 Task: Create new invoice with Date Opened :30-Apr-23, Select Customer: ALDI, Terms: Payment Term 2. Make invoice entry for item-1 with Date: 30-Apr-23, Description: Libman Nitty Gritty Roller Mop, Action: Material, Income Account: Income:Sales, Quantity: 1, Unit Price: 14.5, Discount $: 1.1. Make entry for item-2 with Date: 30-Apr-23, Description: Toilet Paper (Brand and Size May Vary) , Action: Material, Income Account: Income:Sales, Quantity: 1, Unit Price: 8.7, Discount $: 2.1. Make entry for item-3 with Date: 30-Apr-23, Description: Organic Cotton Candy Grapes (bunch), Action: Material, Income Account: Income:Sales, Quantity: 2, Unit Price: 9.7, Discount $: 2.6. Write Notes: 'Looking forward to serving you again.'. Post Invoice with Post Date: 30-Apr-23, Post to Accounts: Assets:Accounts Receivable. Pay / Process Payment with Transaction Date: 15-May-23, Amount: 36.8, Transfer Account: Checking Account. Print Invoice, display notes by going to Option, then go to Display Tab and check 'Invoice Notes'.
Action: Mouse moved to (173, 36)
Screenshot: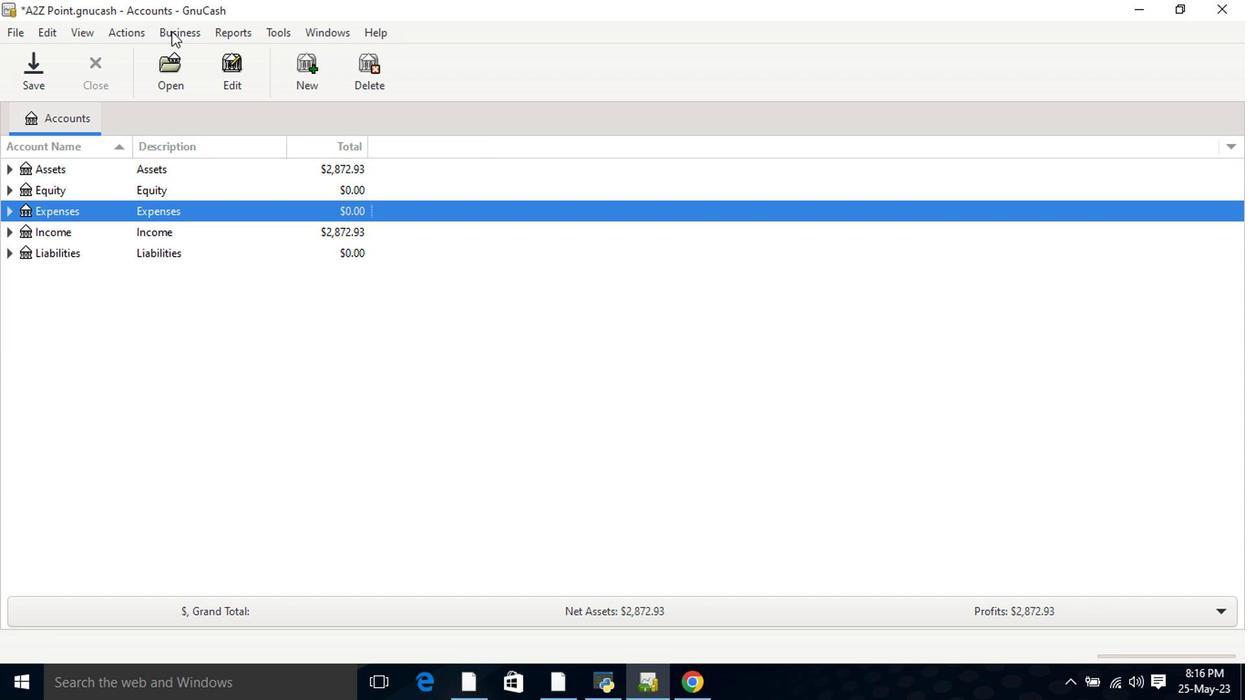 
Action: Mouse pressed left at (173, 36)
Screenshot: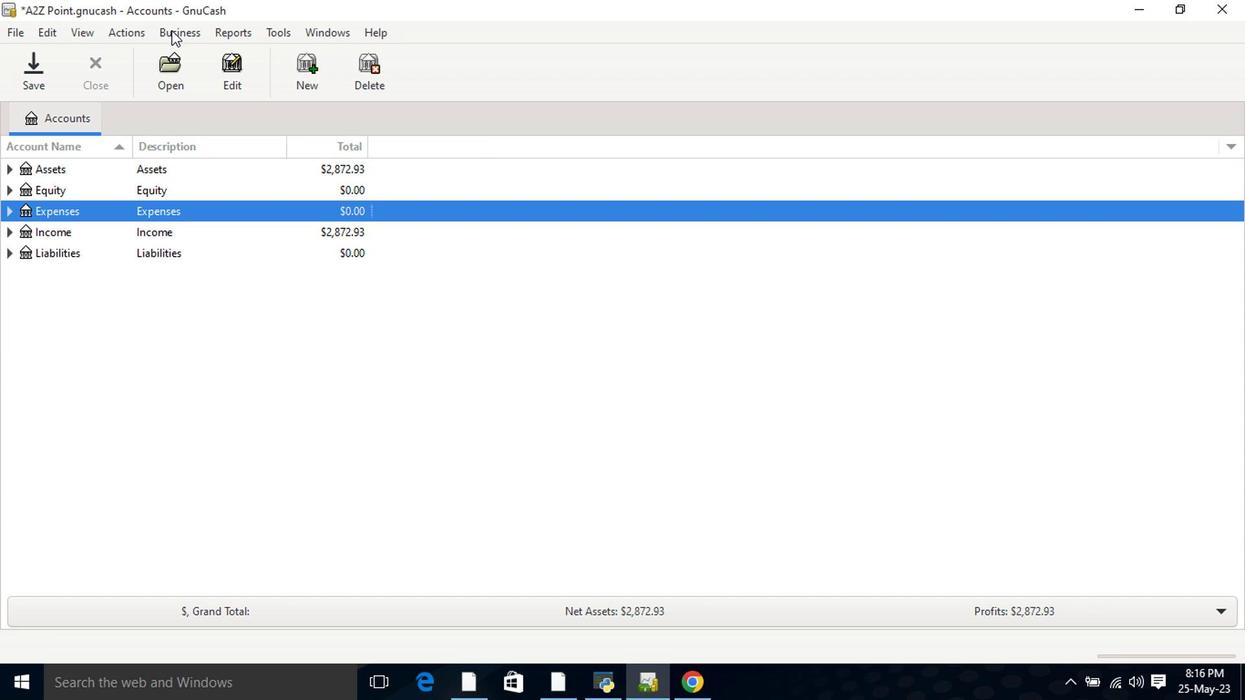 
Action: Mouse moved to (405, 128)
Screenshot: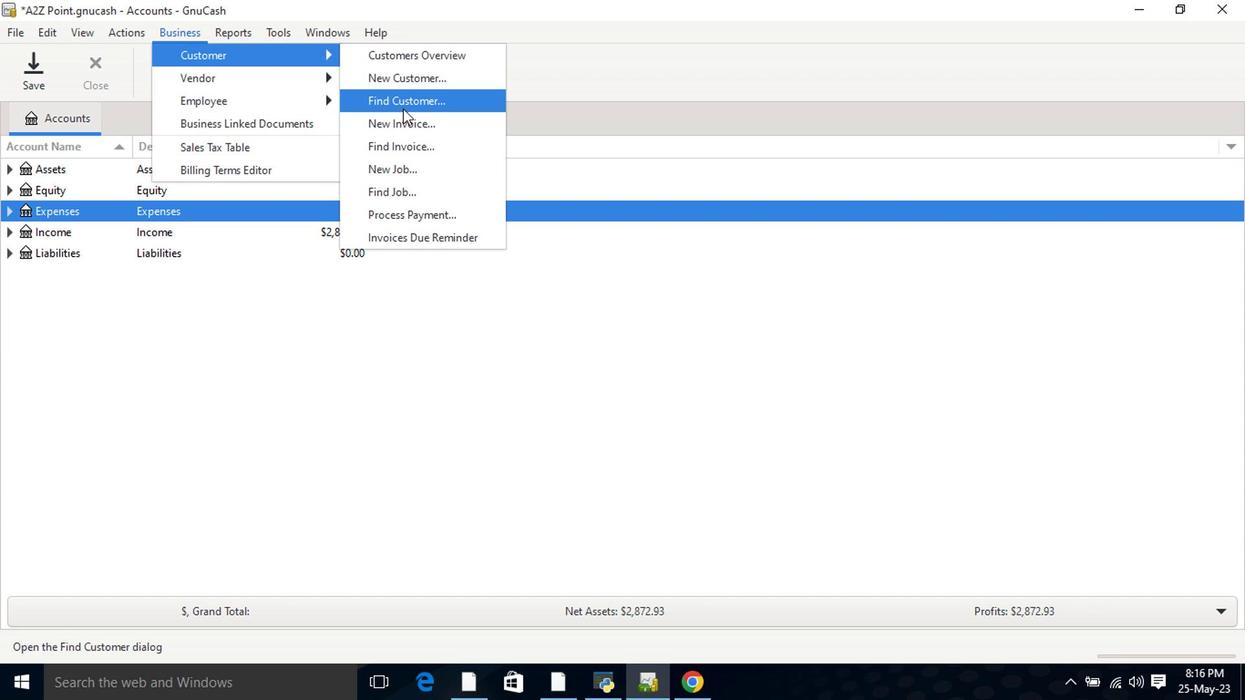 
Action: Mouse pressed left at (405, 128)
Screenshot: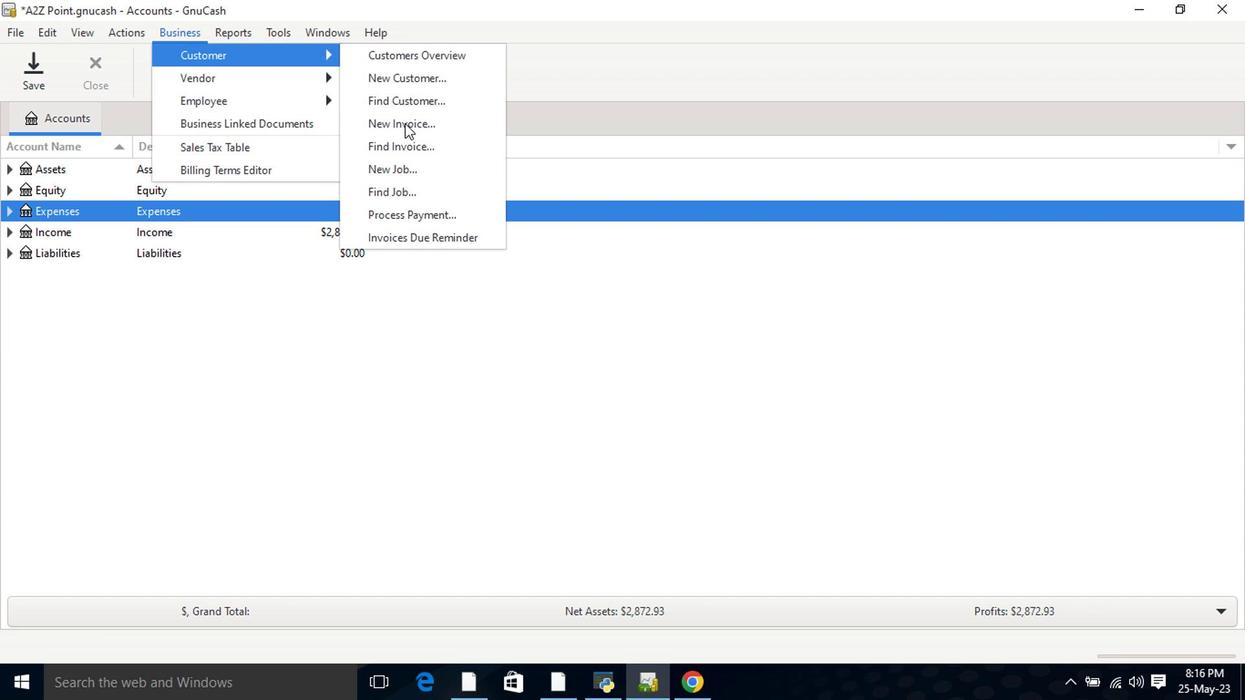 
Action: Mouse moved to (748, 282)
Screenshot: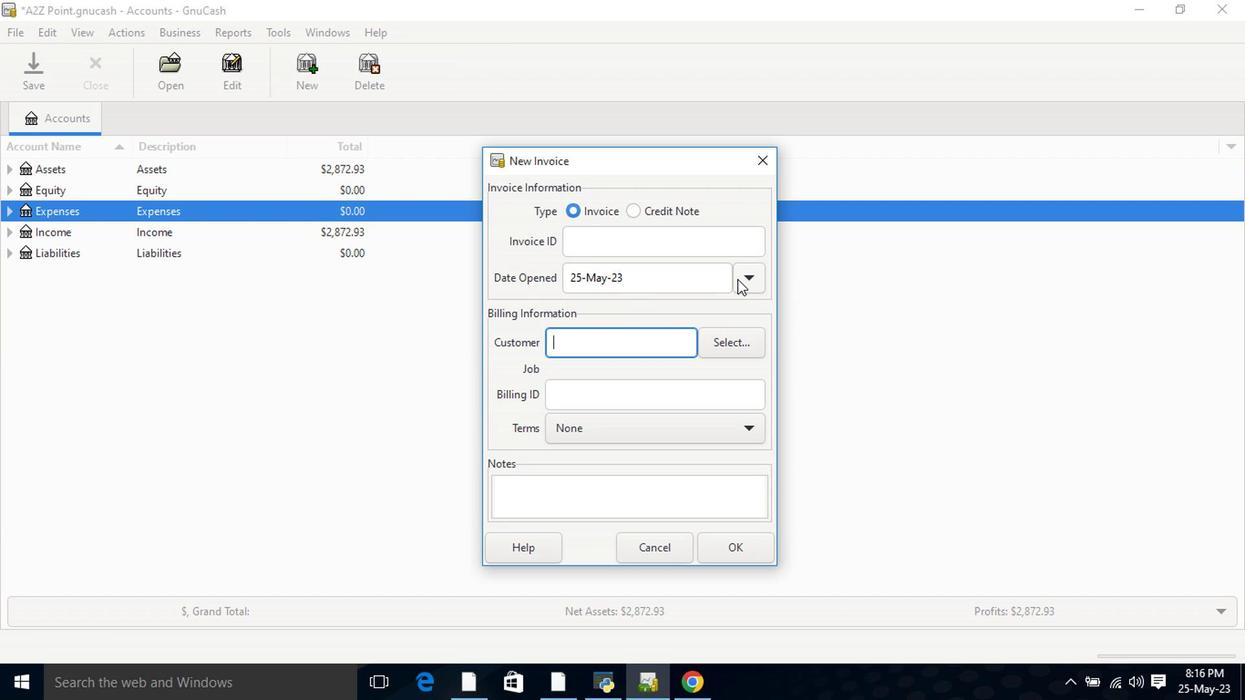 
Action: Mouse pressed left at (748, 282)
Screenshot: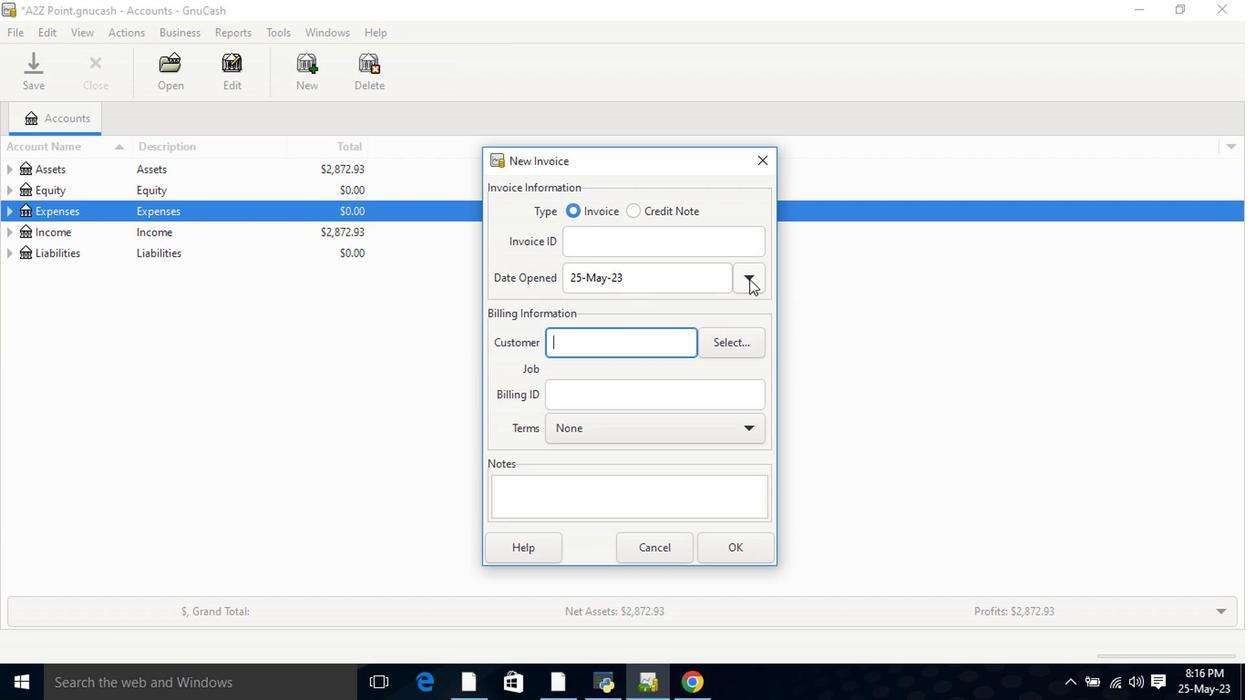 
Action: Mouse moved to (609, 308)
Screenshot: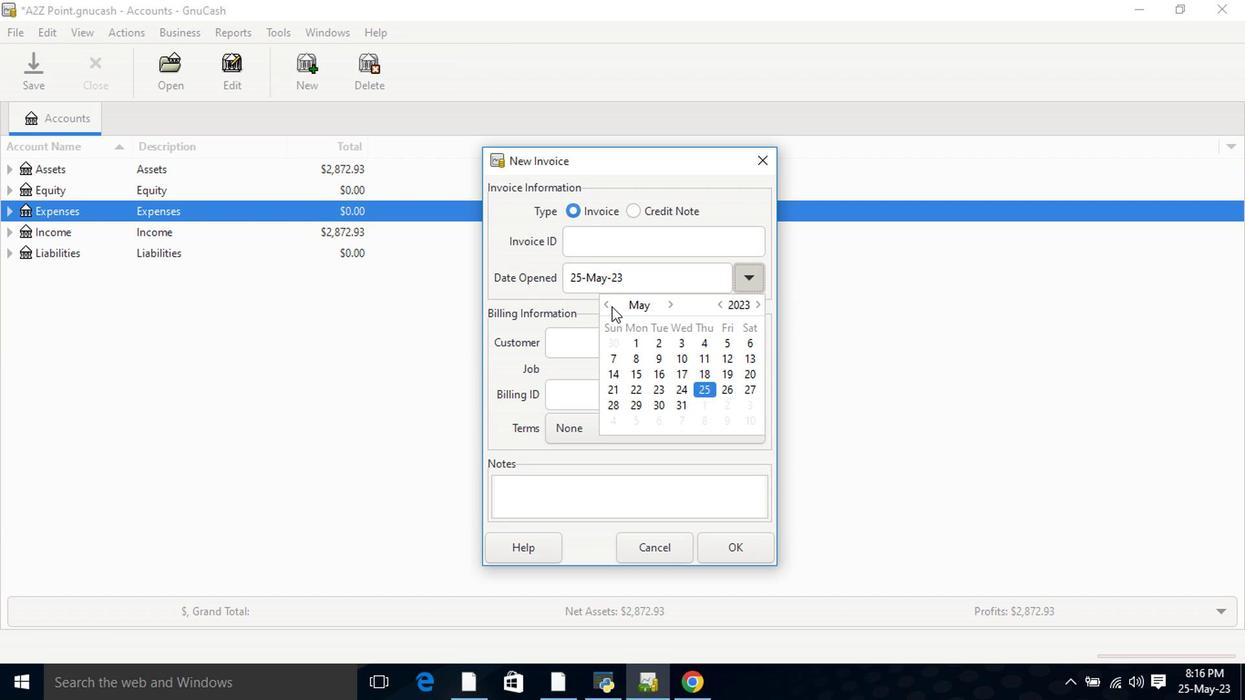 
Action: Mouse pressed left at (609, 308)
Screenshot: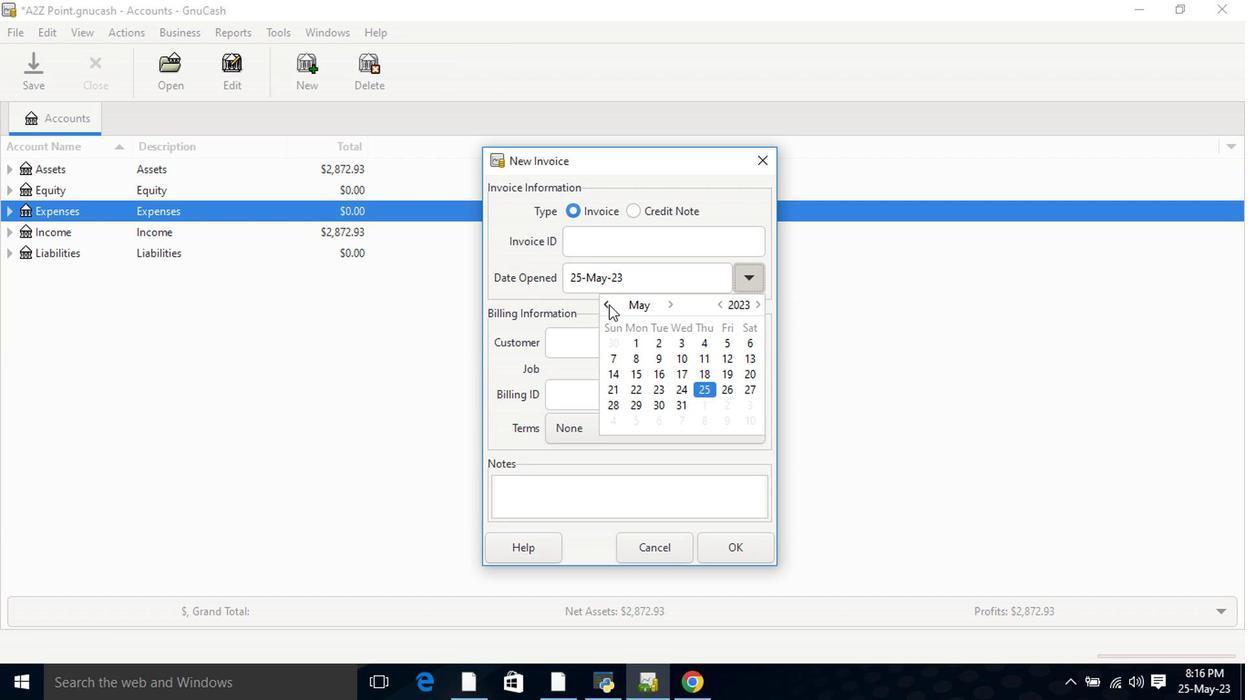 
Action: Mouse moved to (619, 420)
Screenshot: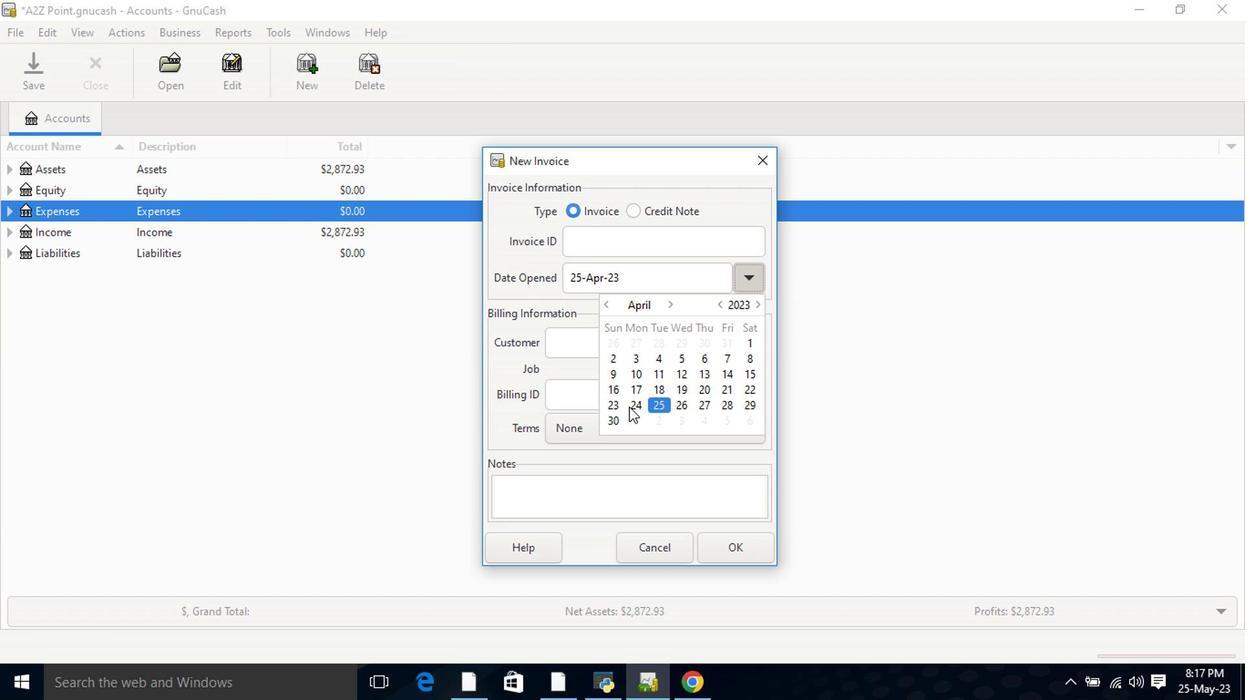 
Action: Mouse pressed left at (619, 420)
Screenshot: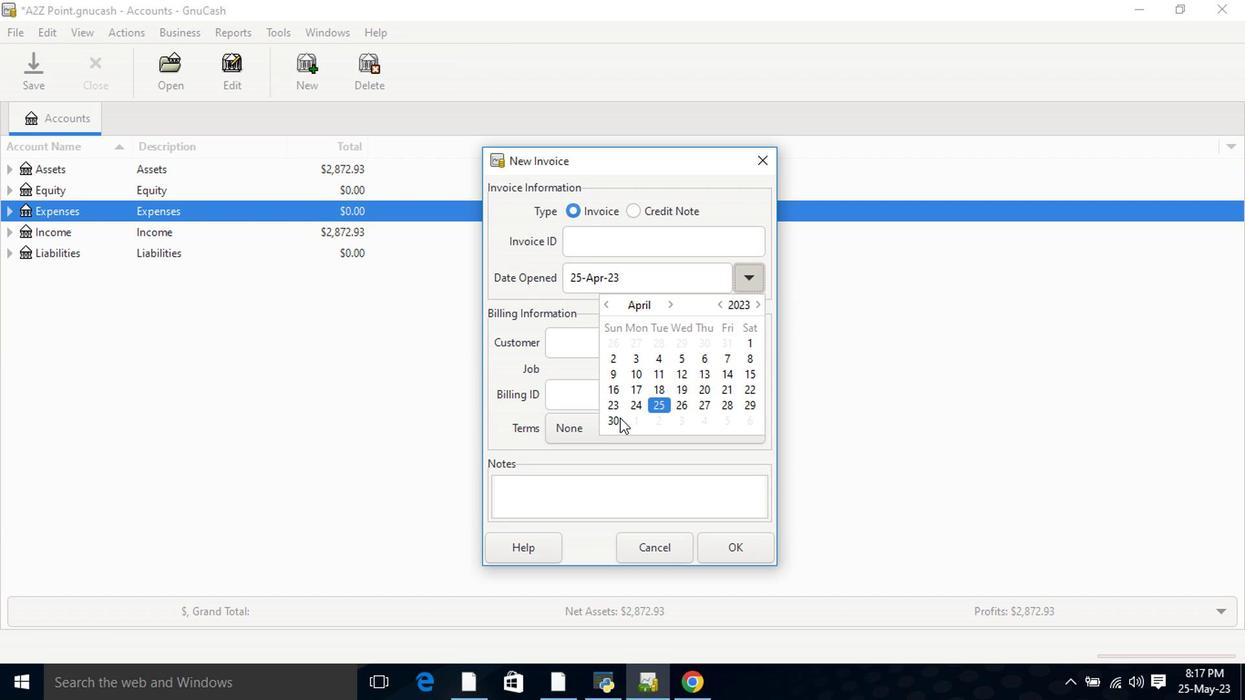 
Action: Mouse pressed left at (619, 420)
Screenshot: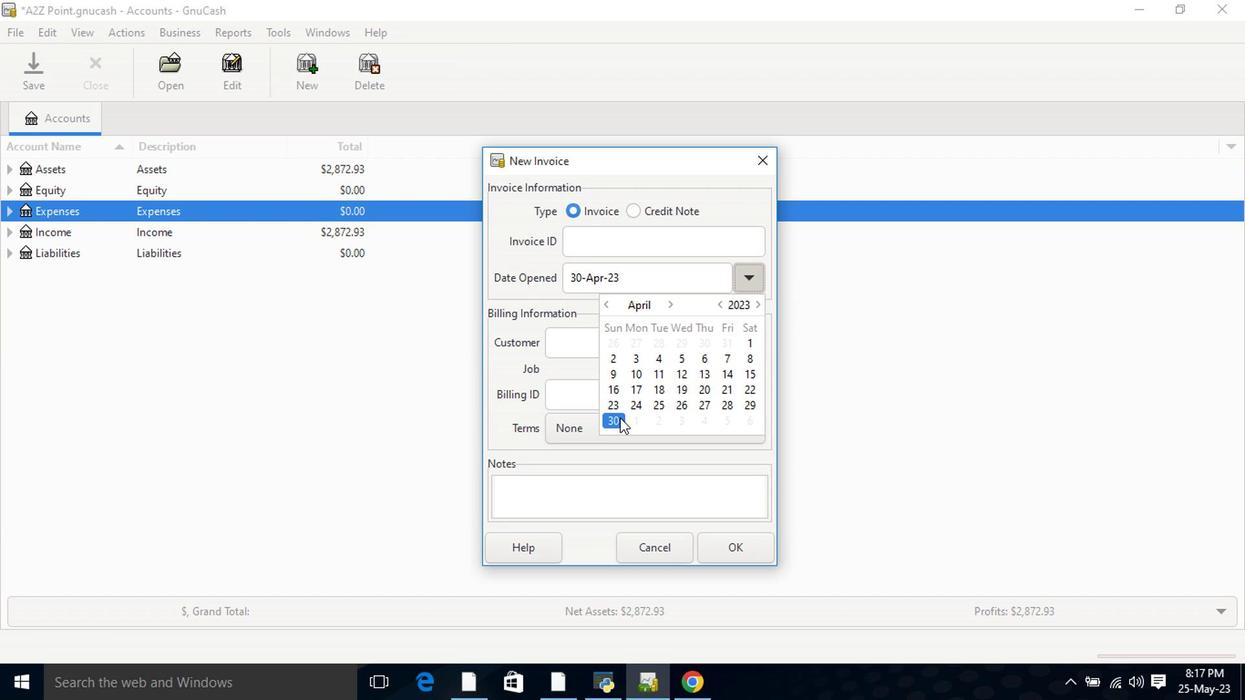 
Action: Mouse moved to (618, 423)
Screenshot: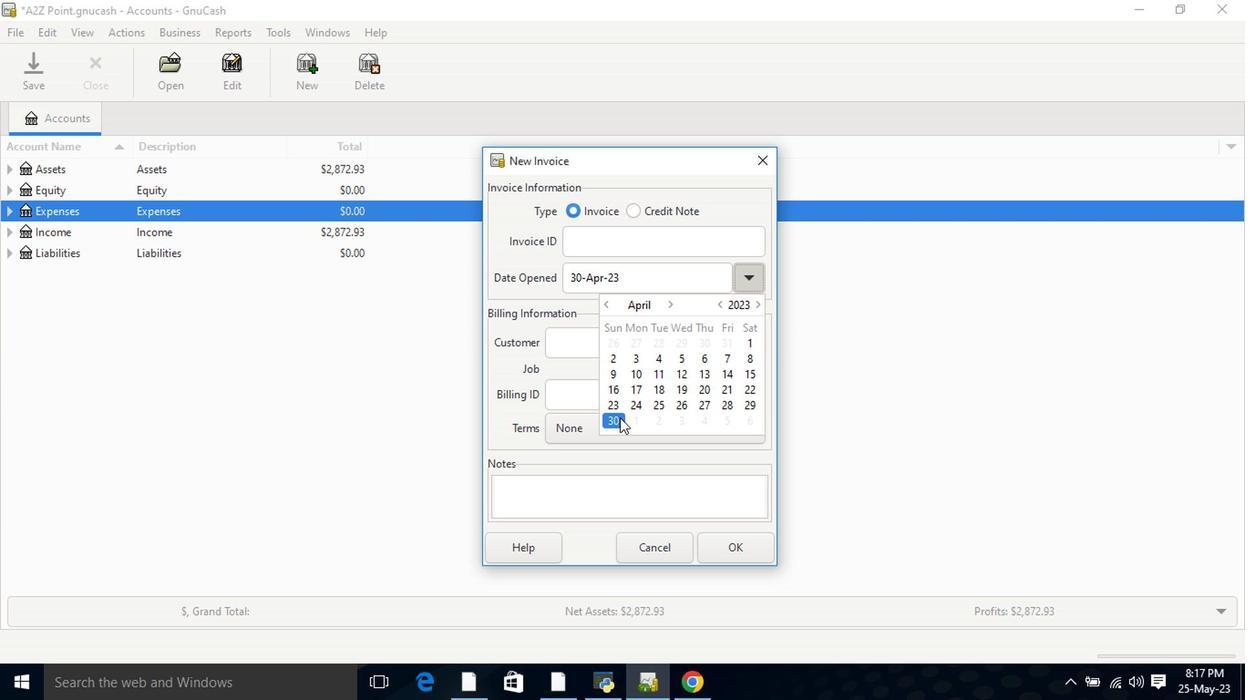 
Action: Mouse pressed left at (618, 423)
Screenshot: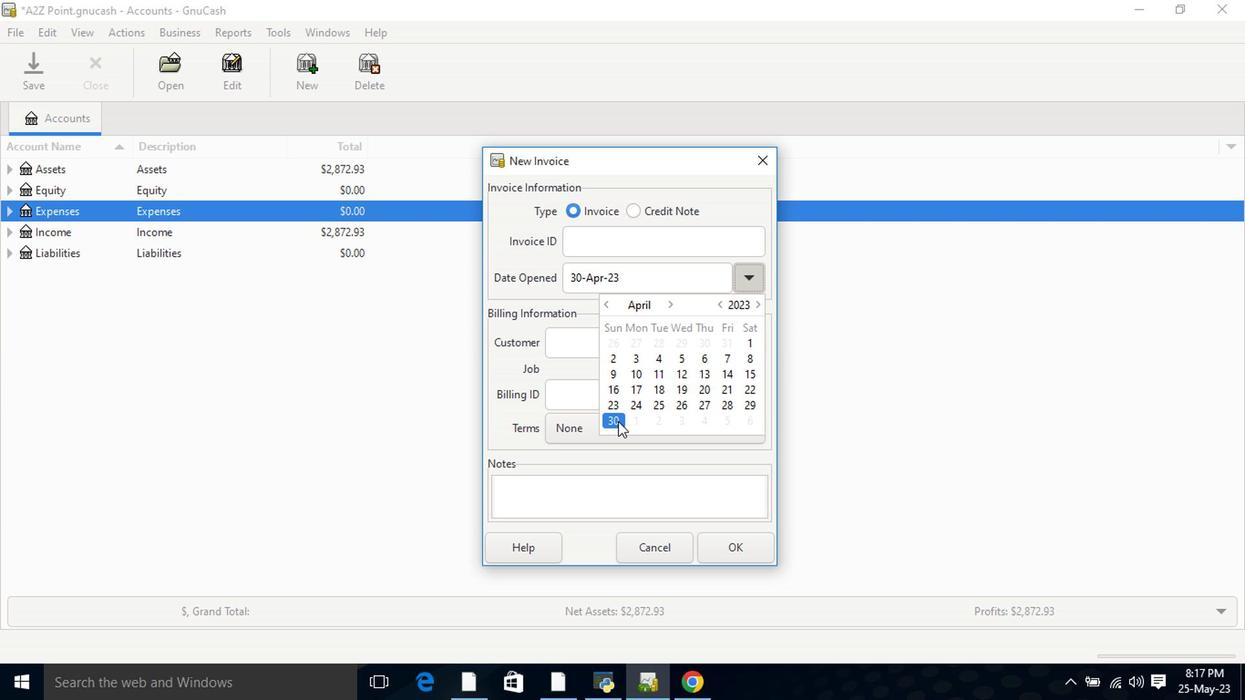 
Action: Mouse pressed left at (618, 423)
Screenshot: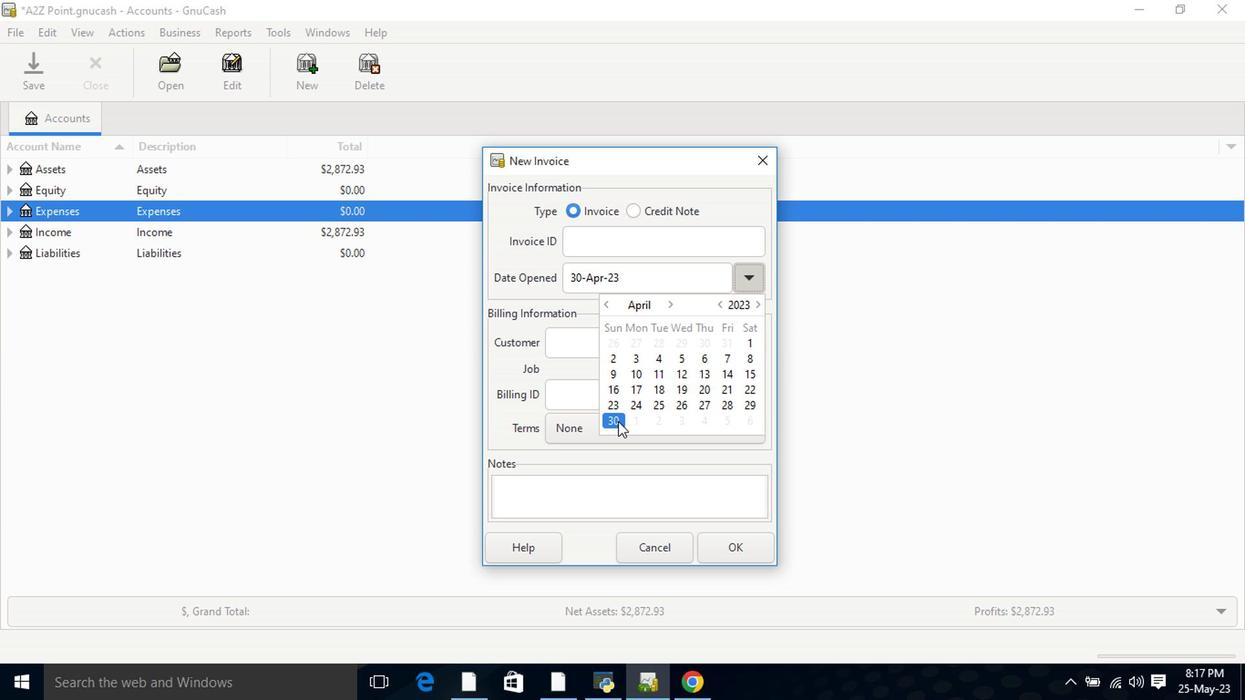 
Action: Mouse moved to (617, 352)
Screenshot: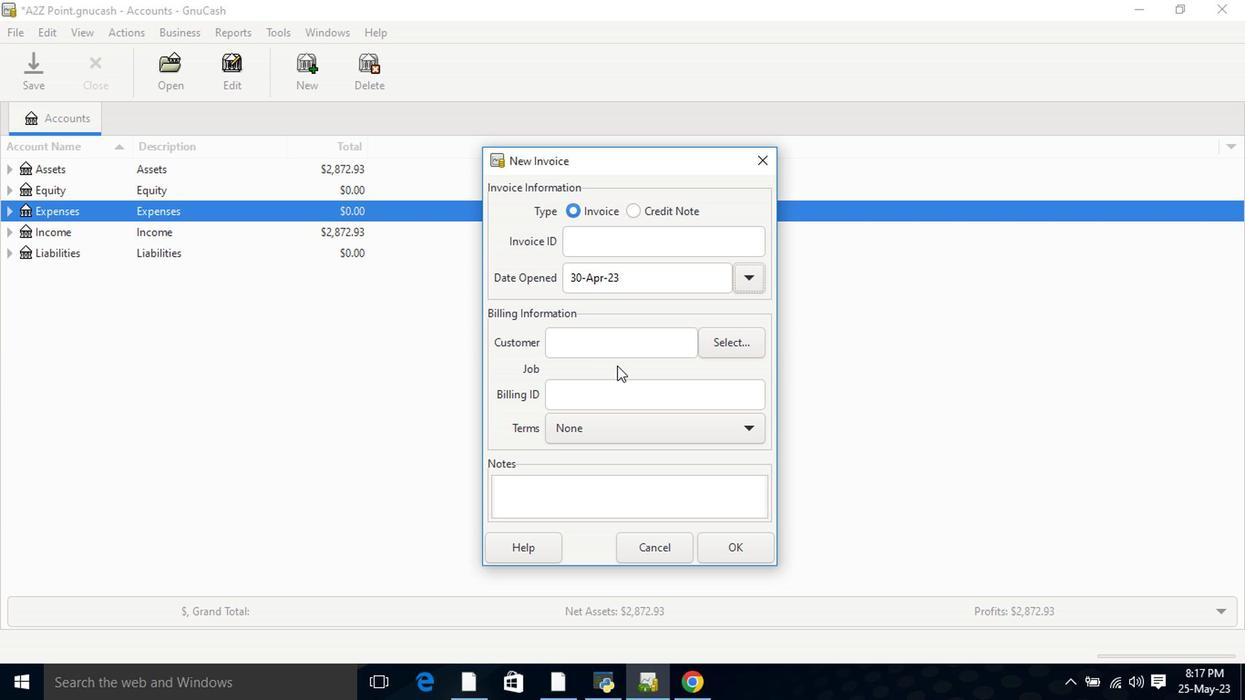 
Action: Mouse pressed left at (617, 352)
Screenshot: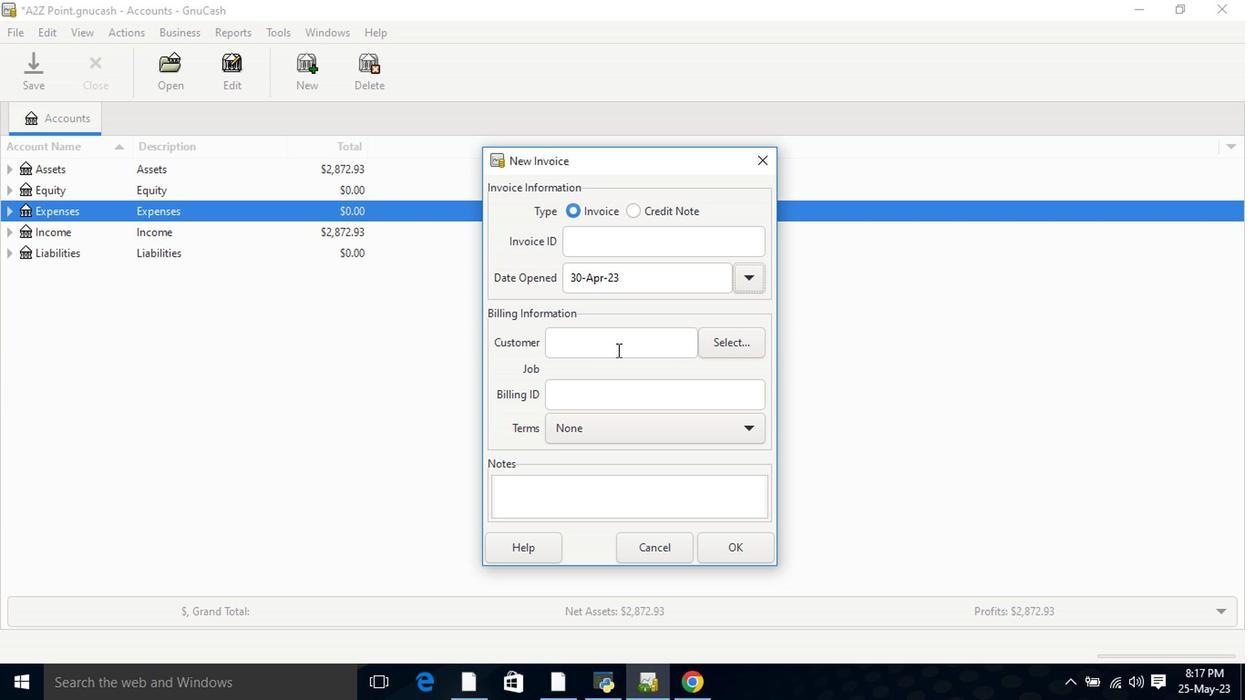 
Action: Key pressed <Key.shift>ALD
Screenshot: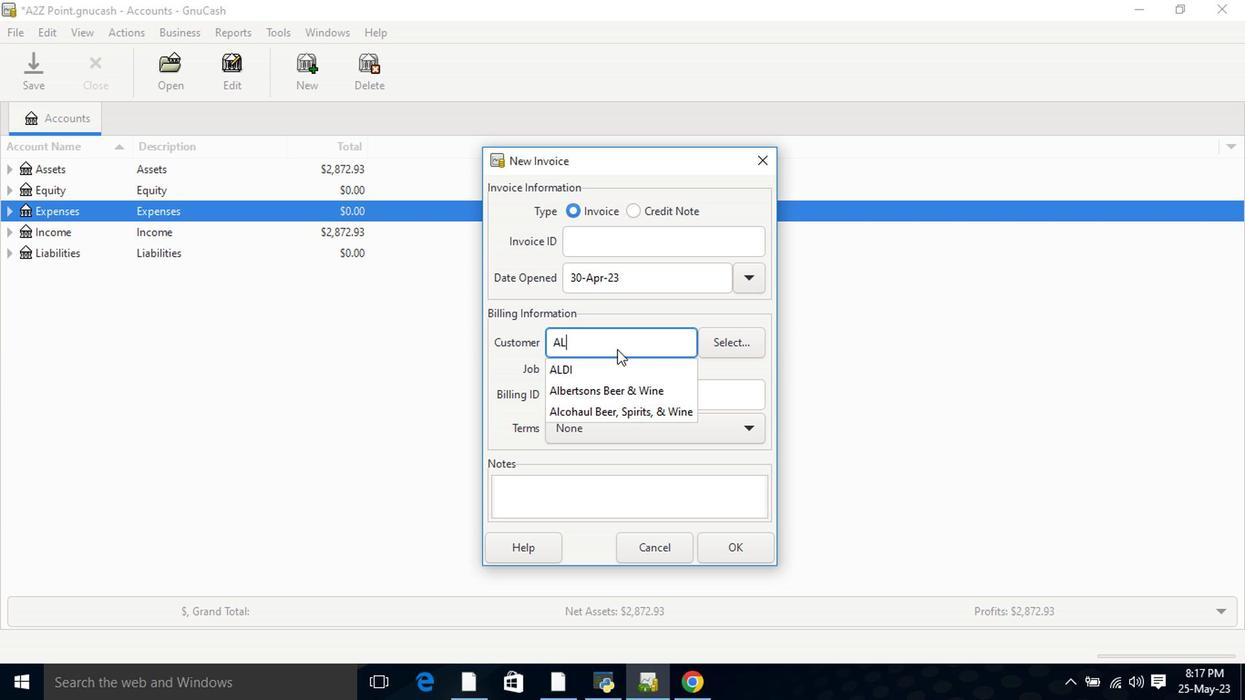 
Action: Mouse moved to (603, 370)
Screenshot: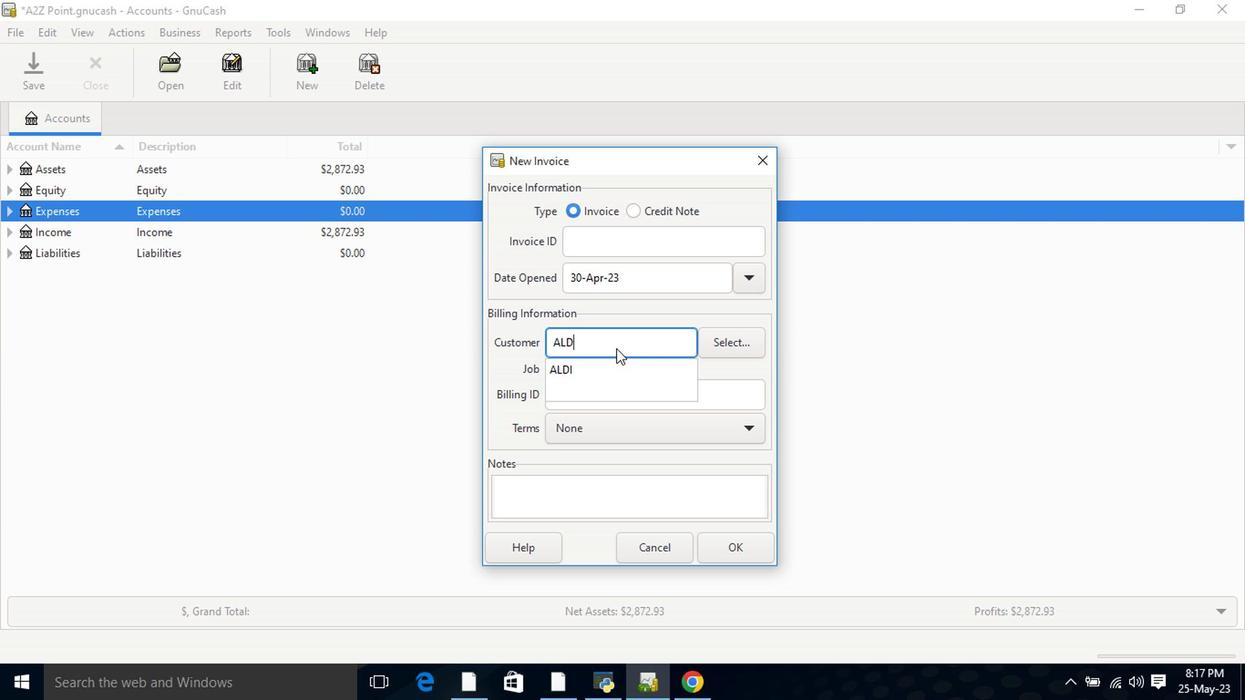 
Action: Mouse pressed left at (603, 370)
Screenshot: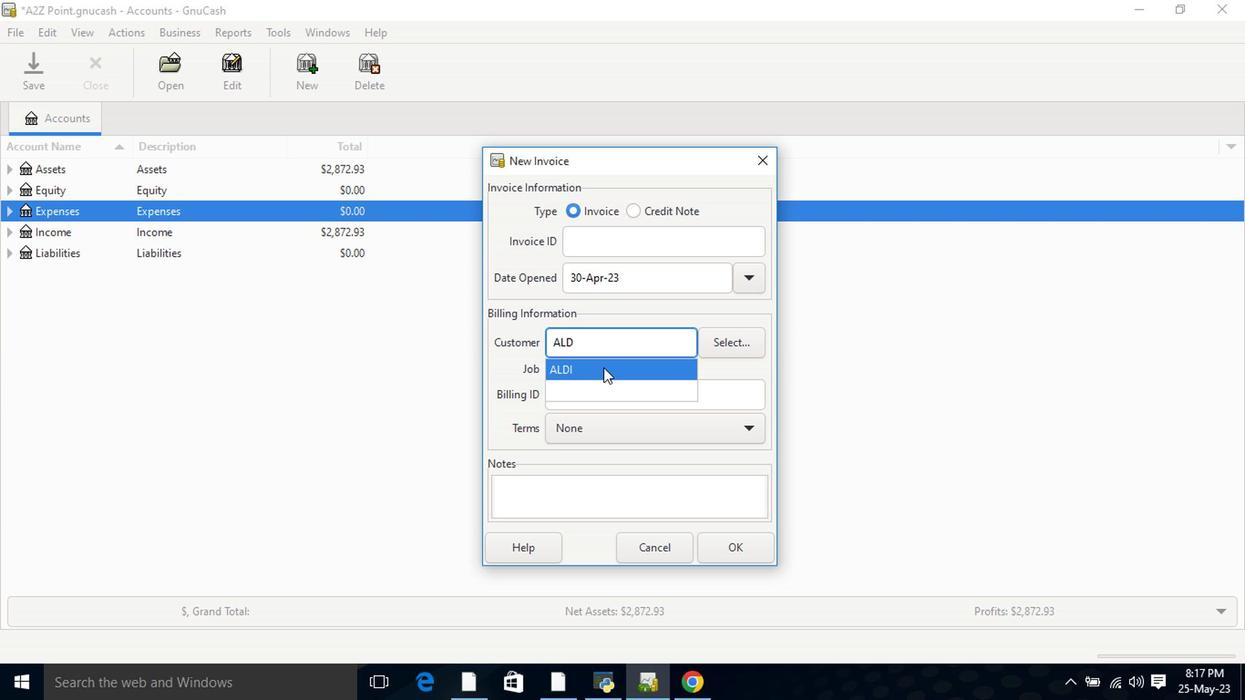 
Action: Mouse moved to (610, 440)
Screenshot: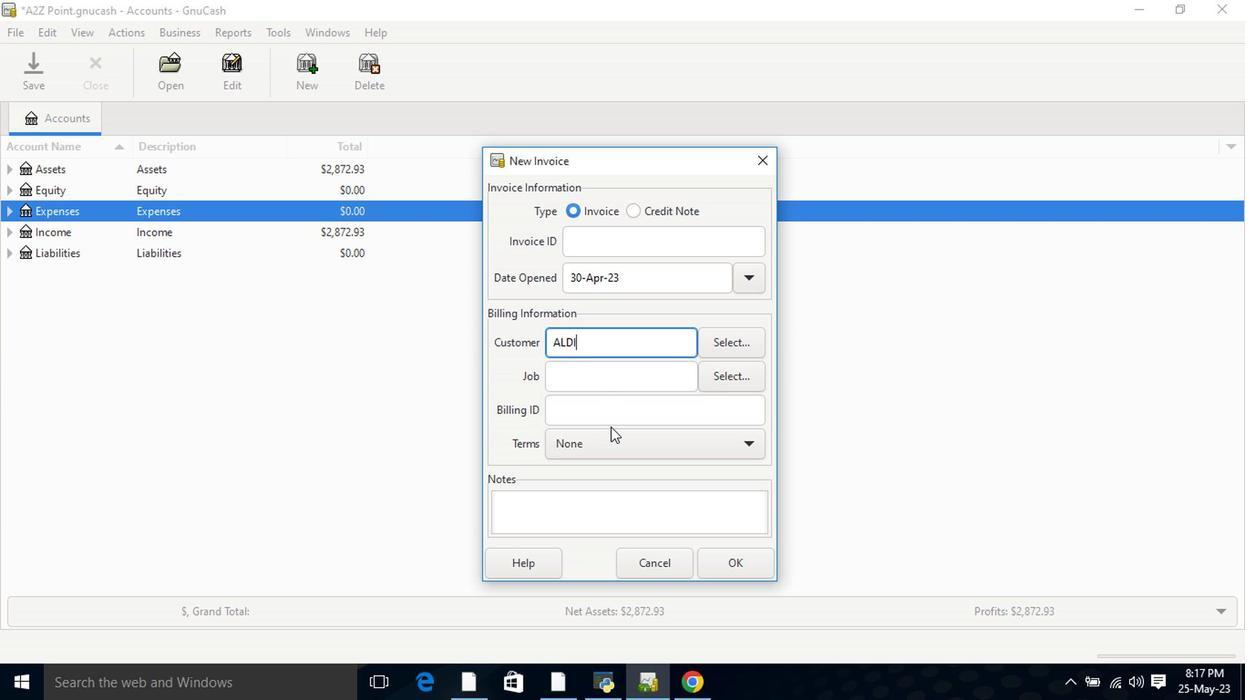 
Action: Mouse pressed left at (610, 440)
Screenshot: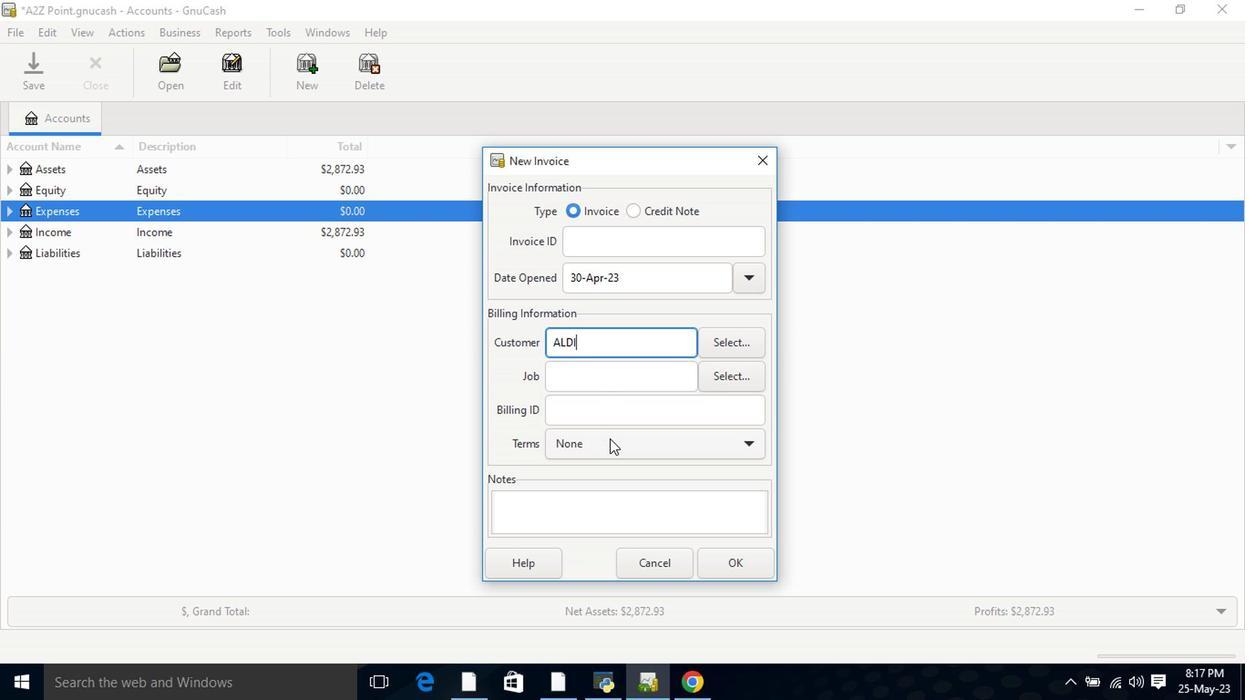 
Action: Mouse moved to (610, 498)
Screenshot: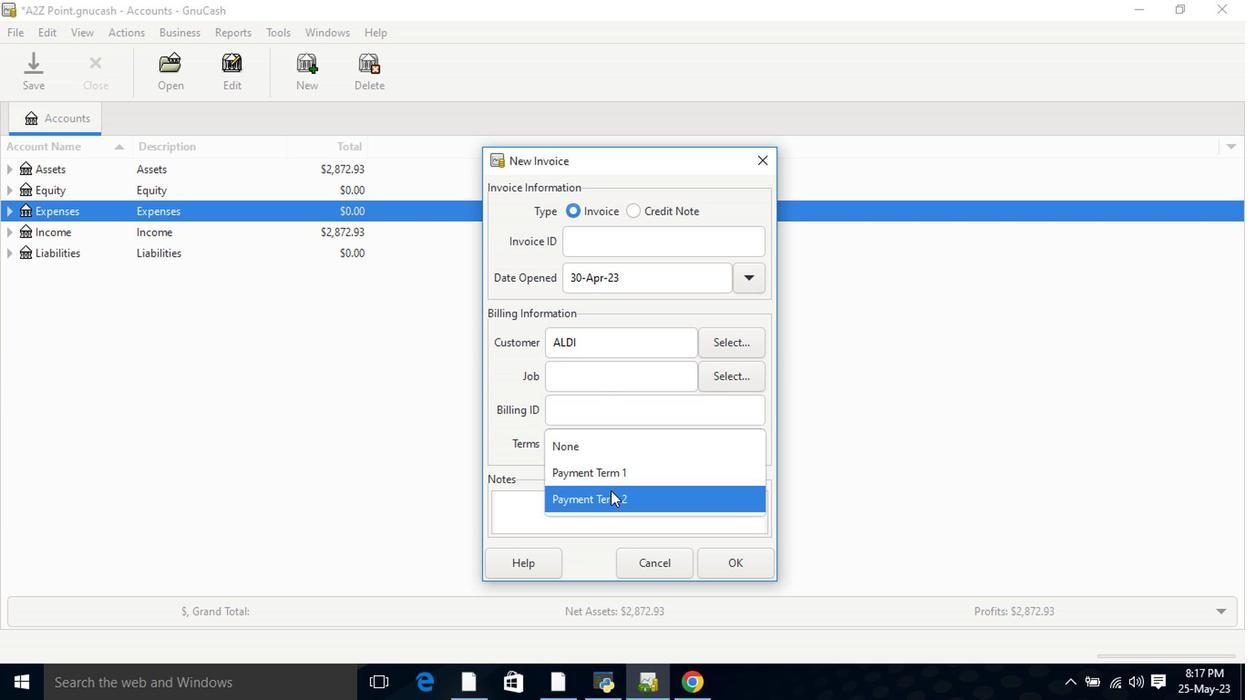 
Action: Mouse pressed left at (610, 498)
Screenshot: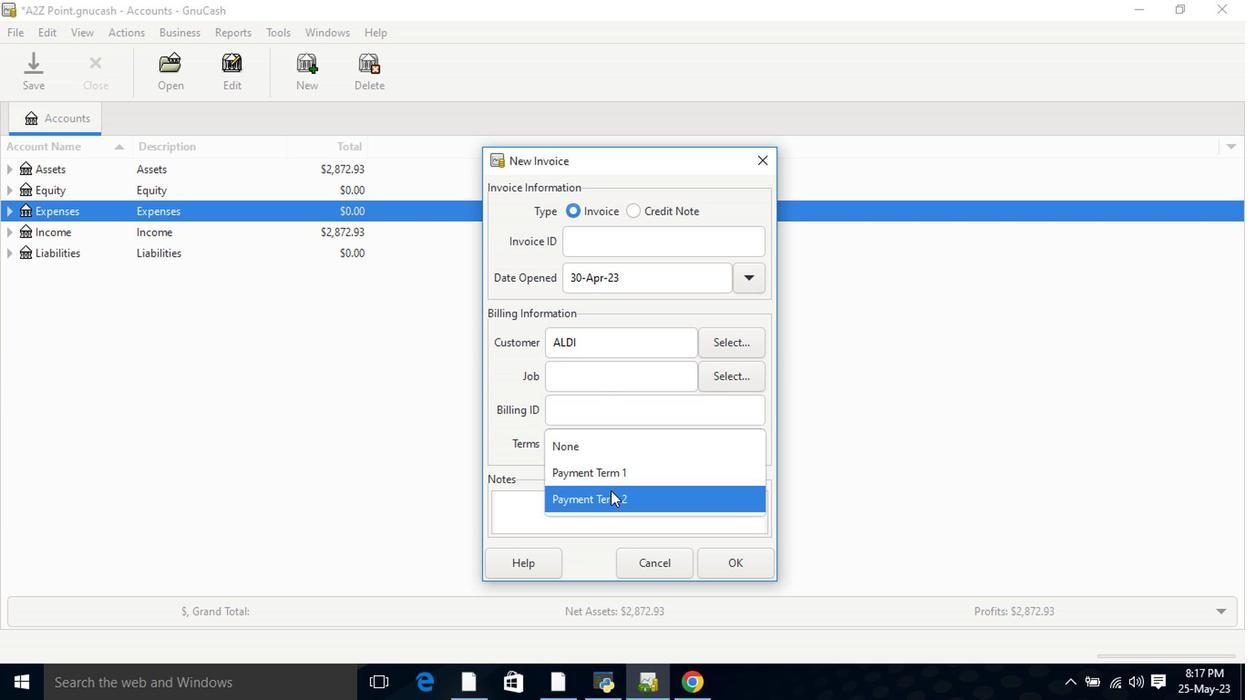 
Action: Mouse moved to (727, 564)
Screenshot: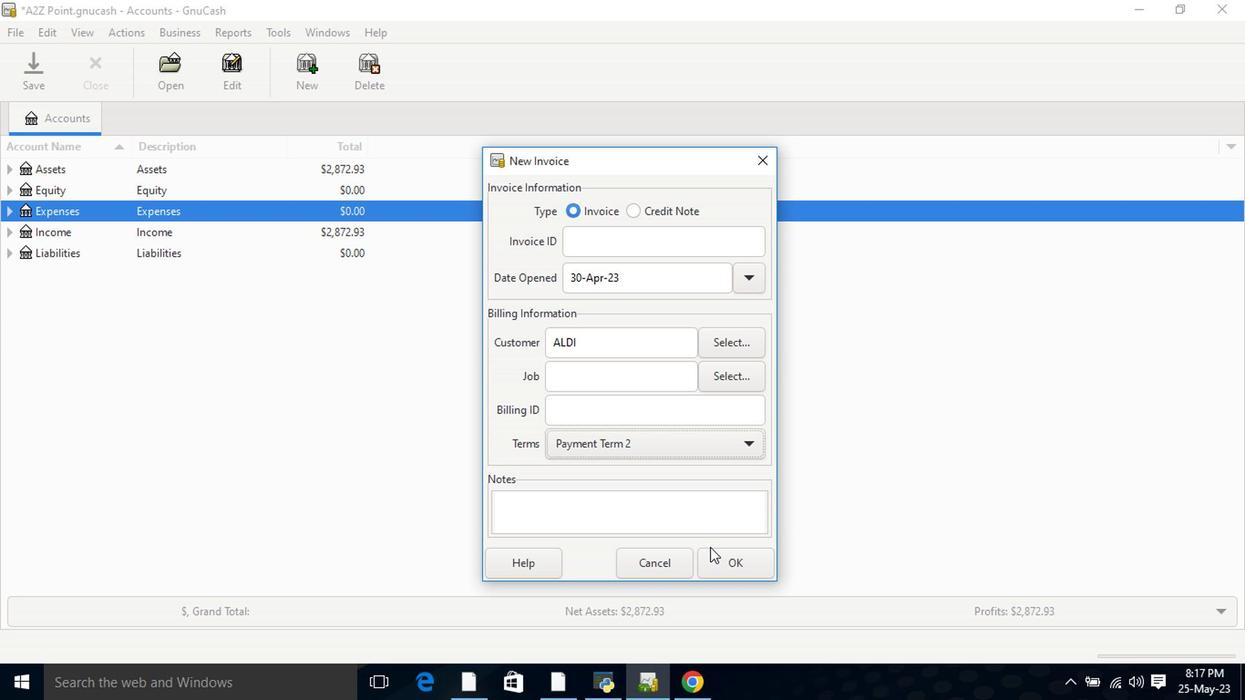 
Action: Mouse pressed left at (727, 564)
Screenshot: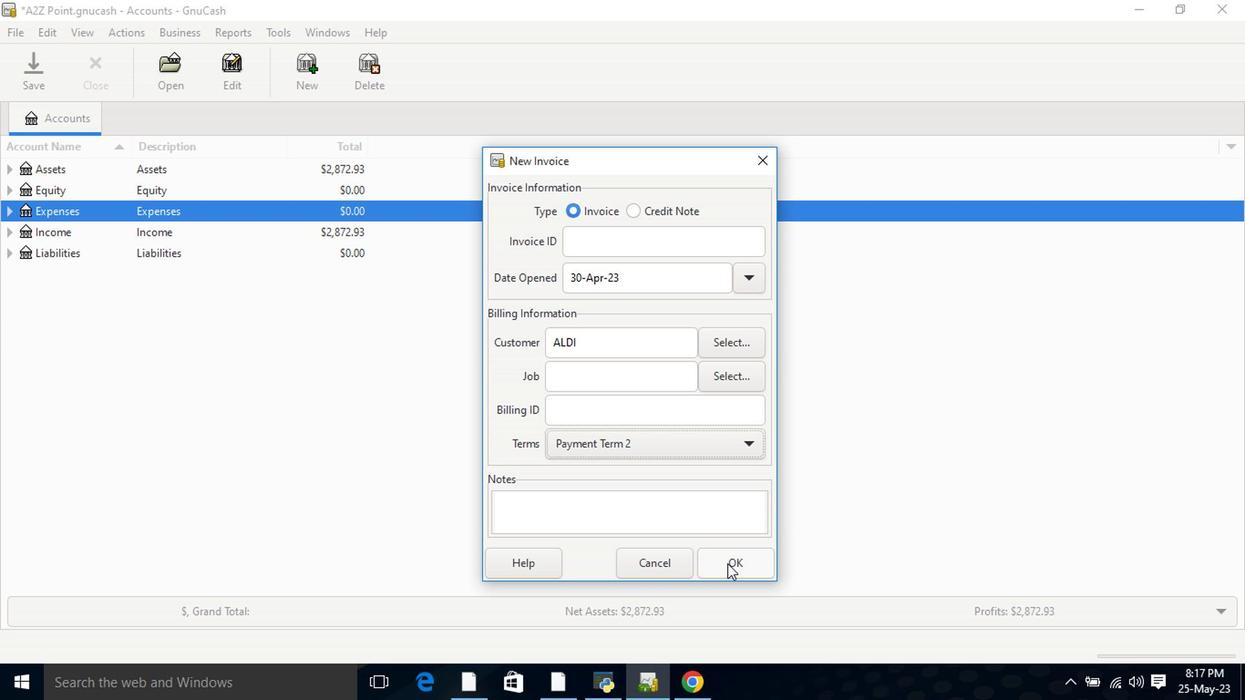 
Action: Mouse moved to (85, 360)
Screenshot: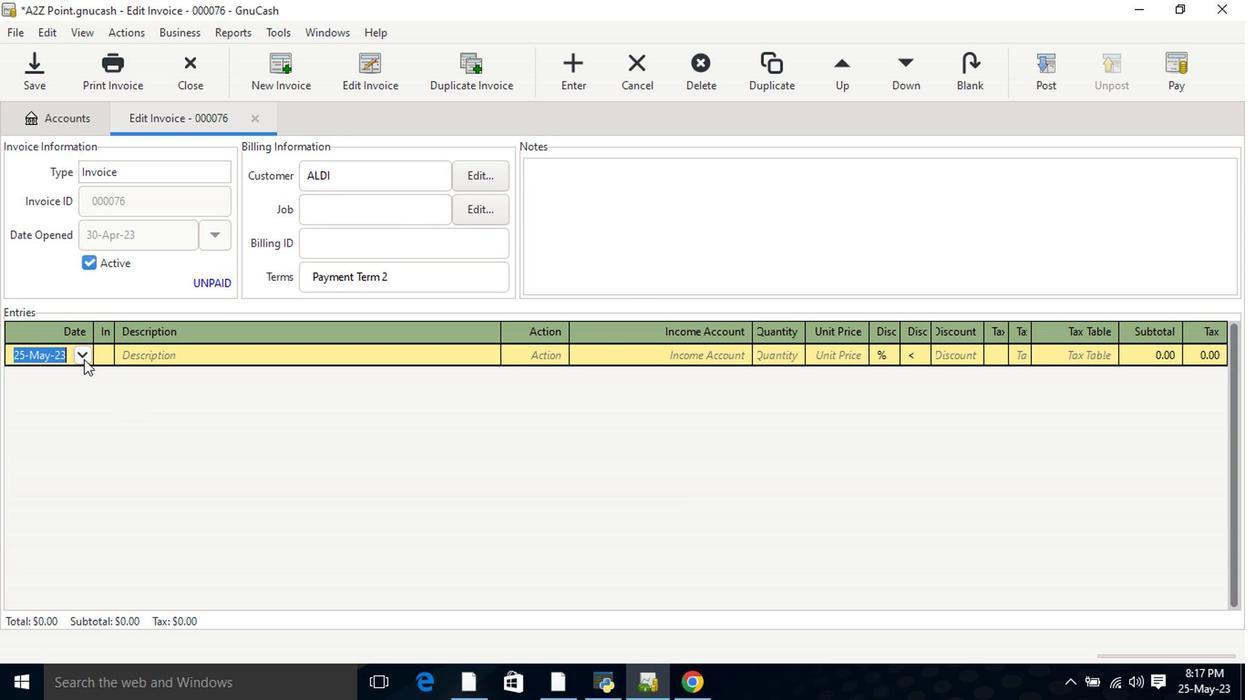 
Action: Mouse pressed left at (85, 360)
Screenshot: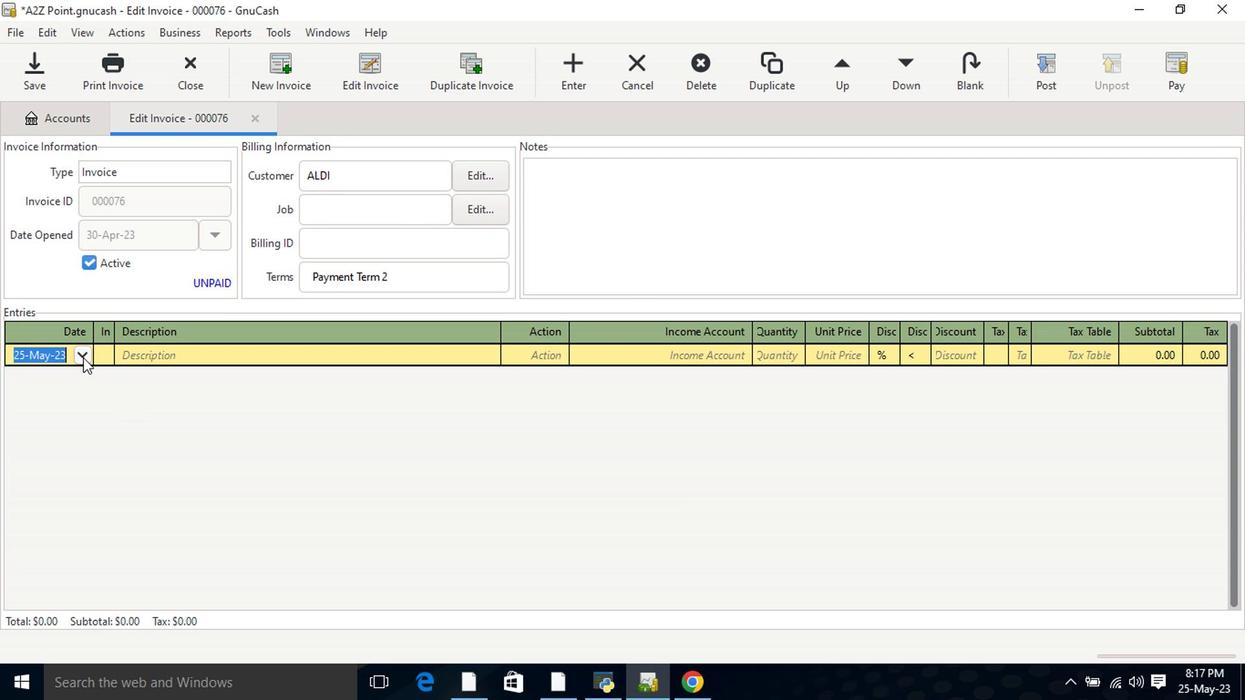 
Action: Mouse moved to (17, 374)
Screenshot: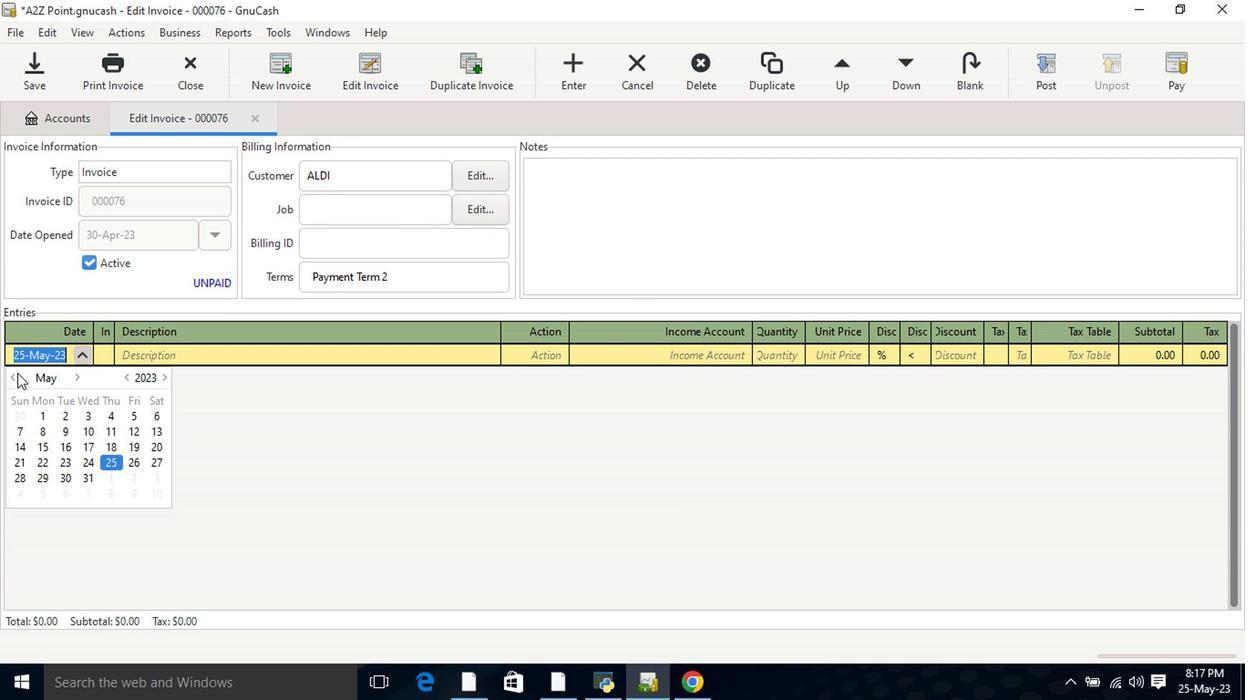 
Action: Mouse pressed left at (17, 374)
Screenshot: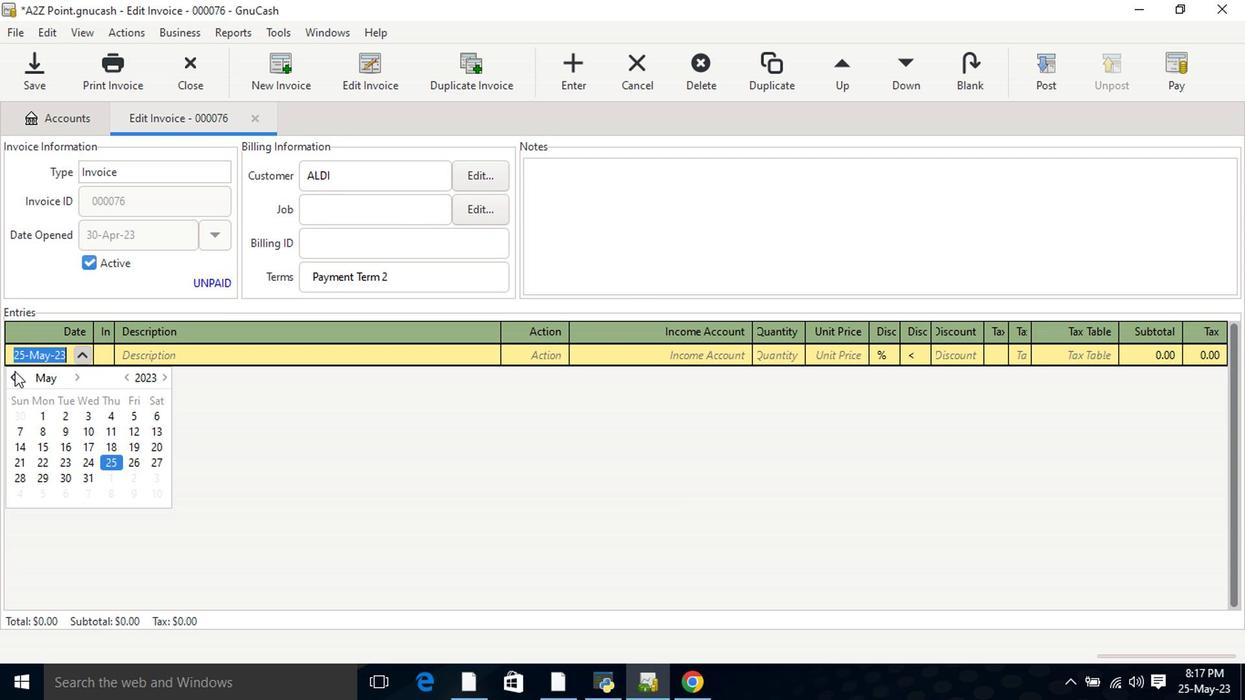 
Action: Mouse moved to (26, 497)
Screenshot: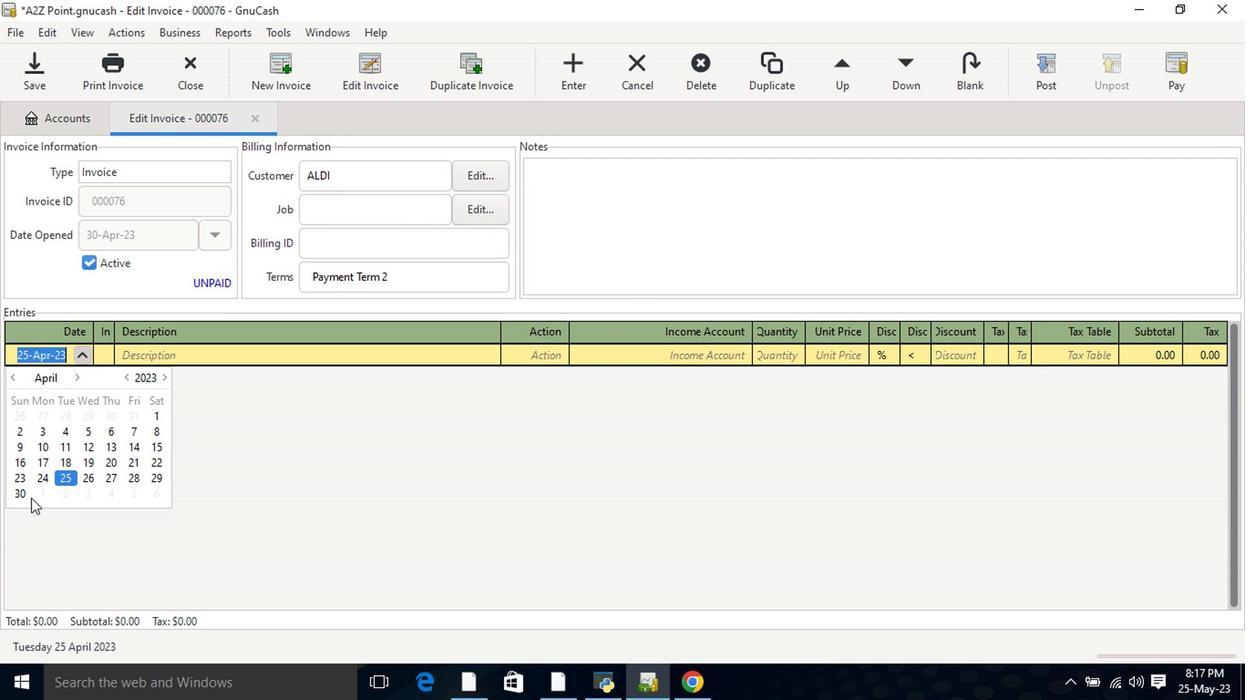 
Action: Mouse pressed left at (26, 497)
Screenshot: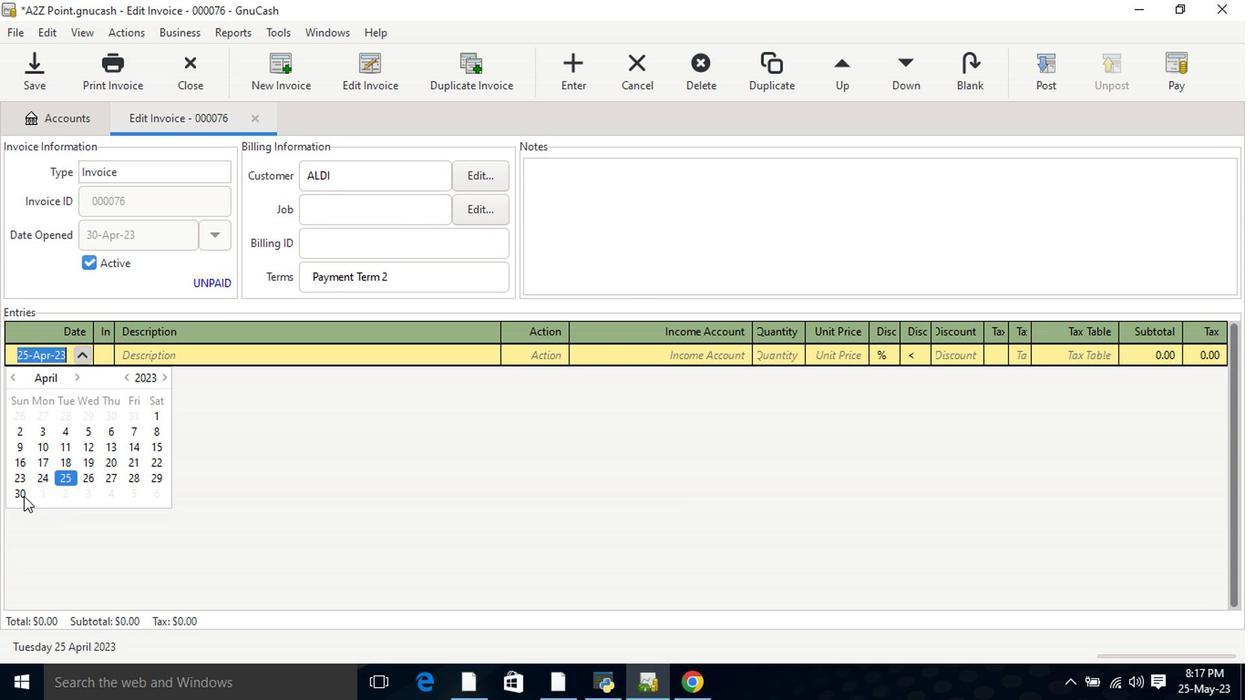 
Action: Mouse pressed left at (26, 497)
Screenshot: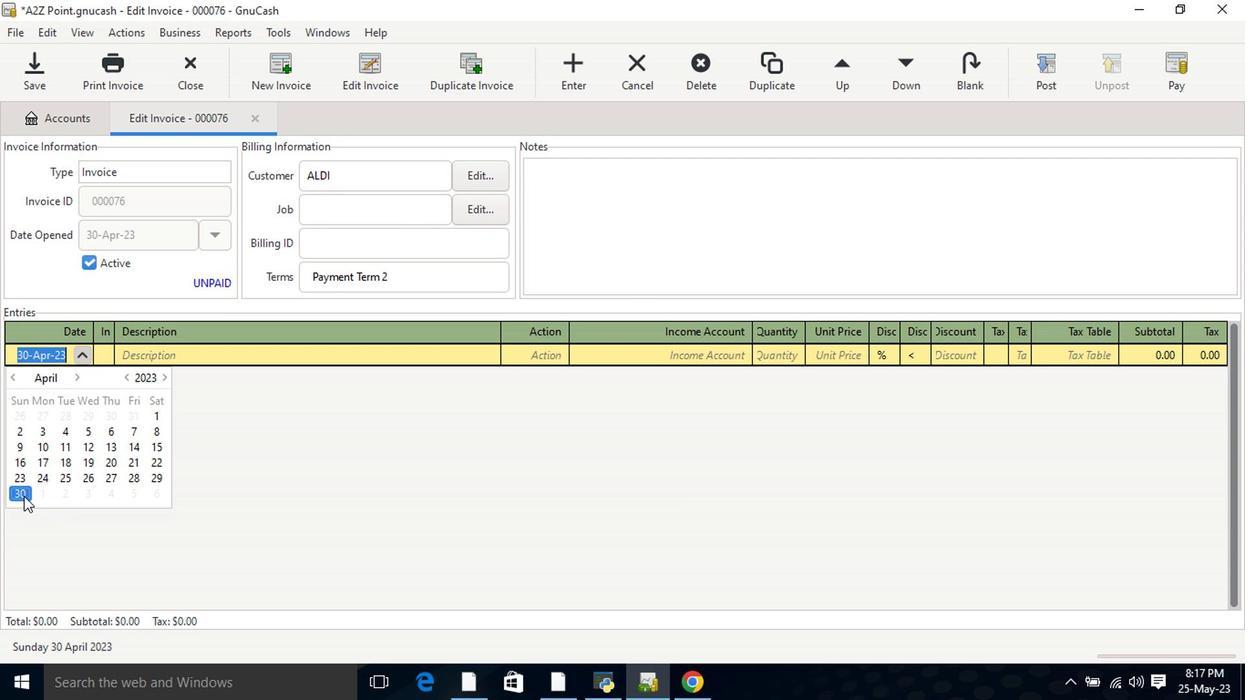 
Action: Mouse moved to (190, 365)
Screenshot: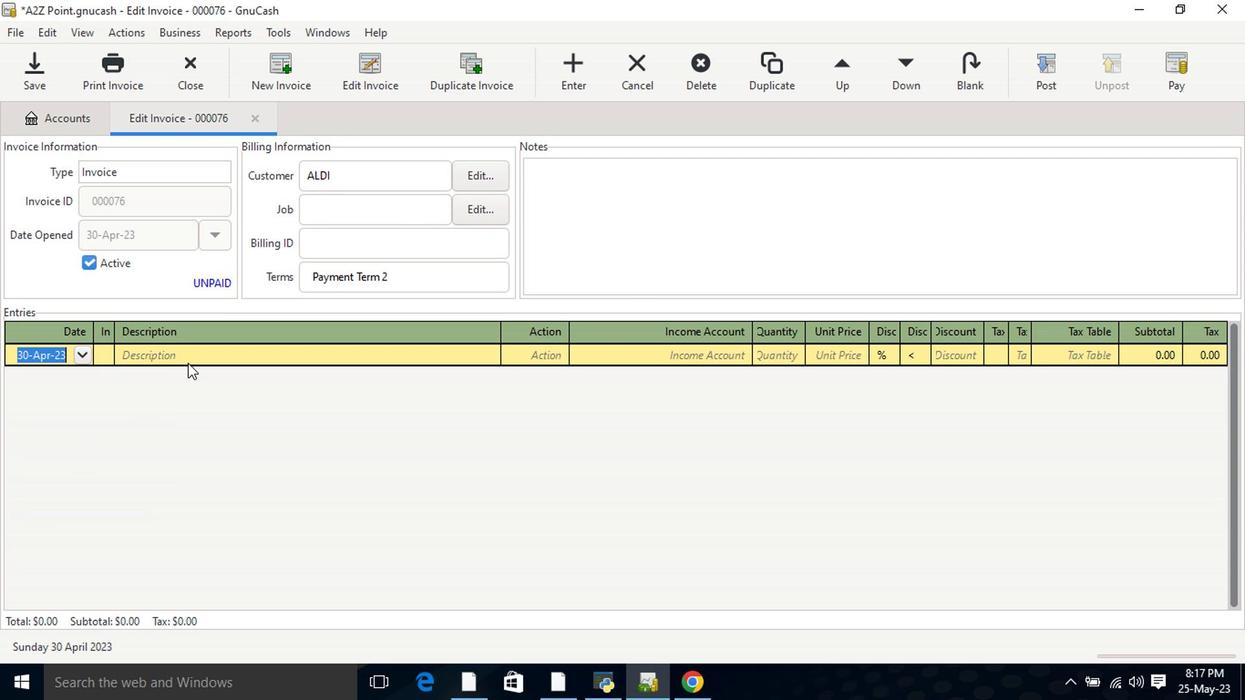 
Action: Mouse pressed left at (190, 365)
Screenshot: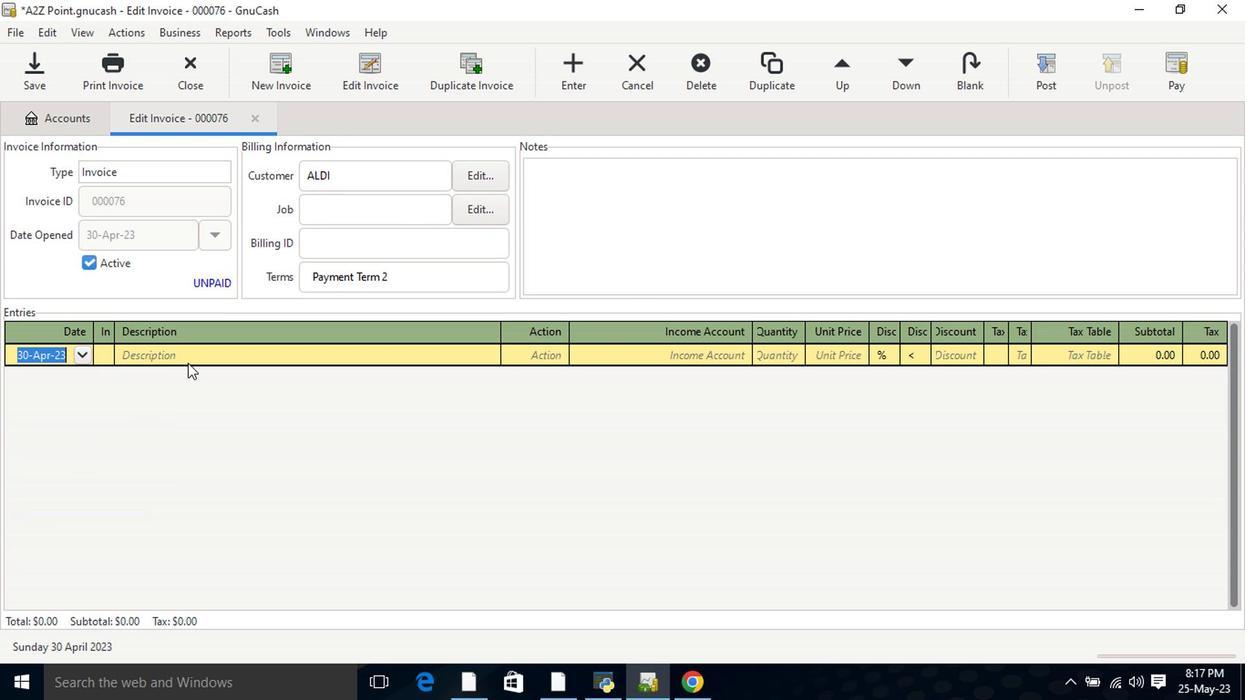 
Action: Key pressed <Key.shift>Libn<Key.backspace>man<Key.space><Key.shift>Nitty<Key.space><Key.shift><Key.shift><Key.shift><Key.shift><Key.shift><Key.shift>Gritty<Key.space><Key.shift>Roller<Key.space><Key.shift>Mop<Key.tab>mate<Key.tab>incom<Key.down><Key.down><Key.down><Key.tab>1<Key.tab>15<Key.tab>
Screenshot: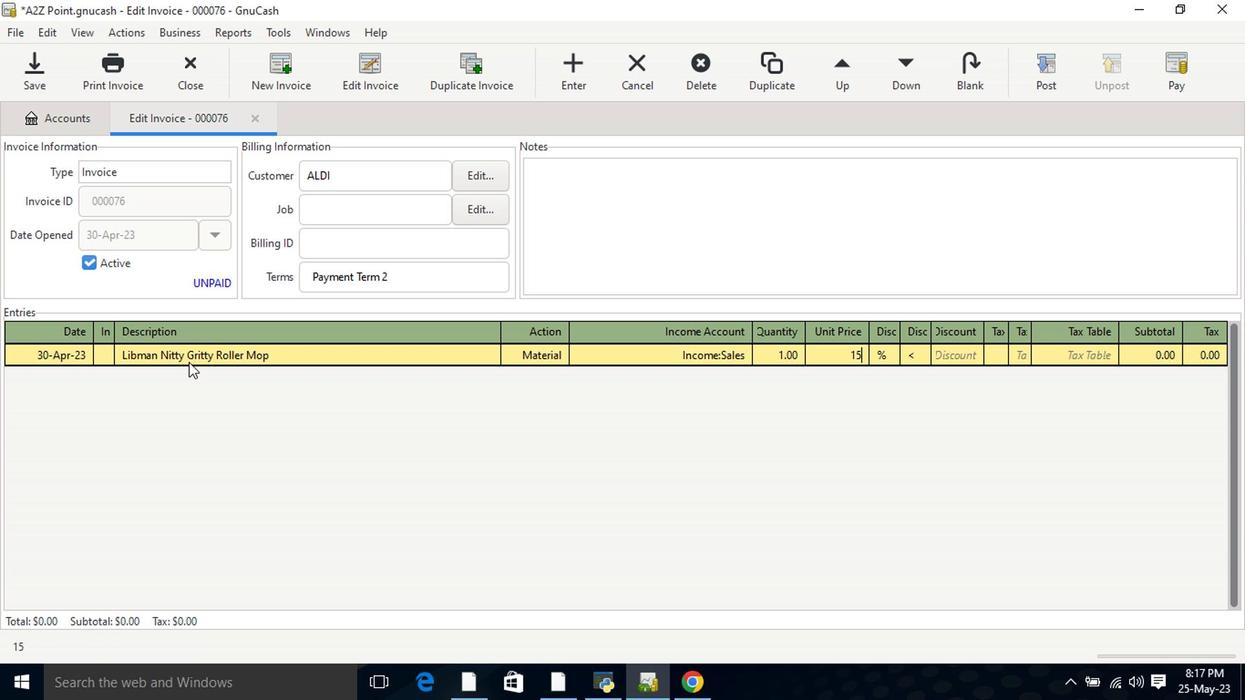 
Action: Mouse moved to (876, 359)
Screenshot: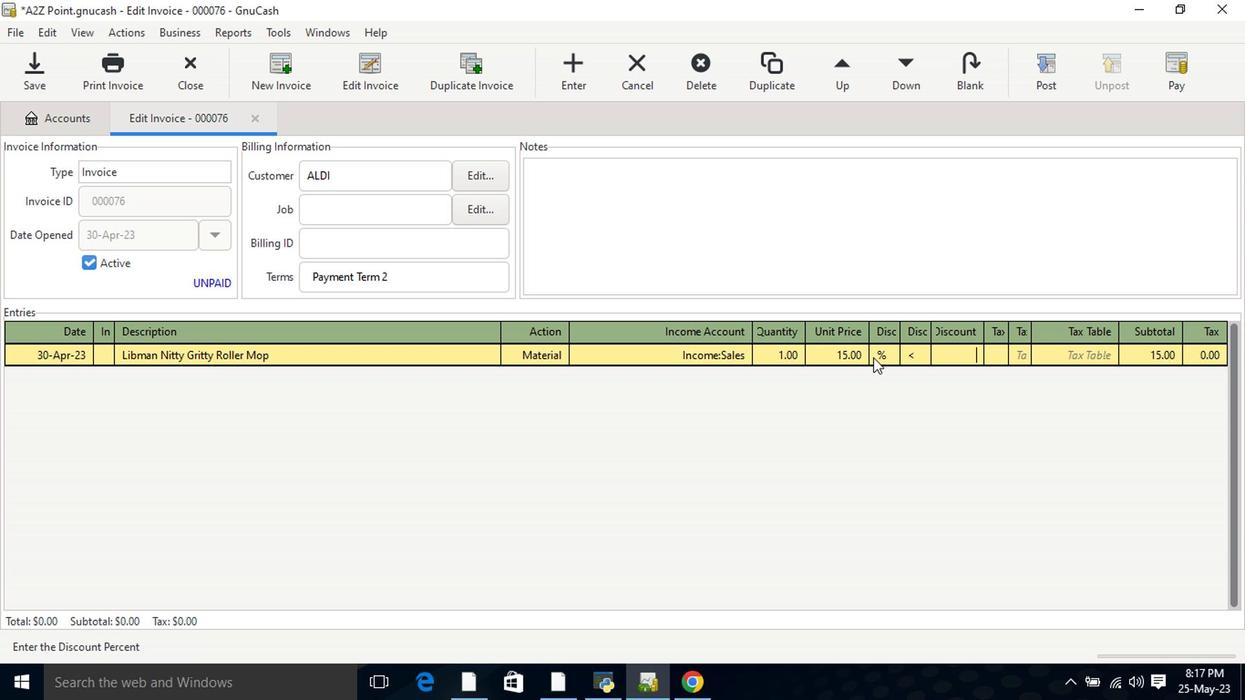 
Action: Mouse pressed left at (876, 359)
Screenshot: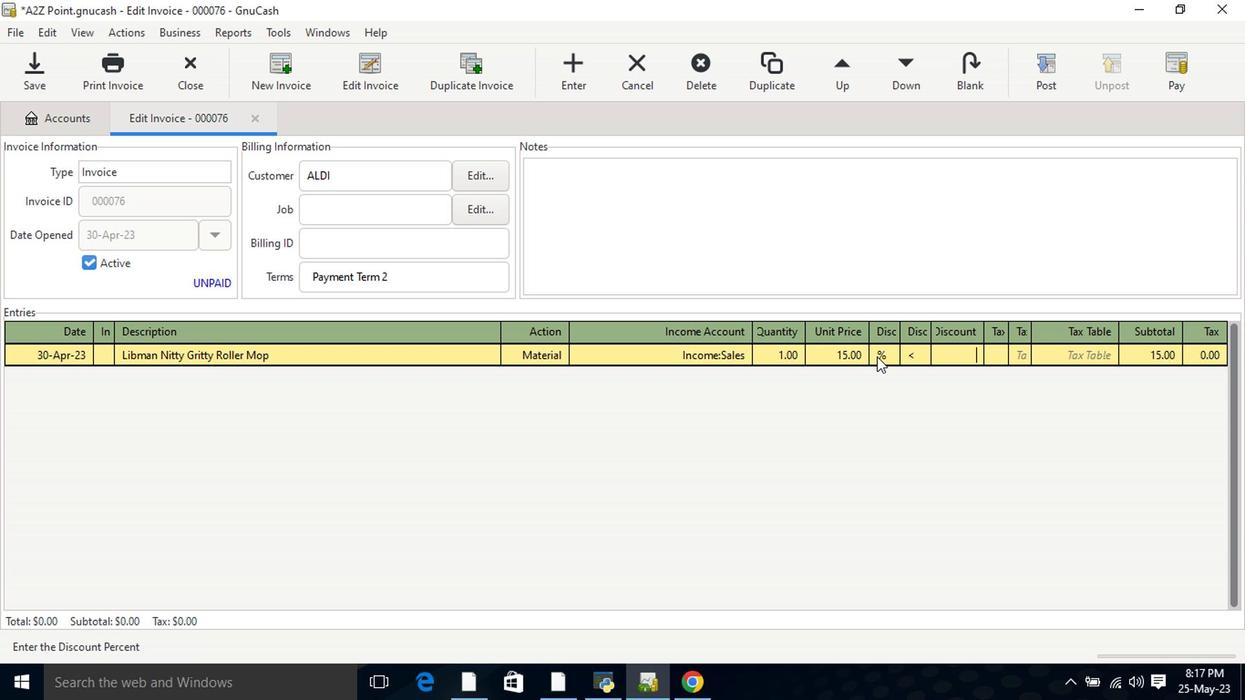 
Action: Mouse moved to (913, 356)
Screenshot: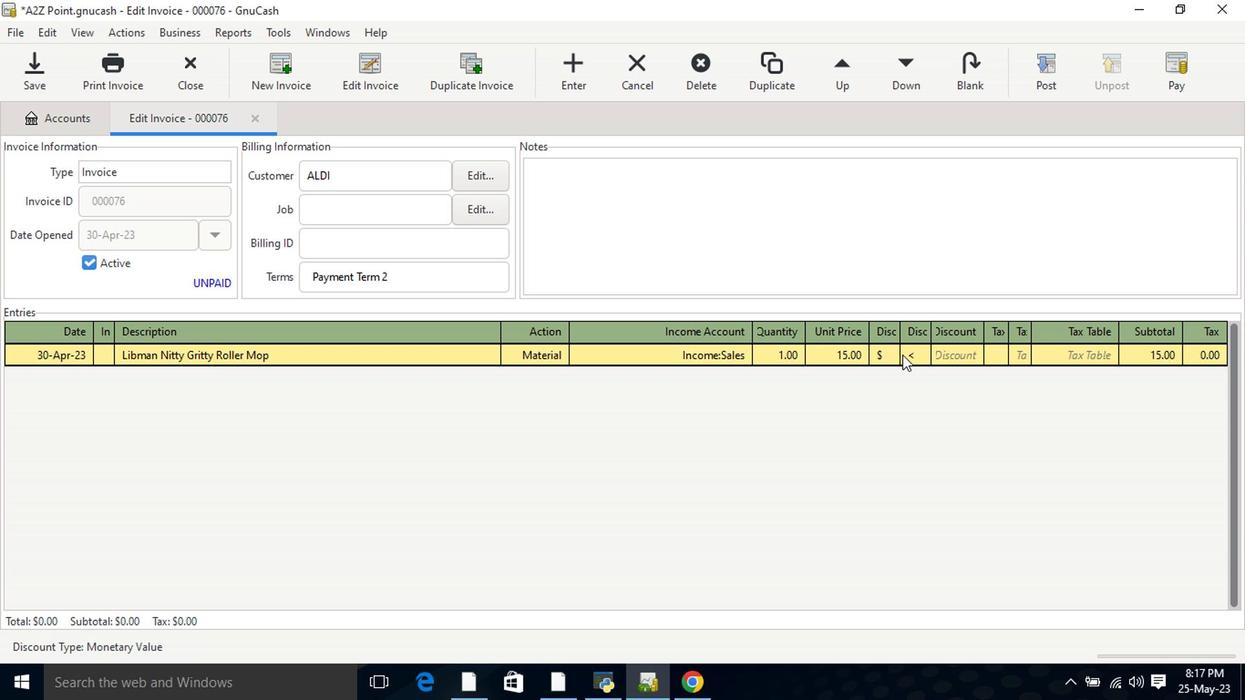 
Action: Mouse pressed left at (913, 356)
Screenshot: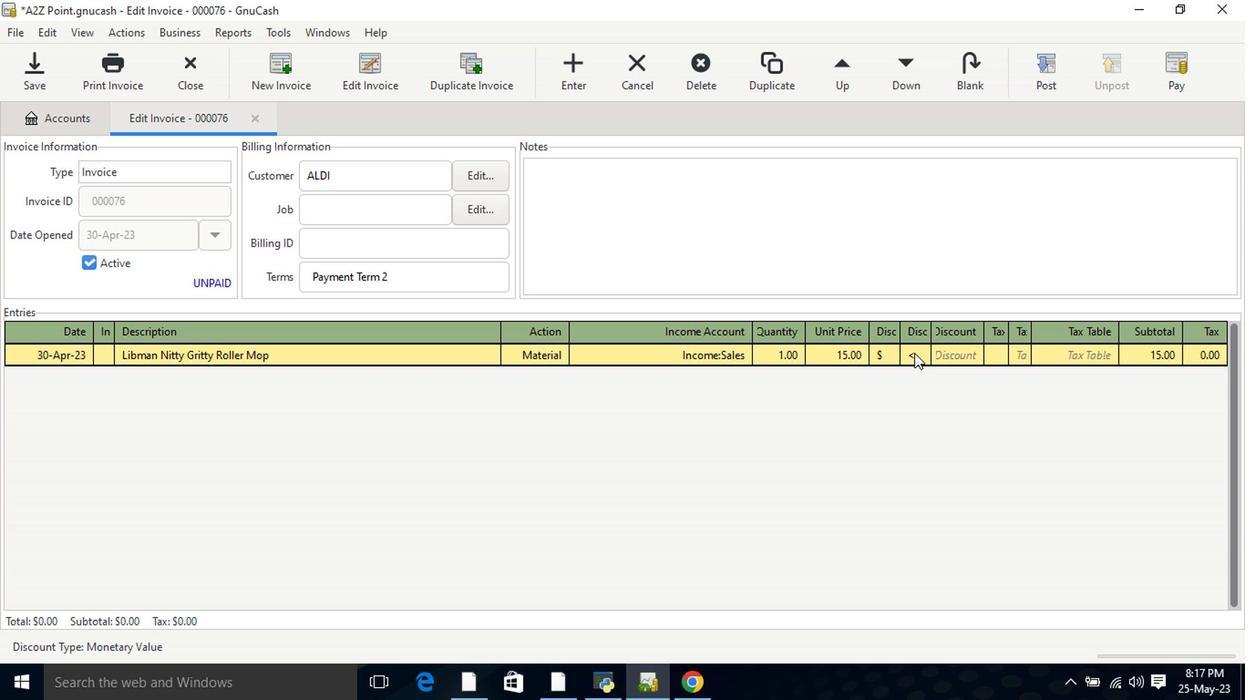 
Action: Mouse moved to (959, 356)
Screenshot: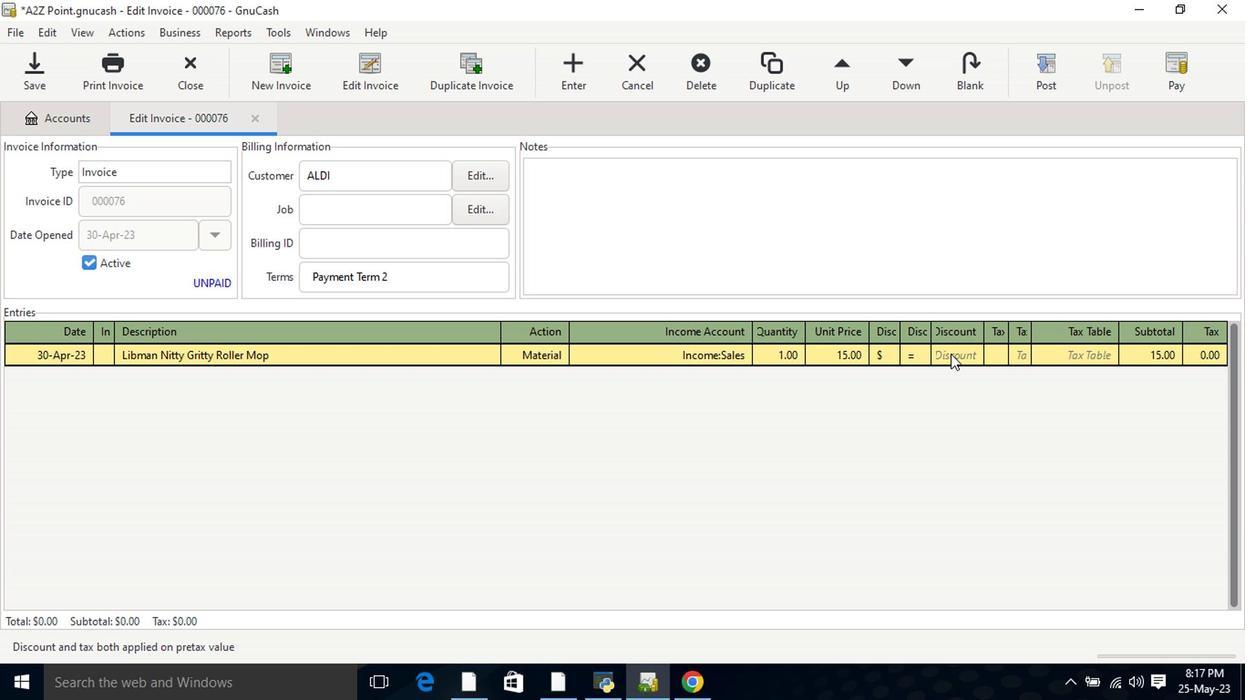 
Action: Mouse pressed left at (959, 356)
Screenshot: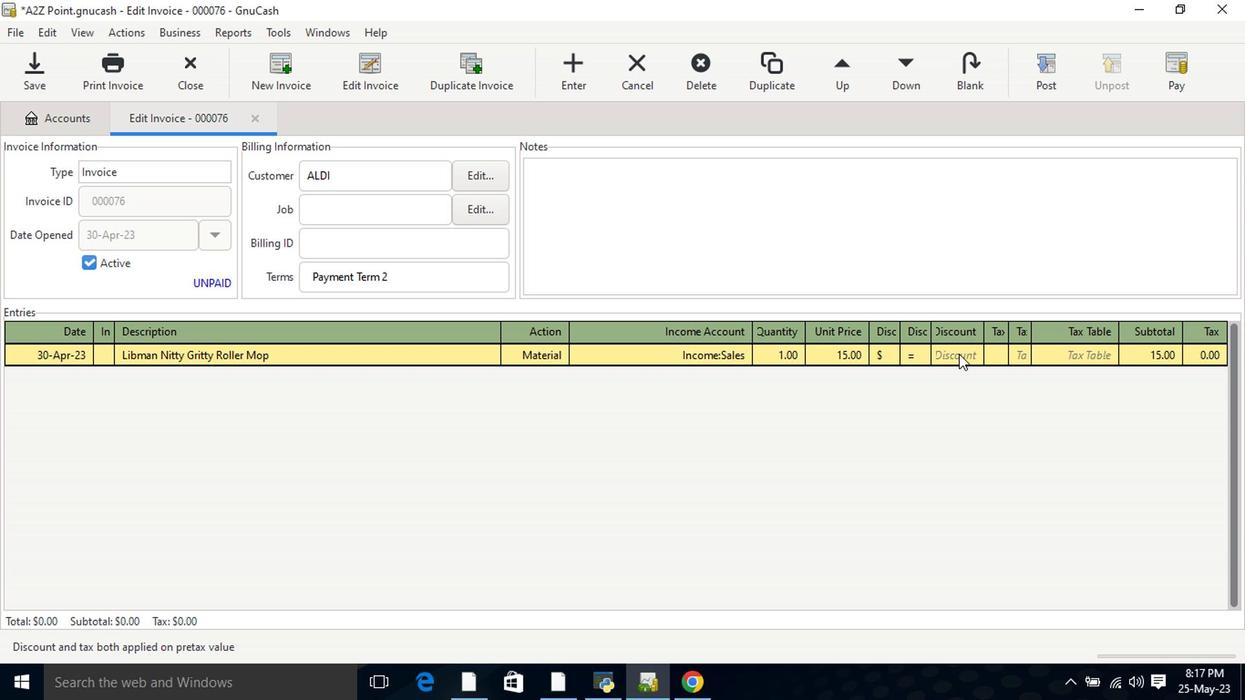 
Action: Key pressed 1.1<Key.tab><Key.tab><Key.shift>Toilet<Key.space><Key.shift>Paper<Key.space><Key.shift_r>(<Key.shift>Brand<Key.space>and<Key.space><Key.shift>Size<Key.space><Key.shift>May<Key.space><Key.shift><Key.shift><Key.shift>Vary<Key.shift_r>)<Key.tab>mate<Key.tab>incom<Key.down><Key.down><Key.down><Key.tab>1<Key.tab>8.7<Key.tab>
Screenshot: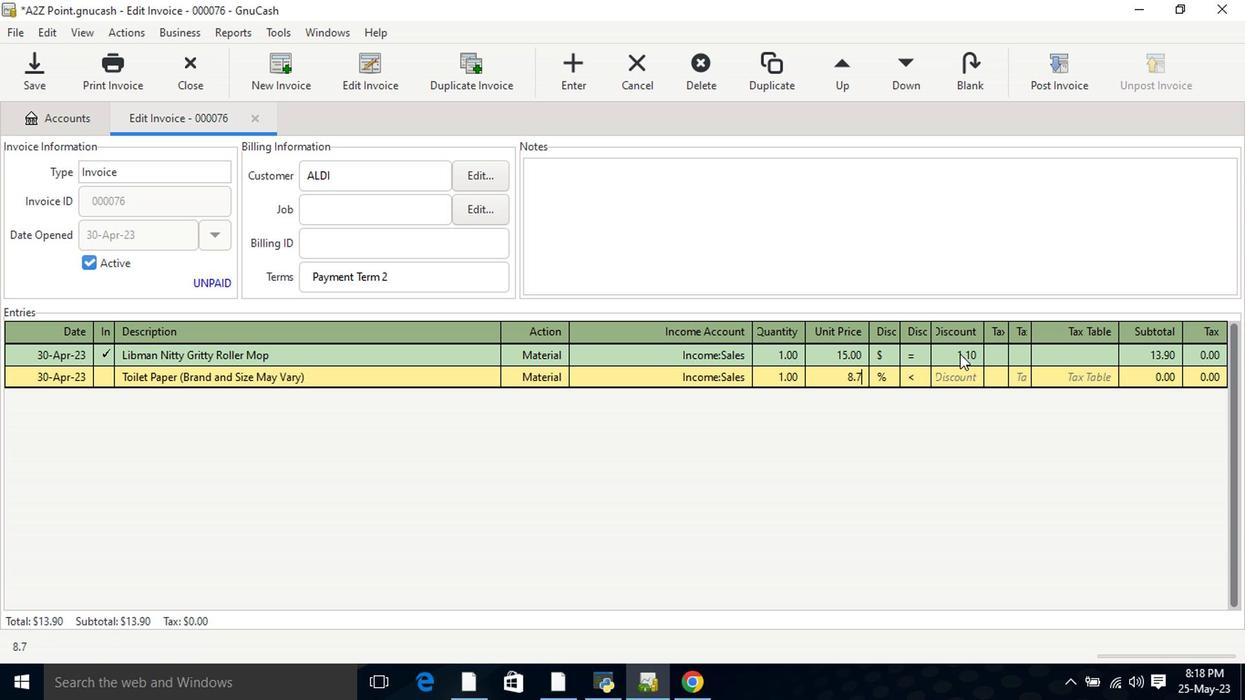 
Action: Mouse moved to (875, 380)
Screenshot: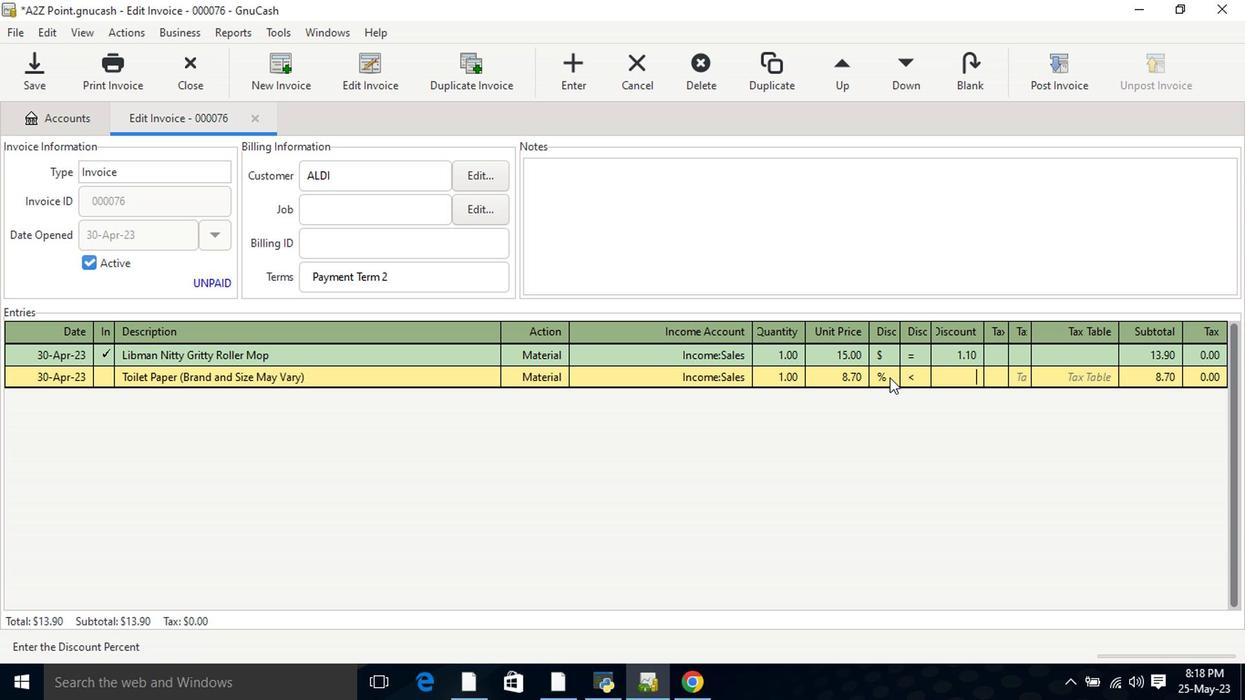 
Action: Mouse pressed left at (875, 380)
Screenshot: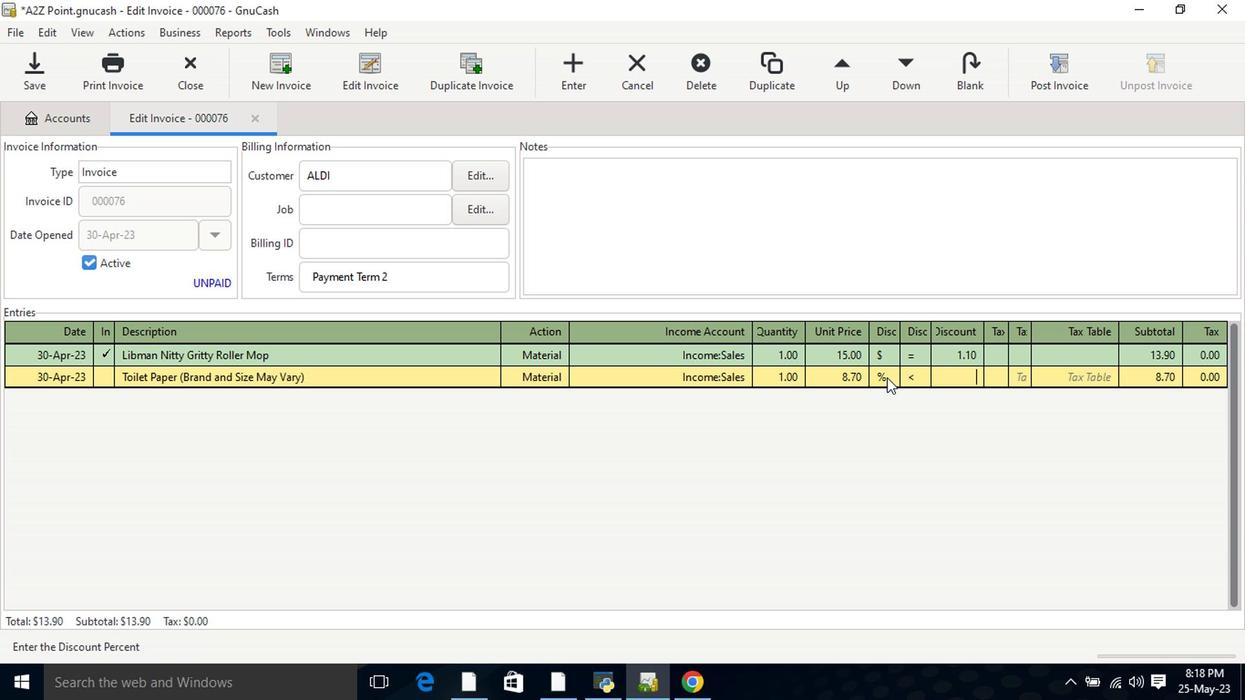
Action: Mouse moved to (927, 380)
Screenshot: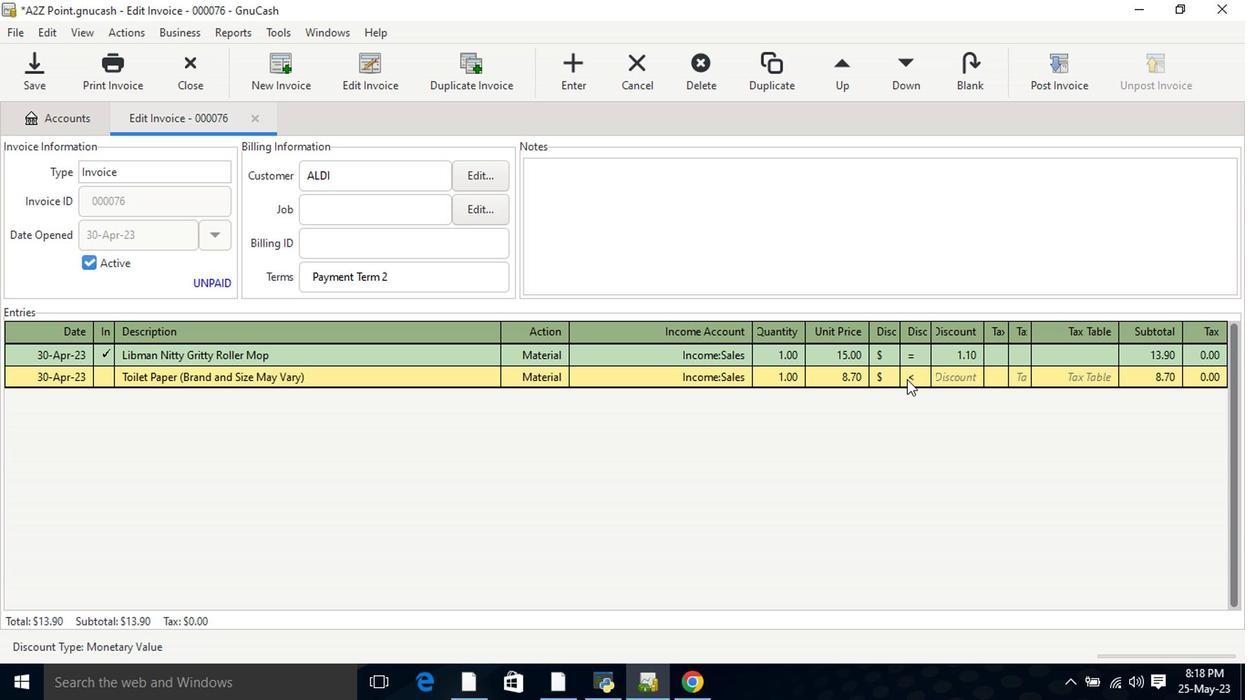 
Action: Mouse pressed left at (927, 380)
Screenshot: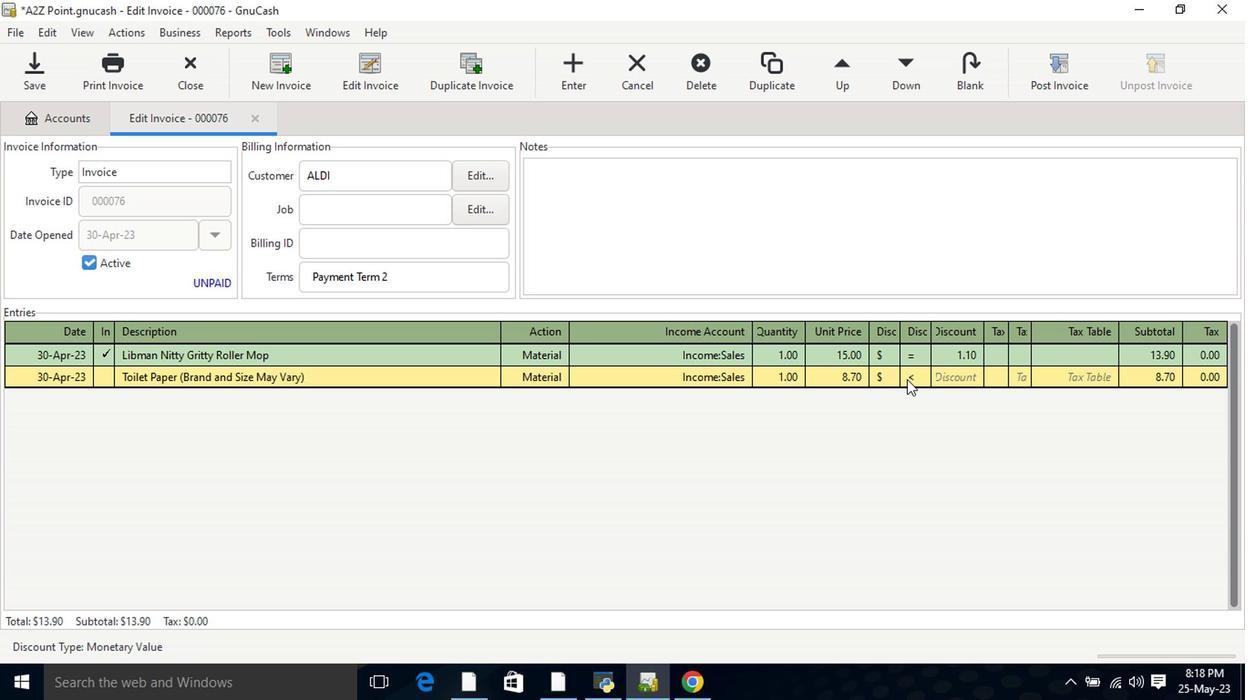 
Action: Mouse moved to (950, 384)
Screenshot: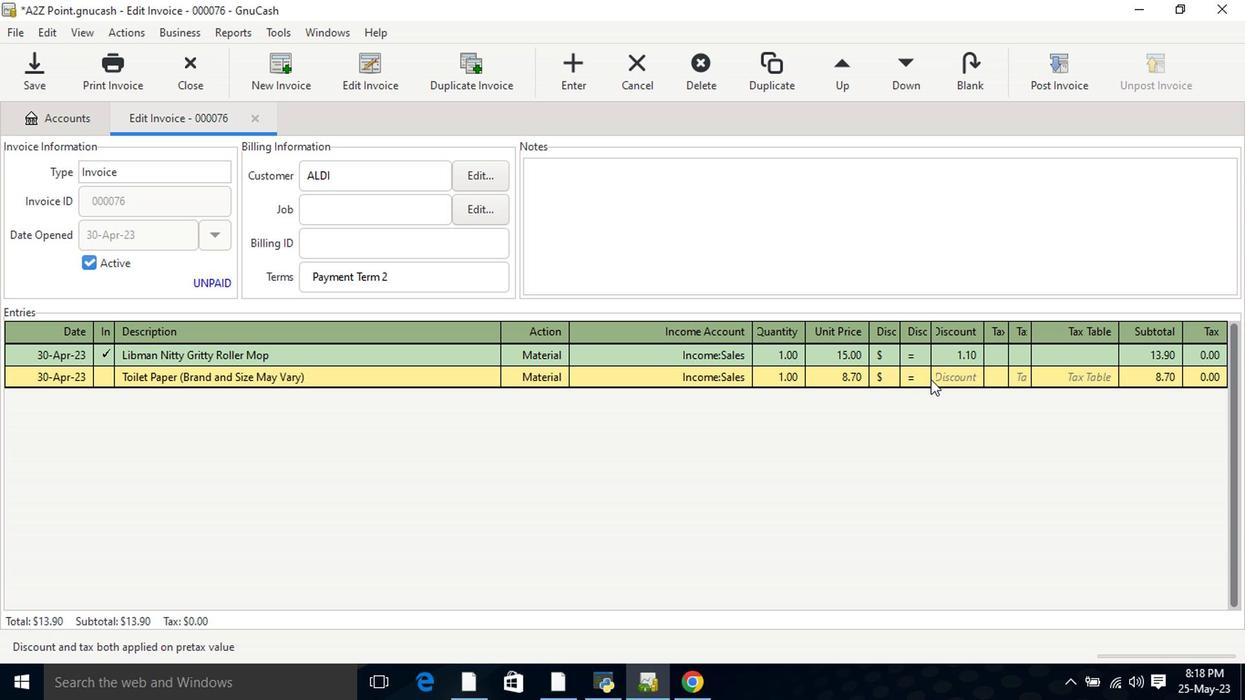 
Action: Mouse pressed left at (950, 384)
Screenshot: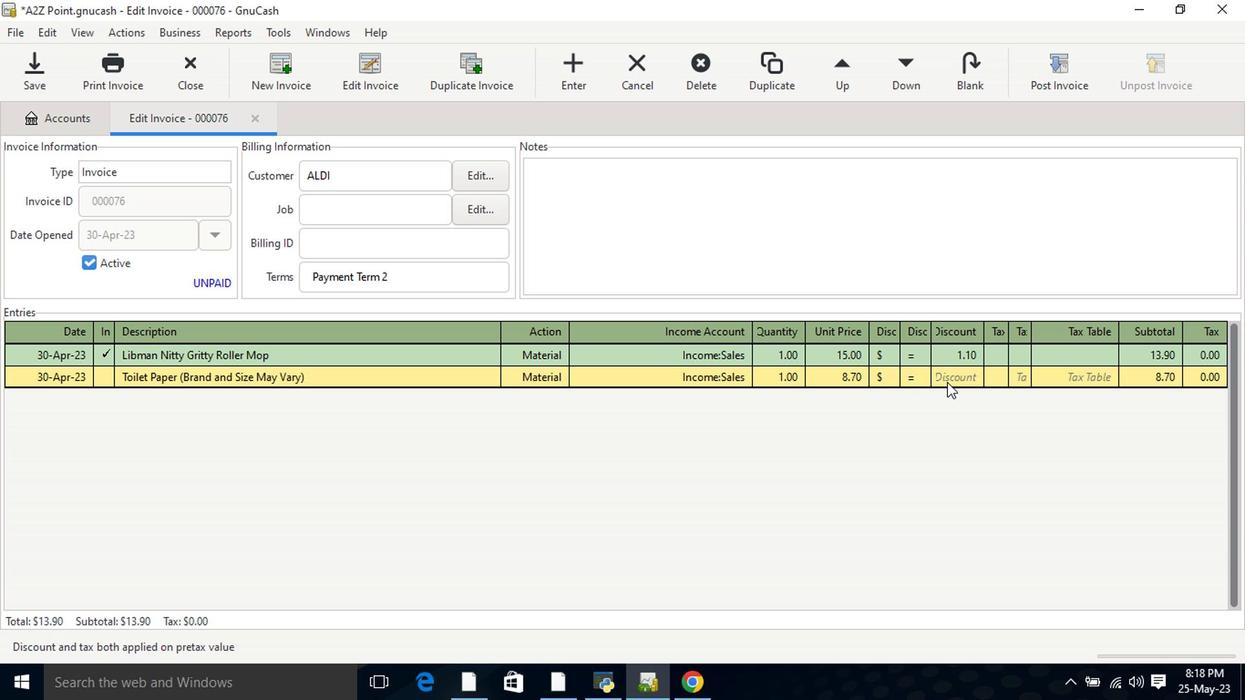 
Action: Key pressed 2.7<Key.backspace>1<Key.tab><Key.shift>Organic<Key.space><Key.shift>Cotton<Key.space><Key.shift>Candy<Key.space><Key.shift>Grapes<Key.space><Key.shift_r>(<Key.shift>bunch<Key.shift_r>)<Key.tab>mater<Key.tab>incom<Key.down><Key.down><Key.down><Key.tab>2<Key.tab>9.7<Key.tab>
Screenshot: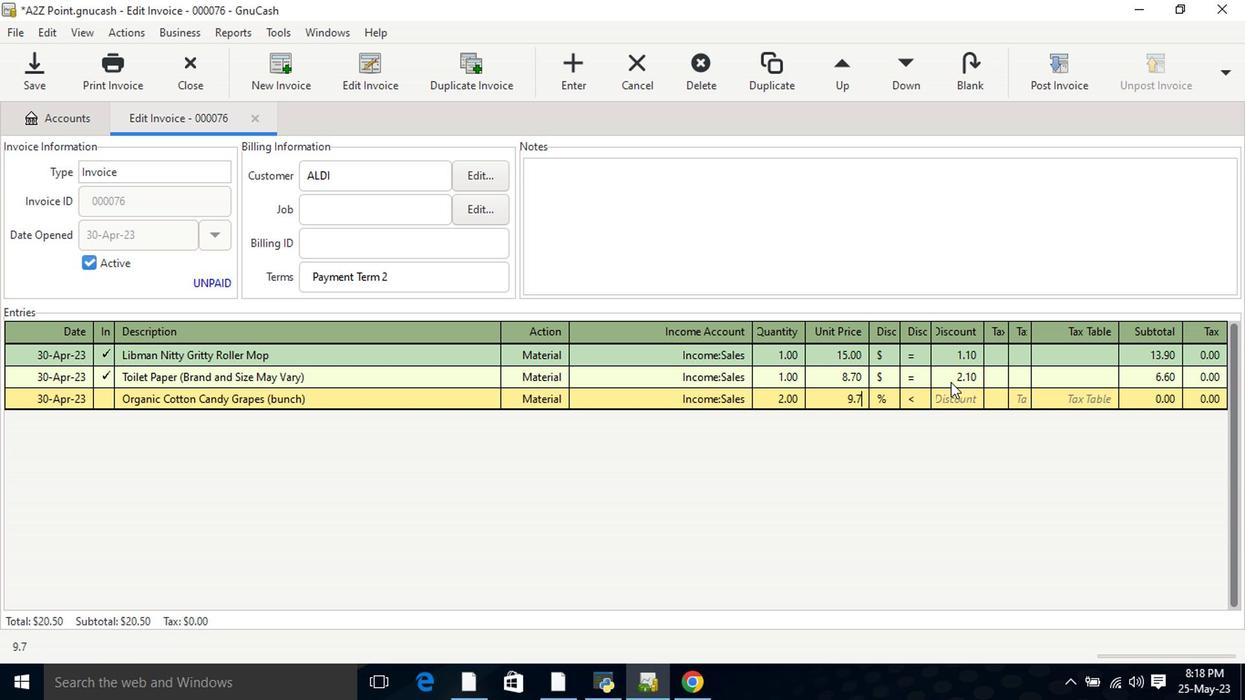 
Action: Mouse moved to (889, 400)
Screenshot: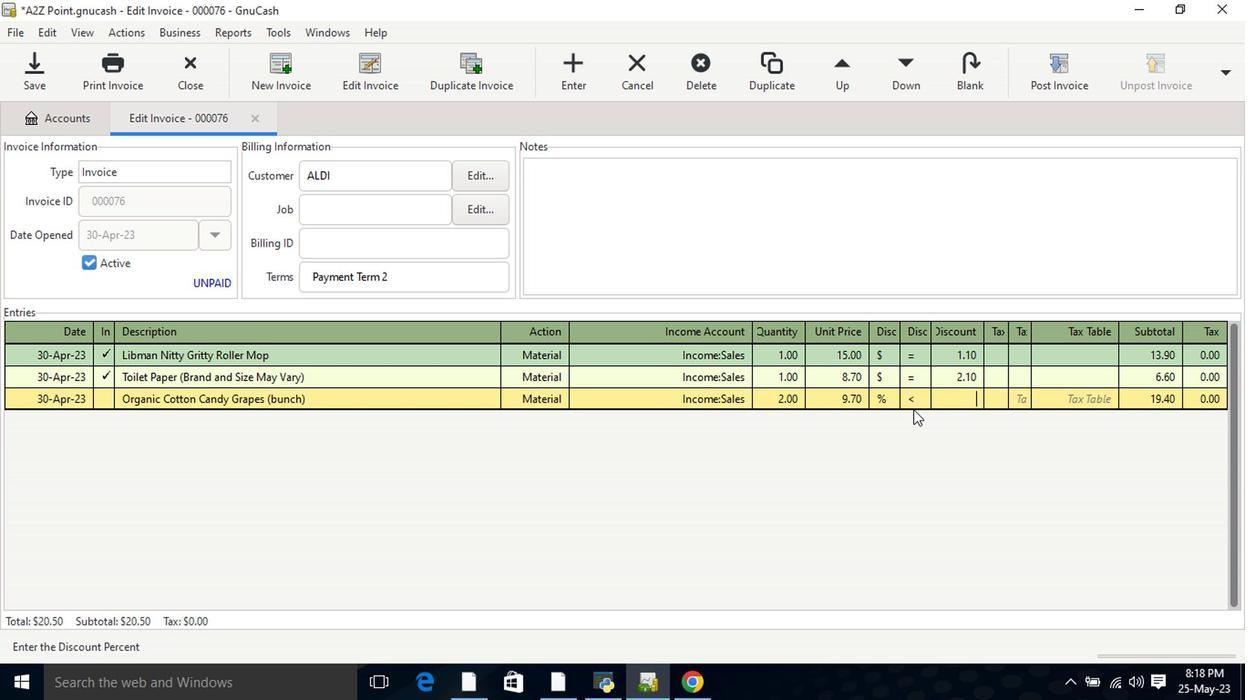 
Action: Mouse pressed left at (889, 400)
Screenshot: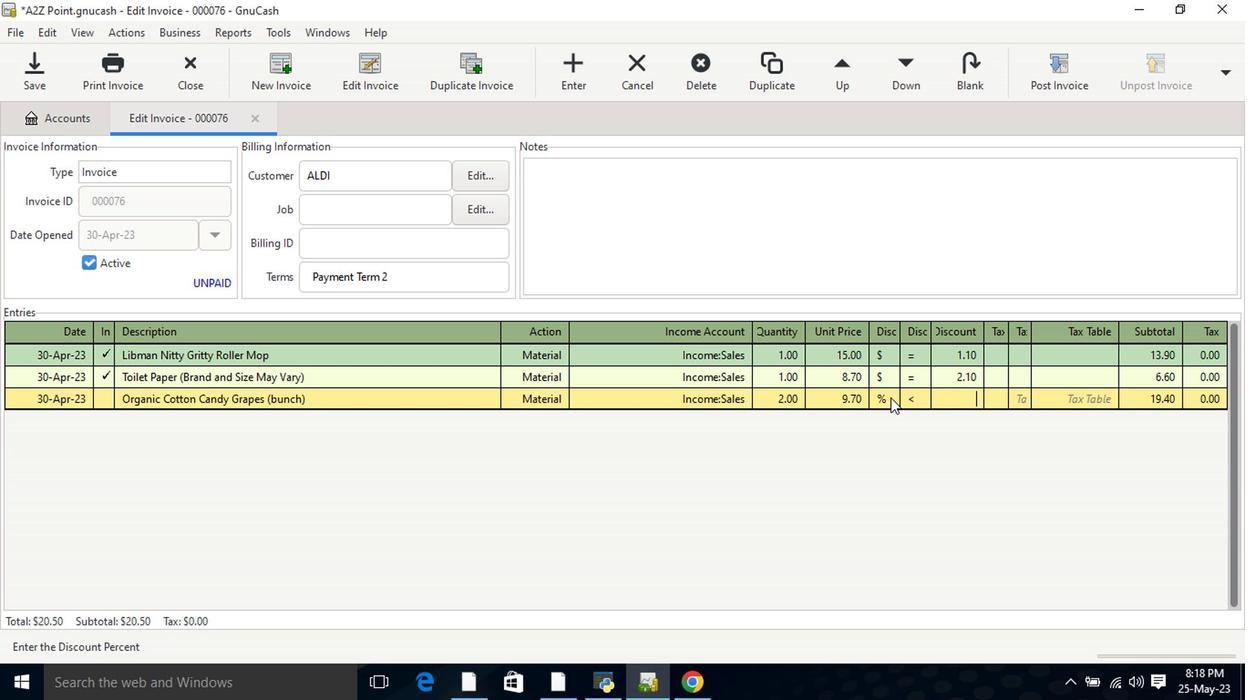 
Action: Mouse moved to (905, 402)
Screenshot: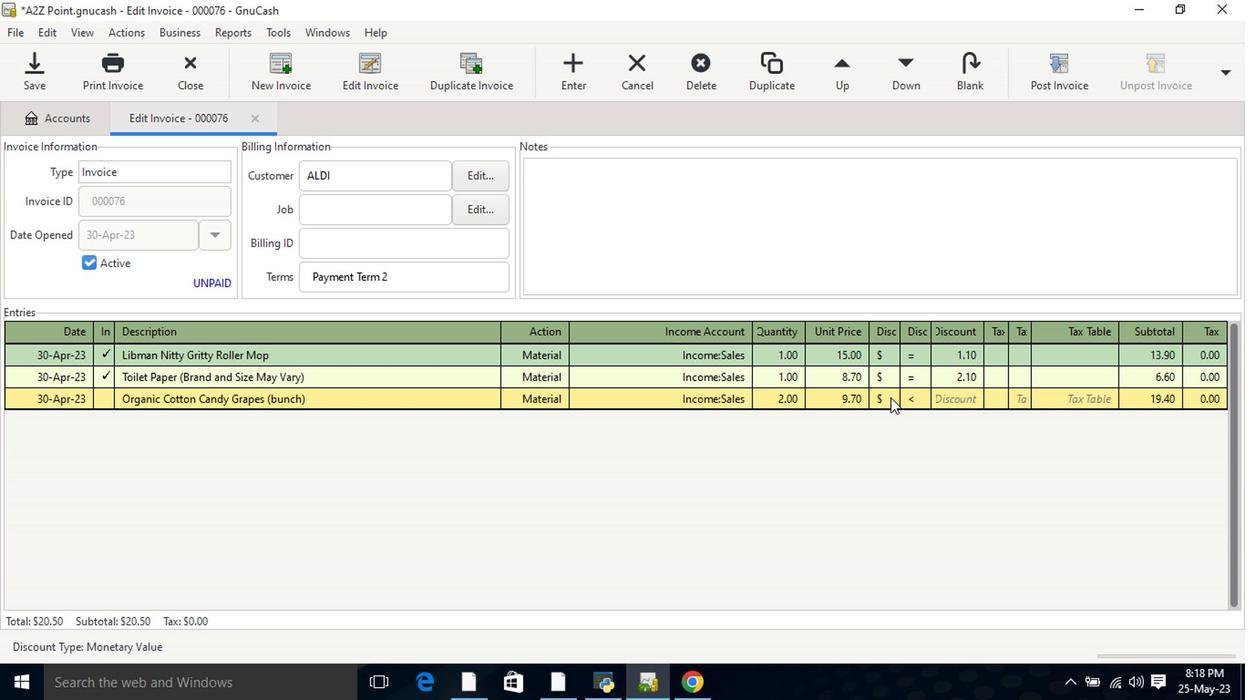 
Action: Mouse pressed left at (905, 402)
Screenshot: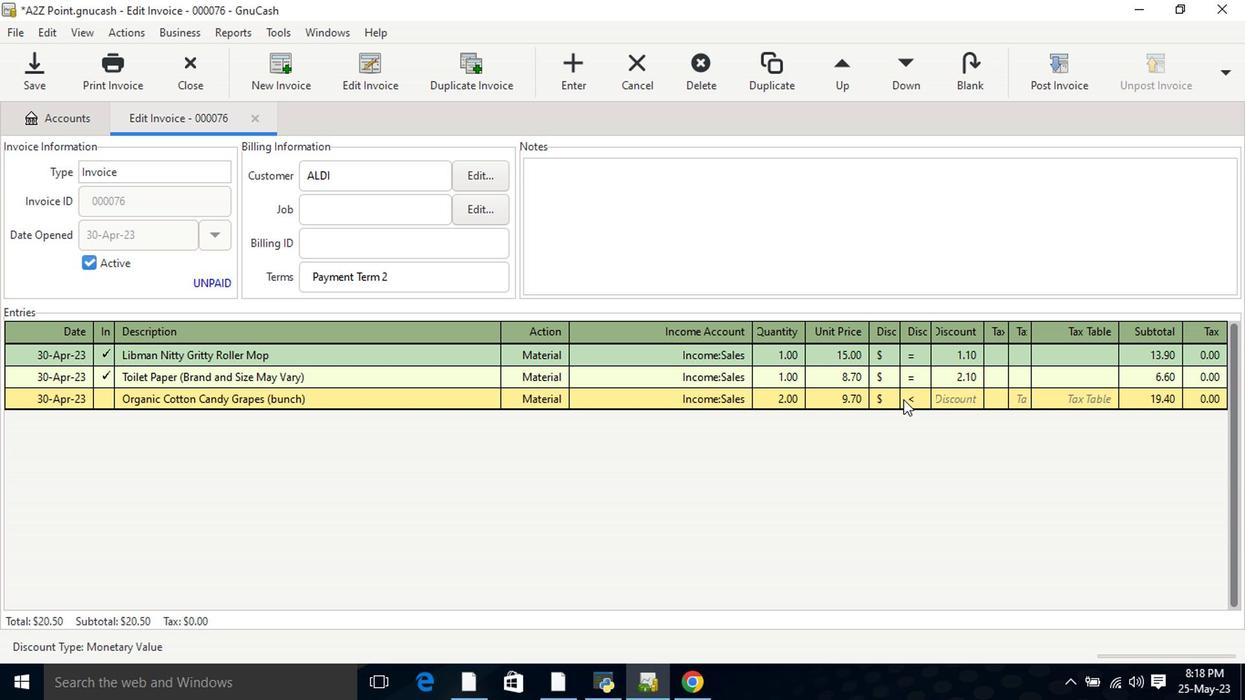 
Action: Mouse moved to (952, 400)
Screenshot: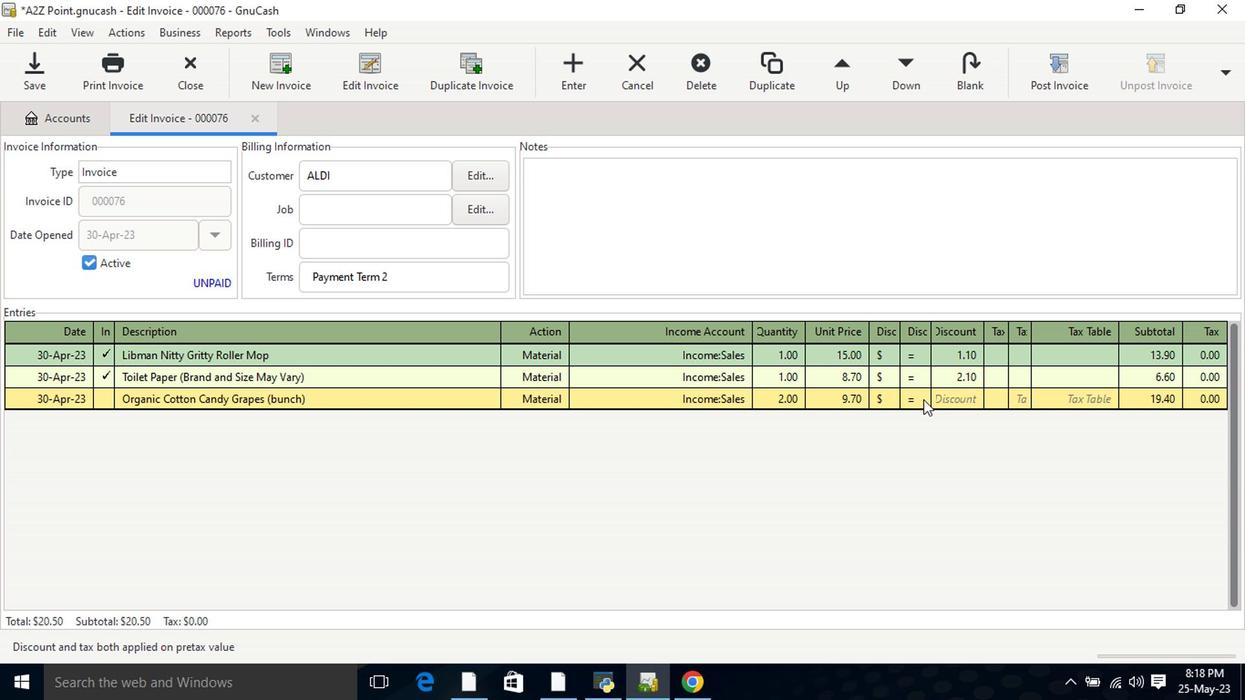 
Action: Mouse pressed left at (952, 400)
Screenshot: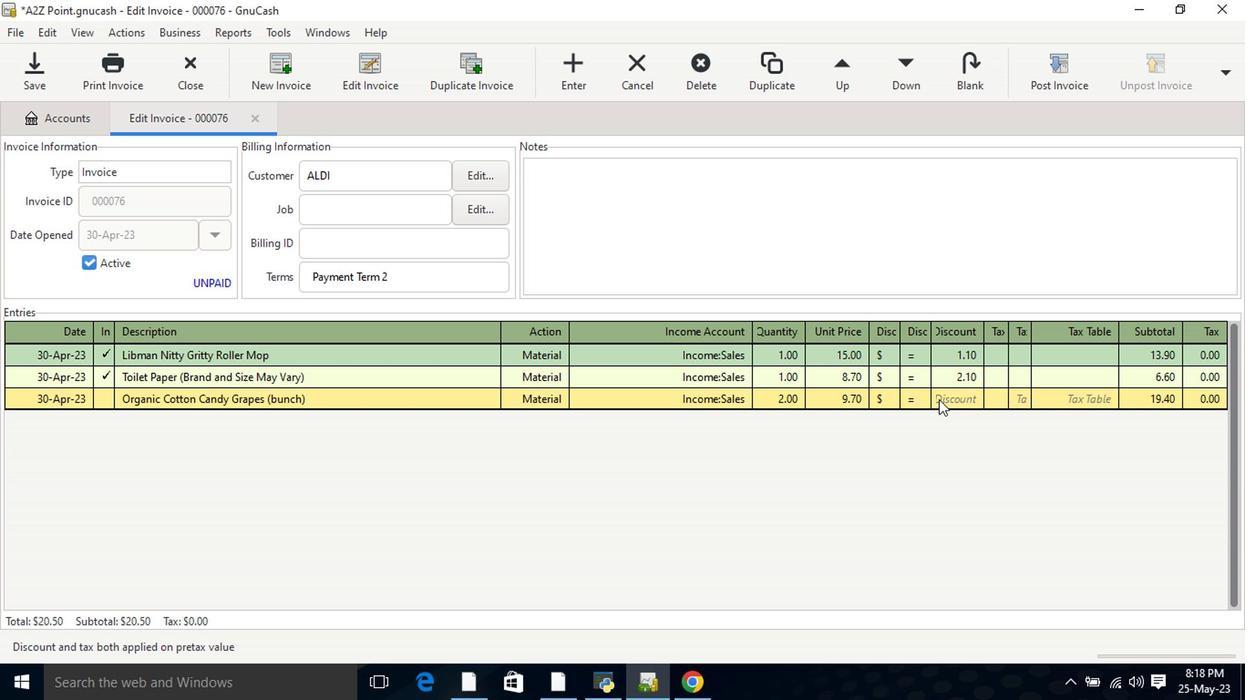 
Action: Key pressed 2.6<Key.tab>
Screenshot: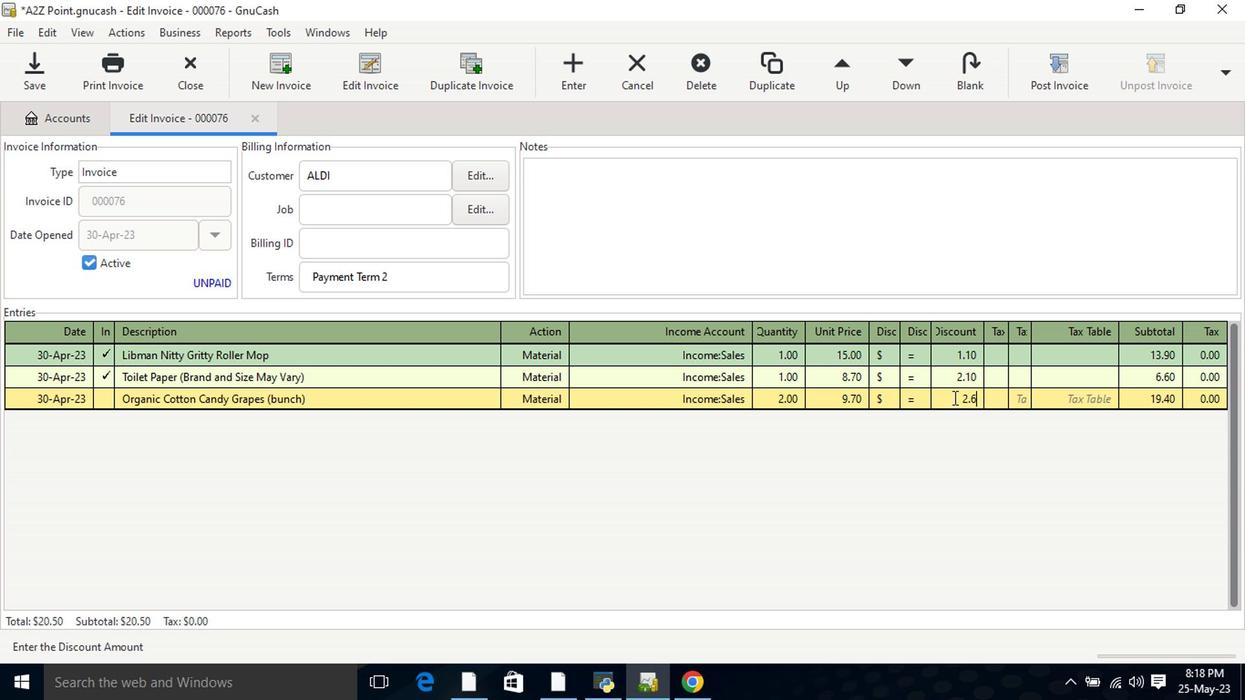 
Action: Mouse moved to (845, 360)
Screenshot: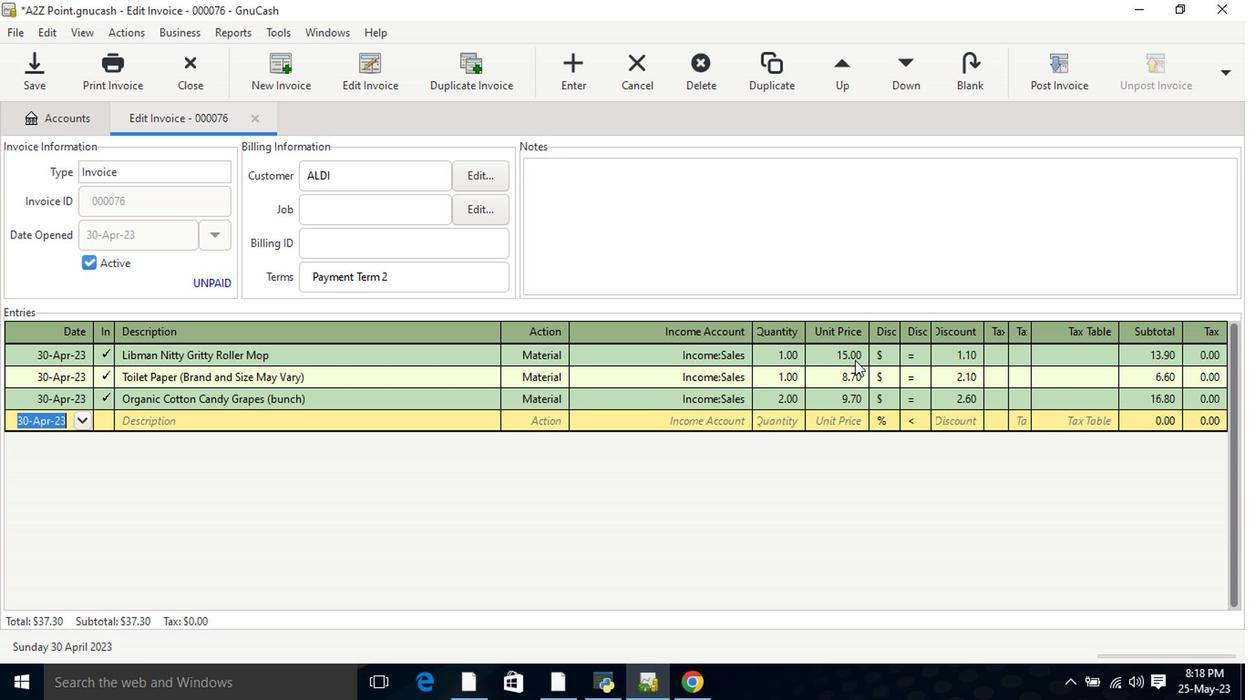 
Action: Mouse pressed left at (845, 360)
Screenshot: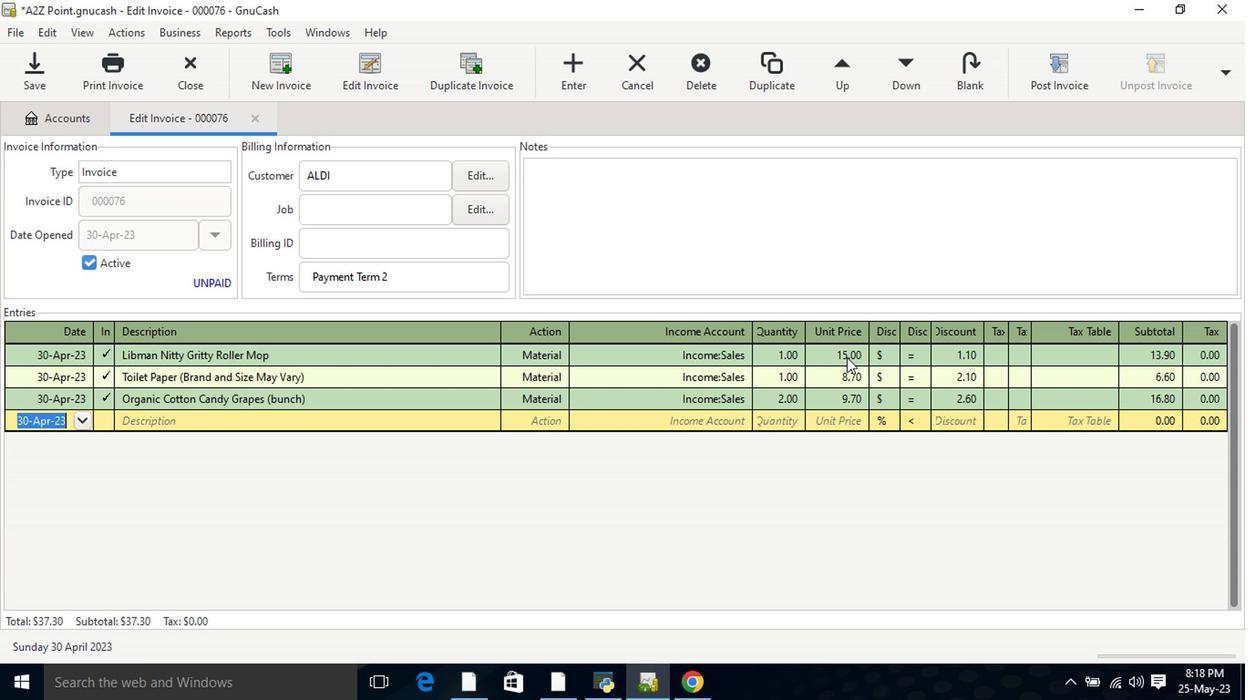 
Action: Key pressed <Key.backspace><Key.backspace>14.5<Key.tab>
Screenshot: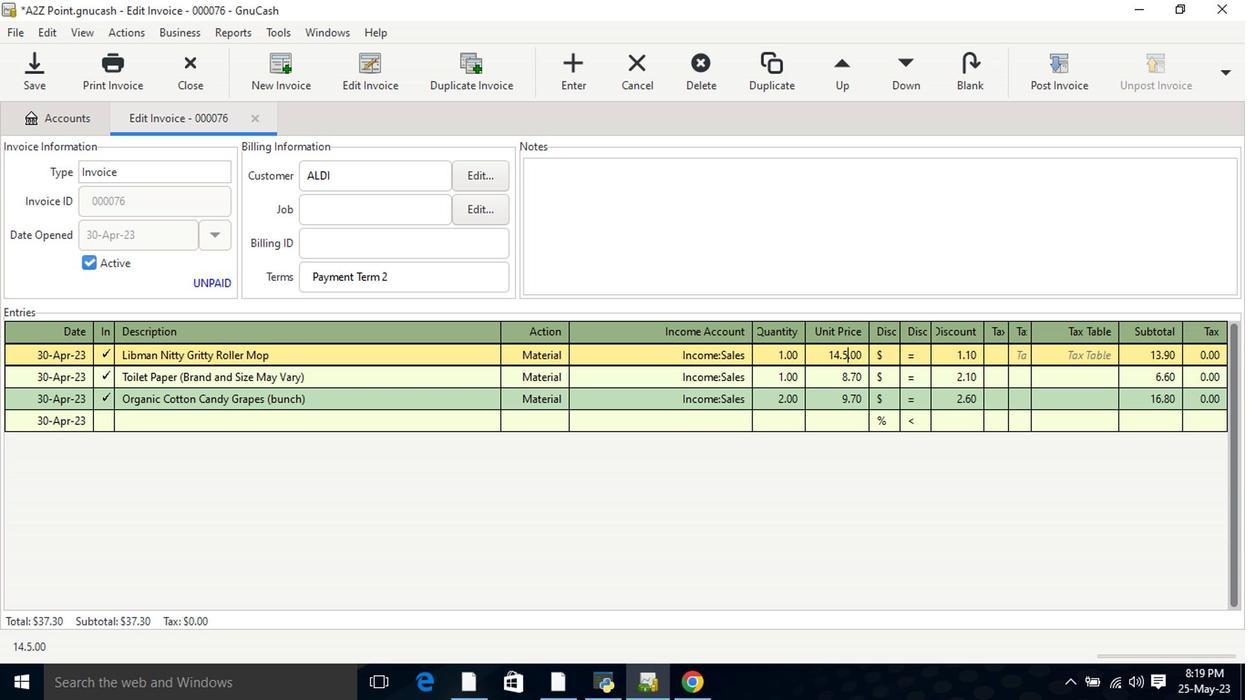 
Action: Mouse moved to (772, 319)
Screenshot: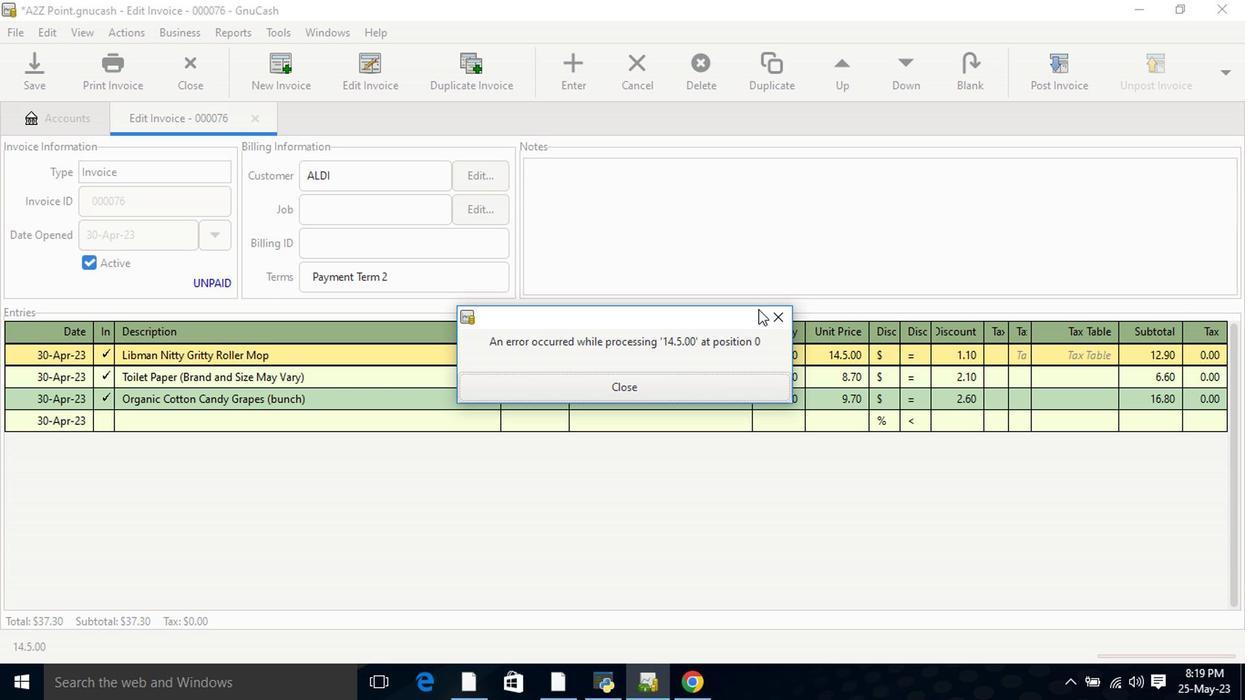 
Action: Mouse pressed left at (772, 319)
Screenshot: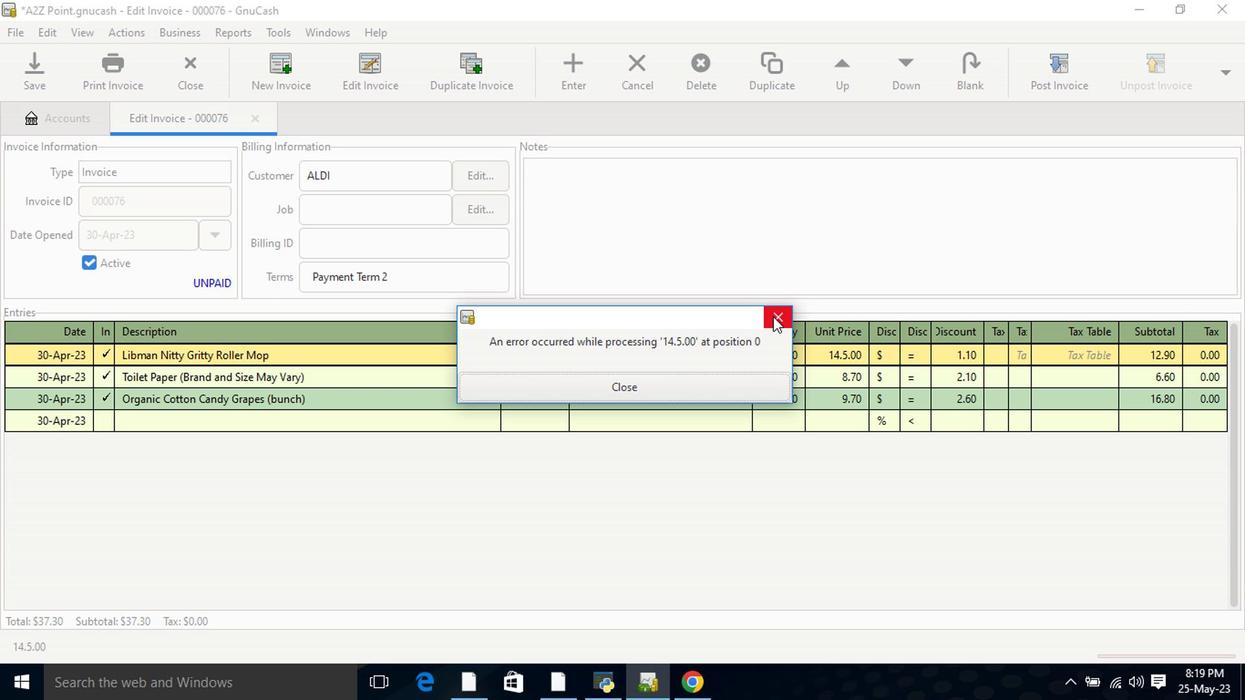 
Action: Mouse moved to (828, 360)
Screenshot: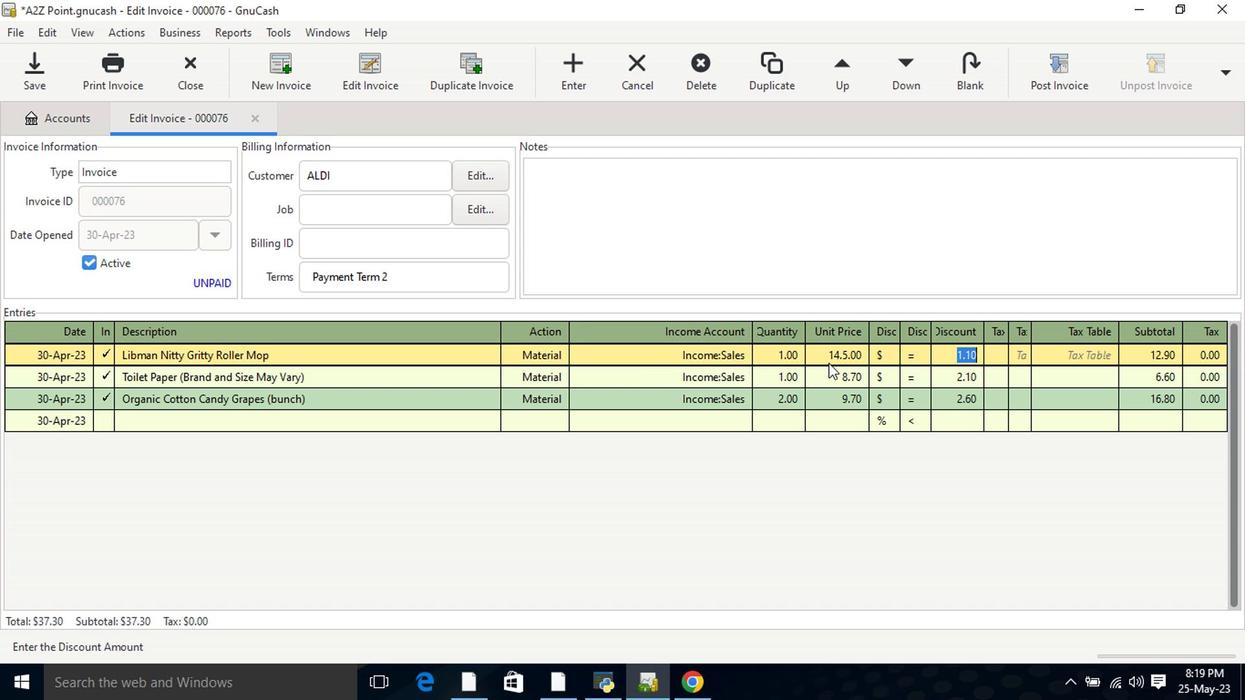 
Action: Mouse pressed left at (828, 360)
Screenshot: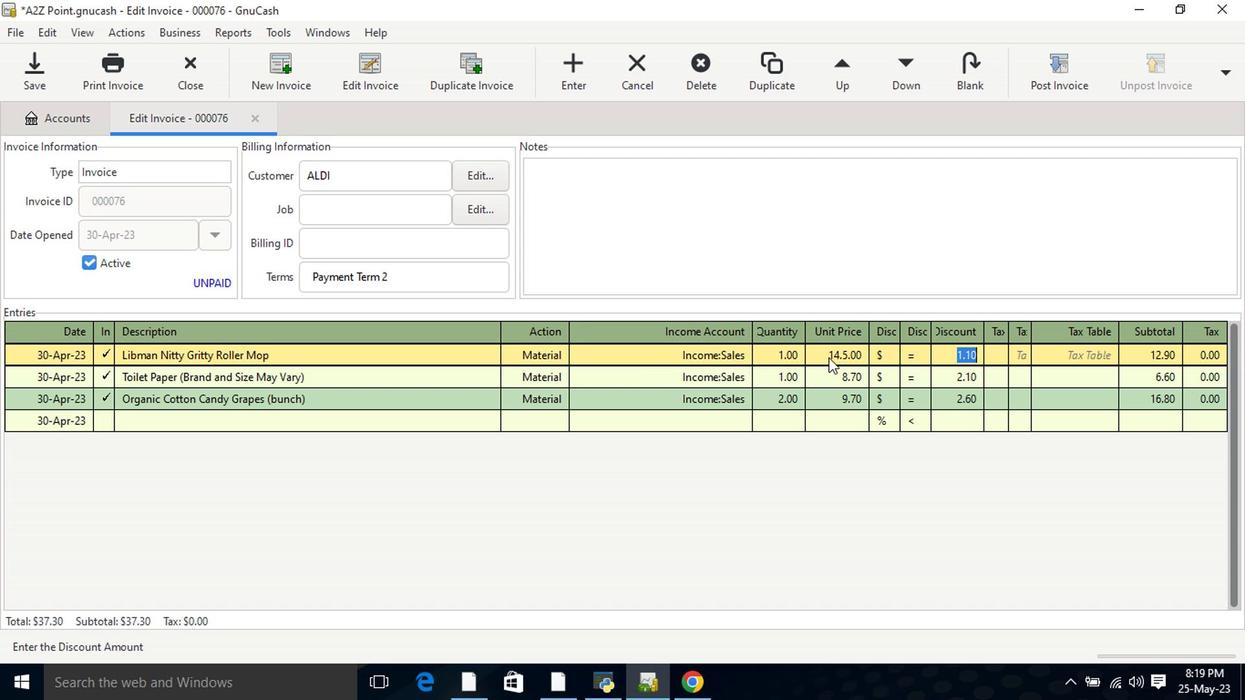 
Action: Key pressed <Key.delete><Key.delete><Key.delete><Key.delete><Key.delete><Key.delete><Key.delete>14.5<Key.tab><Key.tab><Key.tab><Key.tab><Key.tab><Key.tab><Key.tab><Key.tab><Key.tab><Key.tab><Key.tab><Key.tab><Key.tab><Key.tab><Key.tab>
Screenshot: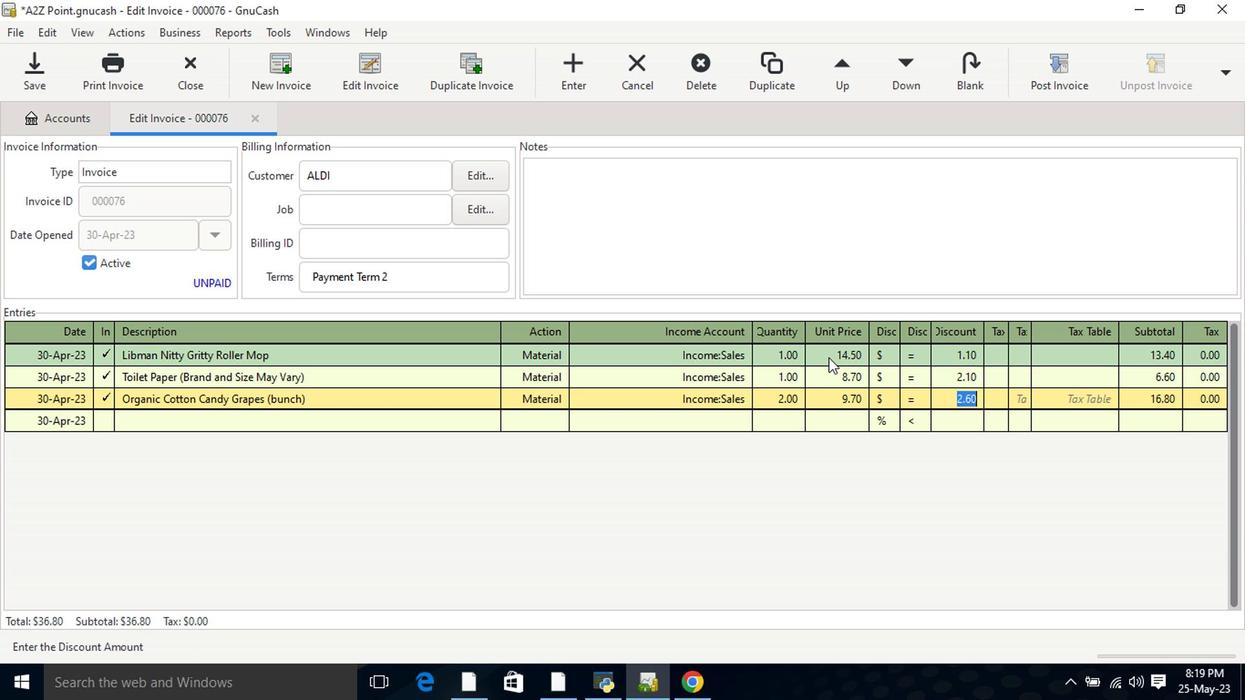 
Action: Mouse moved to (931, 217)
Screenshot: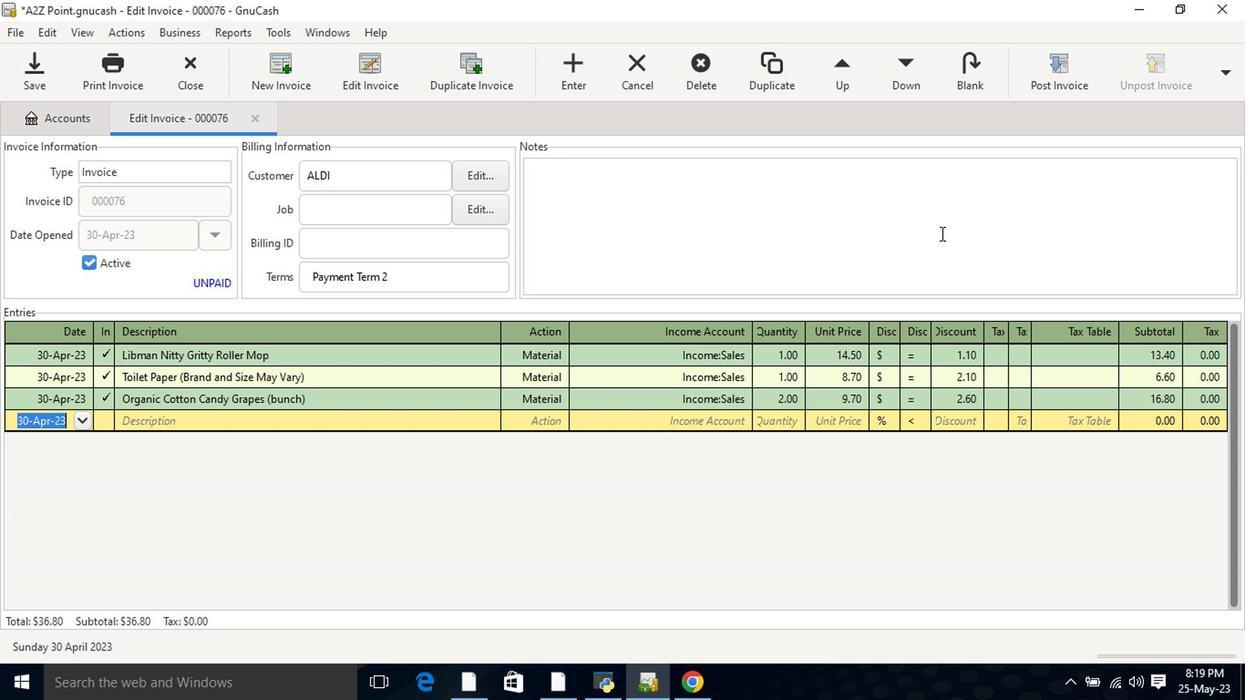 
Action: Mouse pressed left at (931, 217)
Screenshot: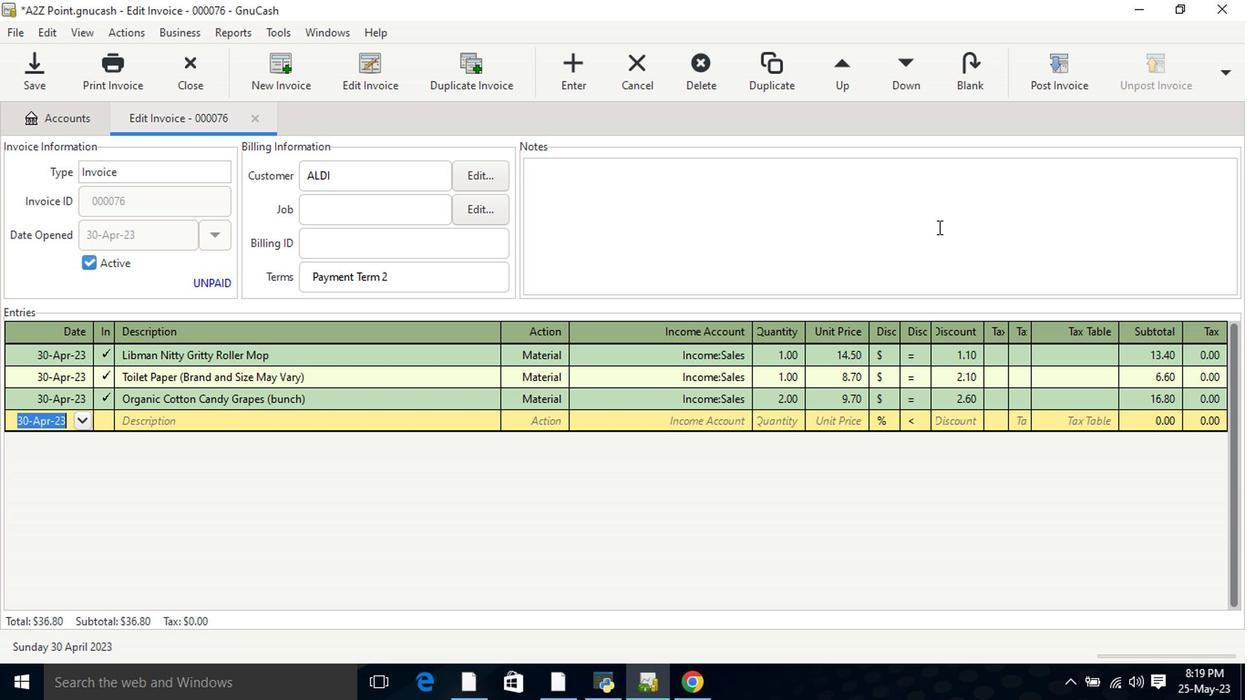 
Action: Key pressed <Key.shift>Looking<Key.space>forward<Key.space>to<Key.space>serving<Key.space>you<Key.space>again.
Screenshot: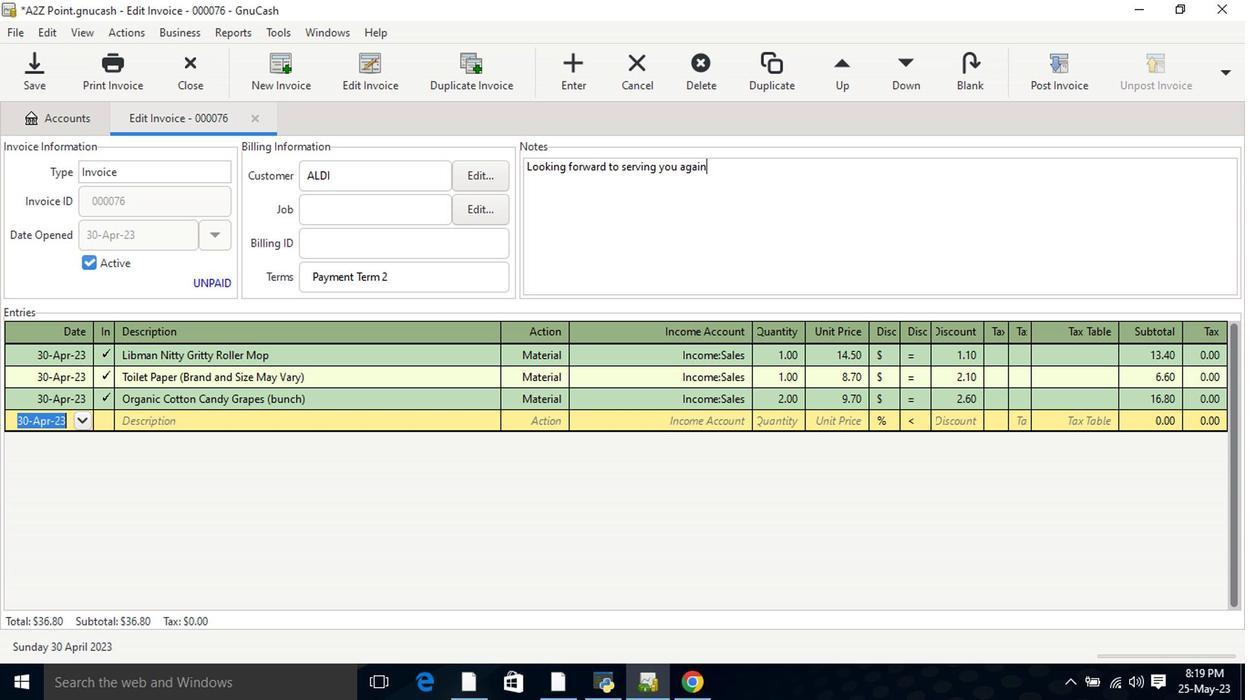 
Action: Mouse moved to (1049, 85)
Screenshot: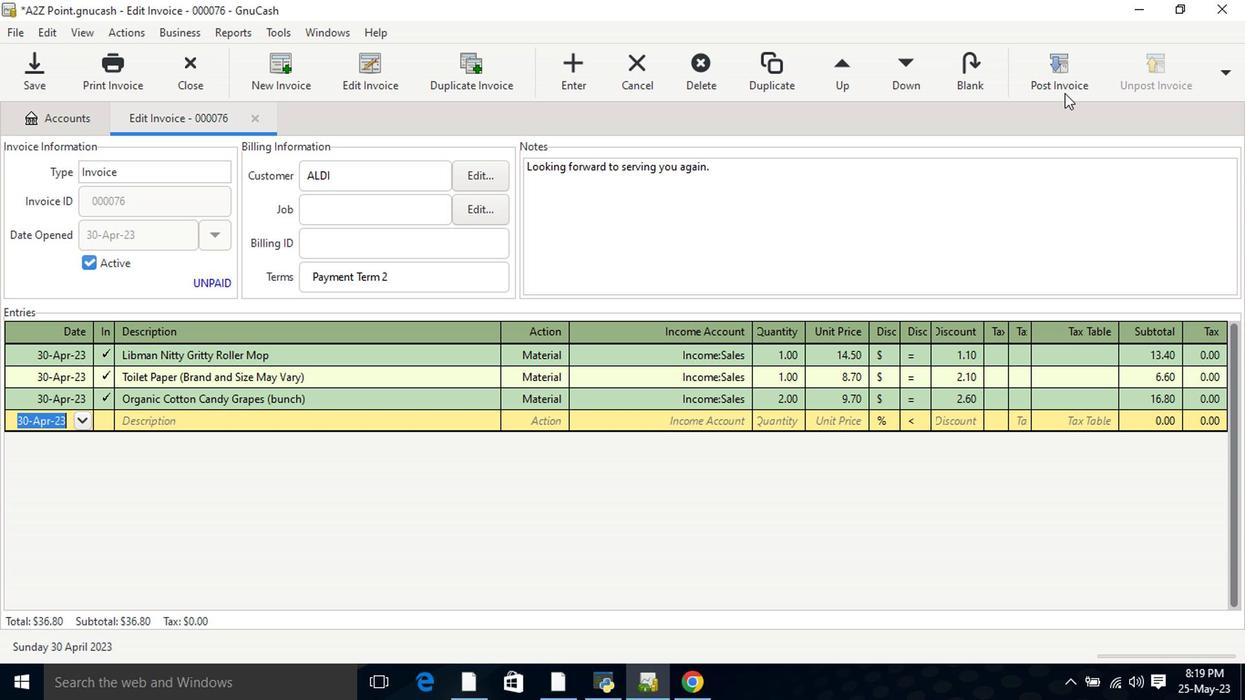 
Action: Mouse pressed left at (1049, 85)
Screenshot: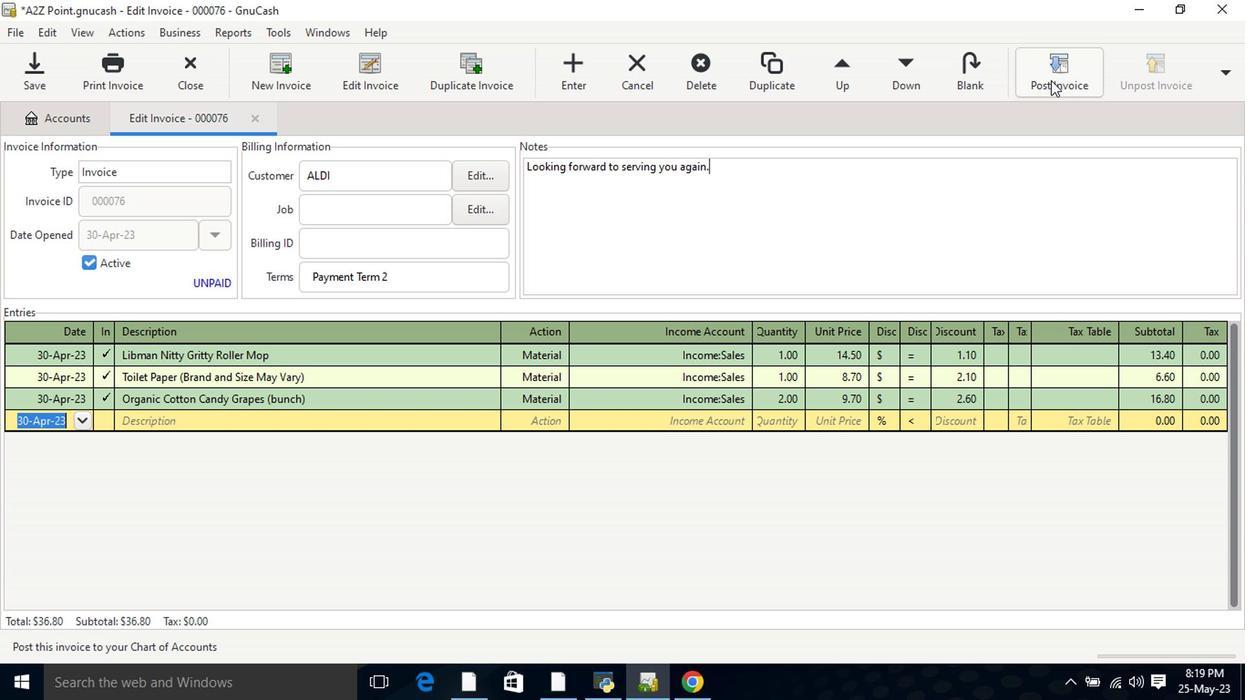 
Action: Mouse moved to (775, 307)
Screenshot: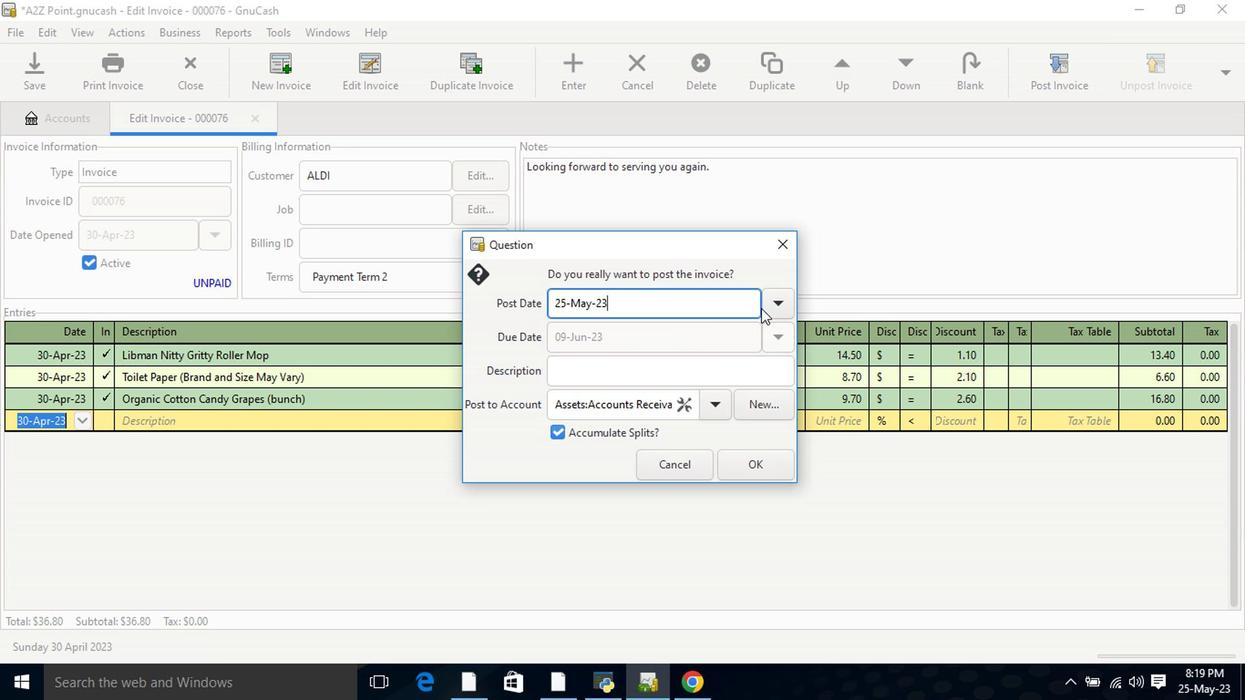 
Action: Mouse pressed left at (775, 307)
Screenshot: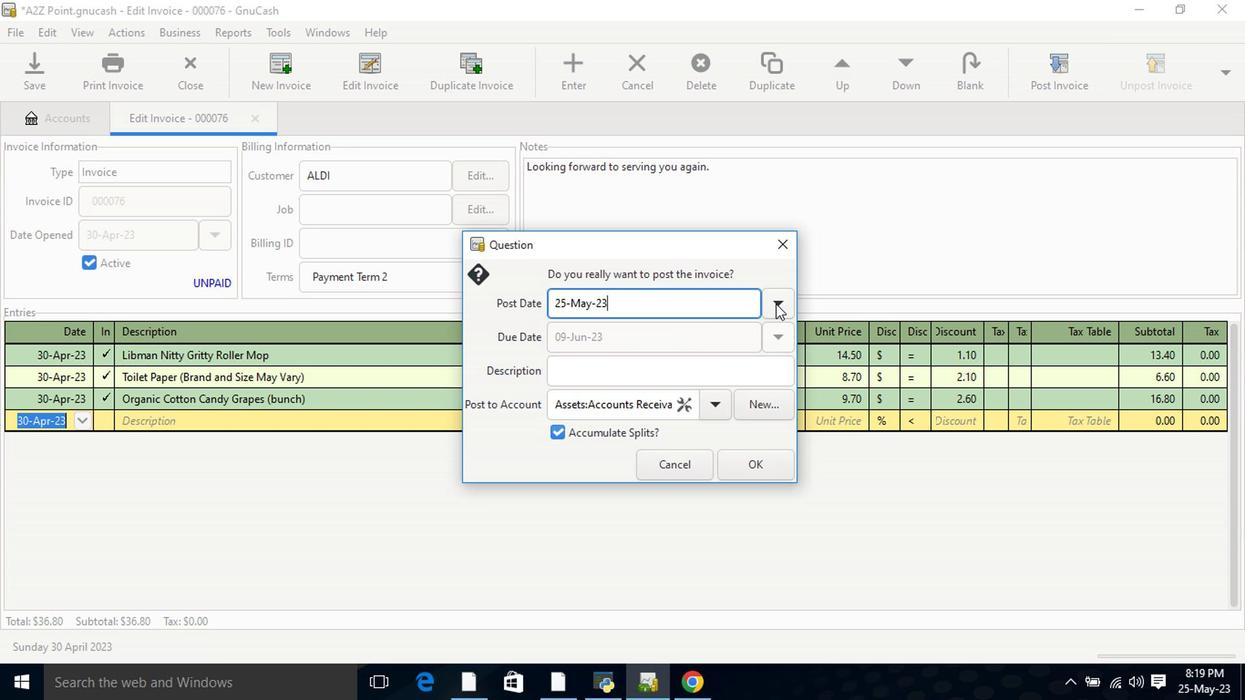 
Action: Mouse moved to (638, 335)
Screenshot: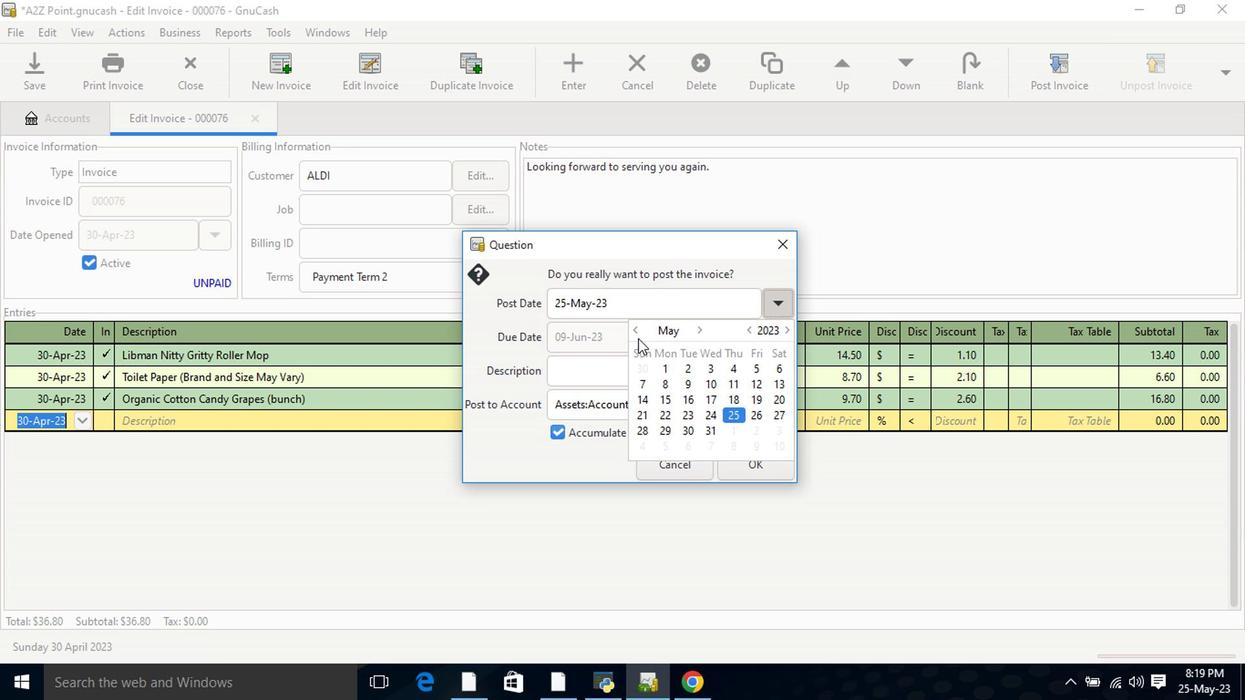 
Action: Mouse pressed left at (638, 335)
Screenshot: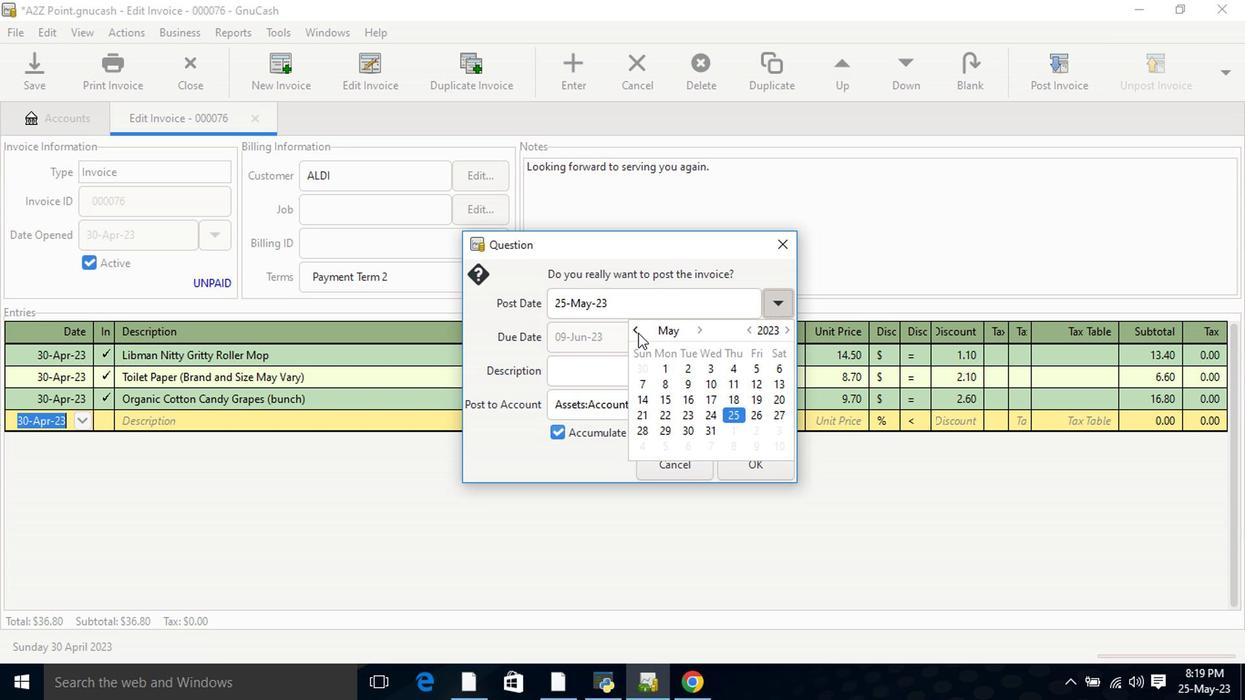 
Action: Mouse moved to (649, 450)
Screenshot: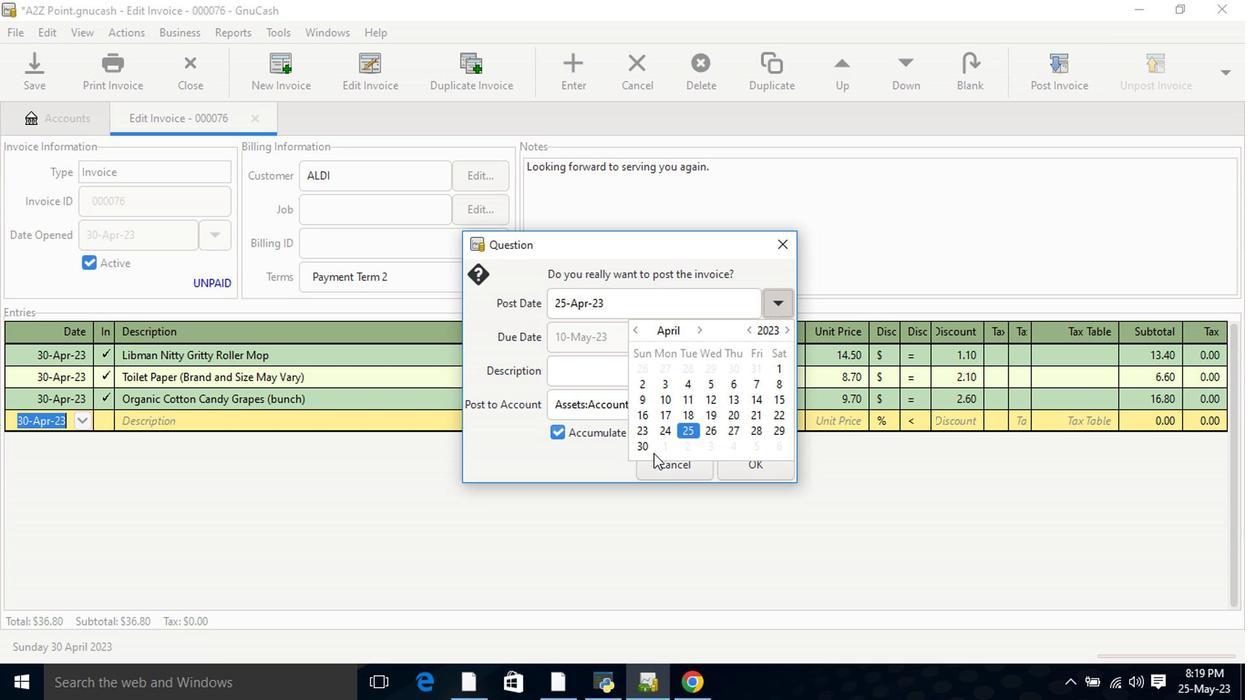 
Action: Mouse pressed left at (649, 450)
Screenshot: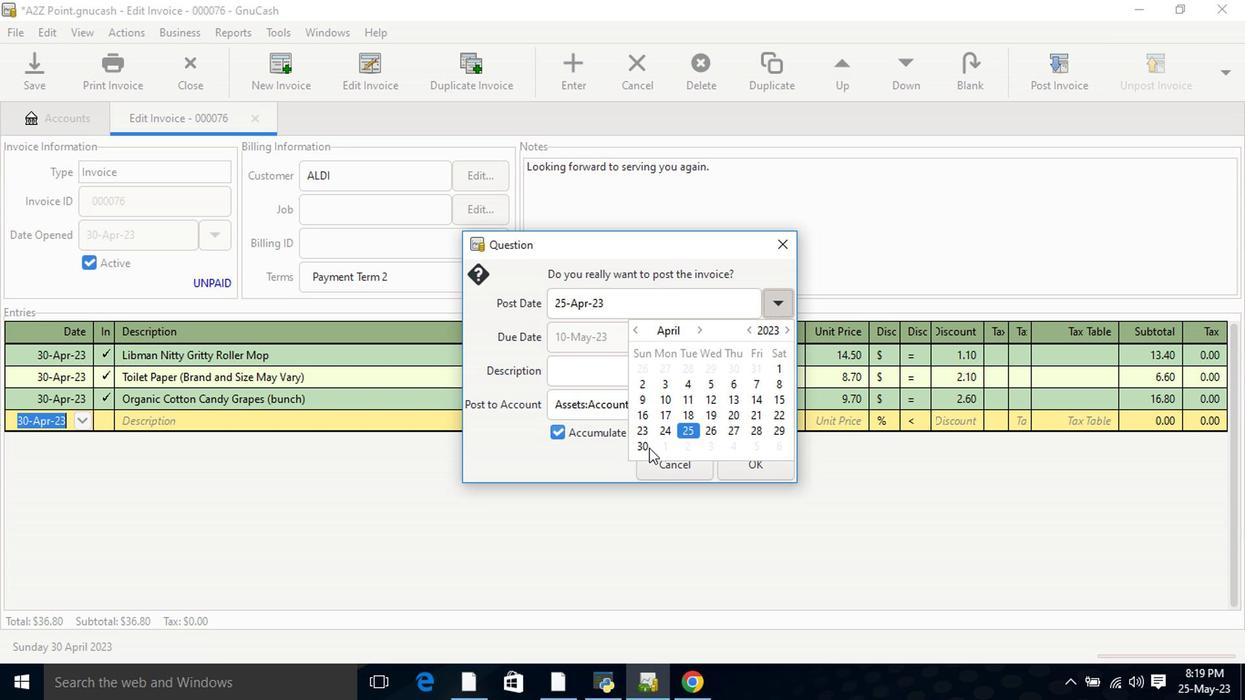 
Action: Mouse pressed left at (649, 450)
Screenshot: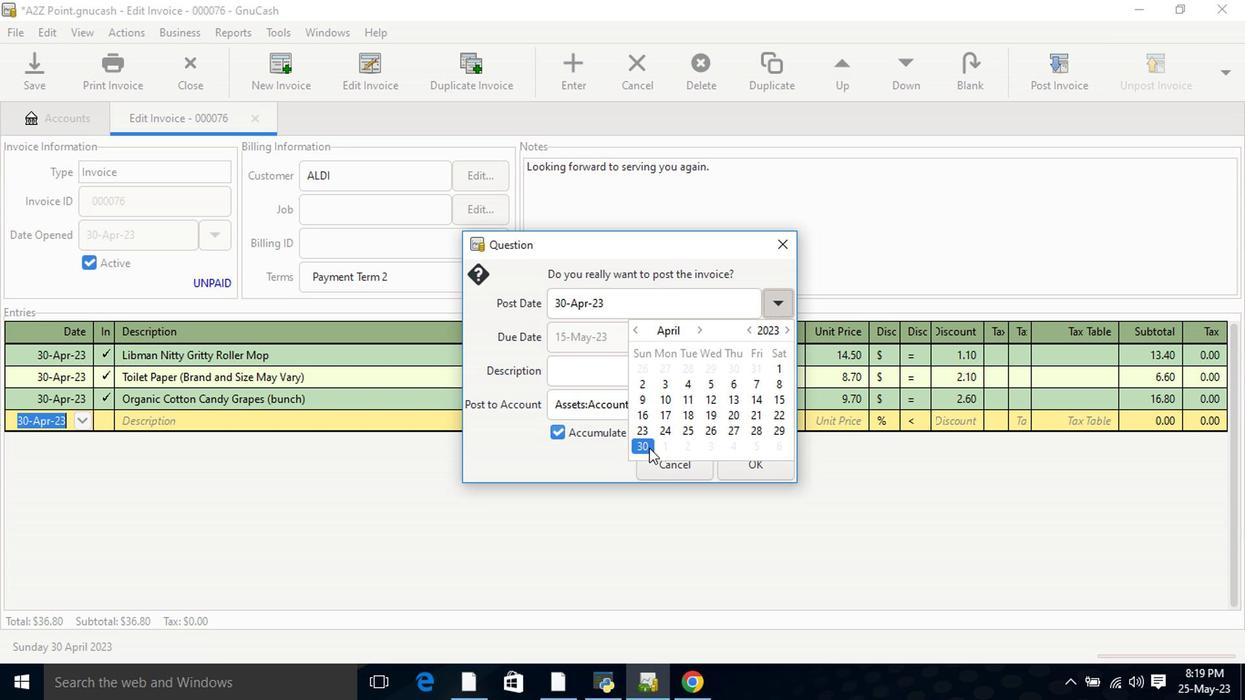 
Action: Mouse moved to (757, 462)
Screenshot: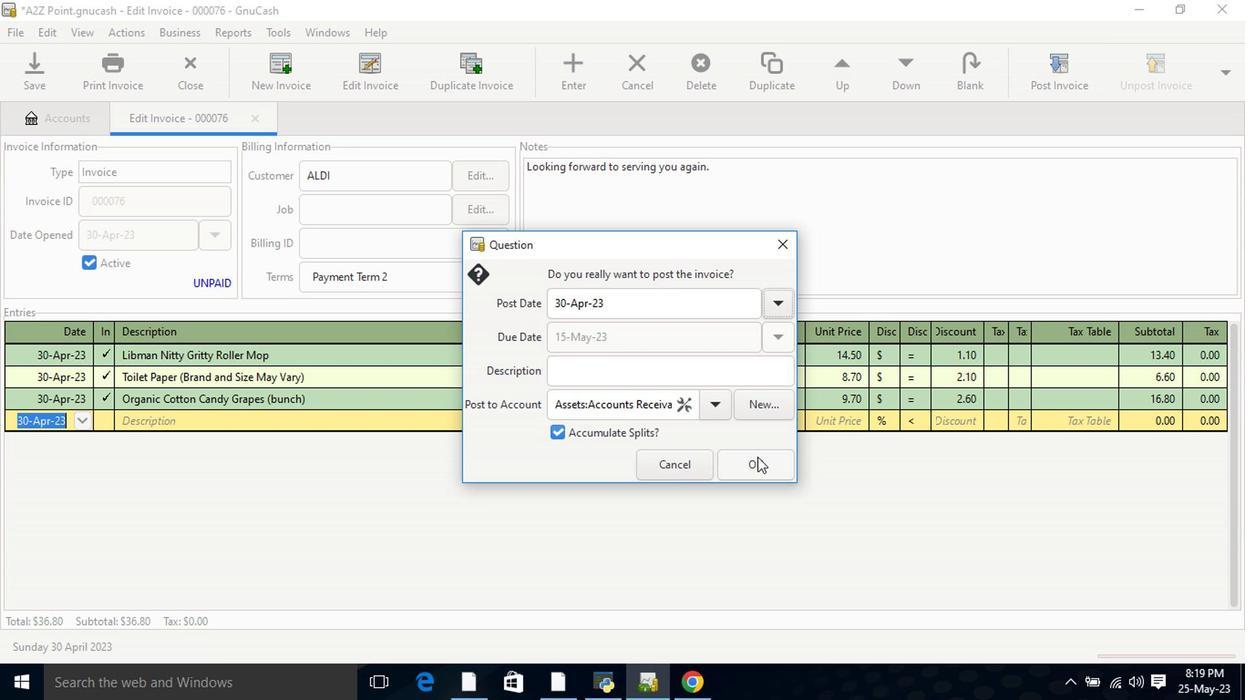 
Action: Mouse pressed left at (757, 462)
Screenshot: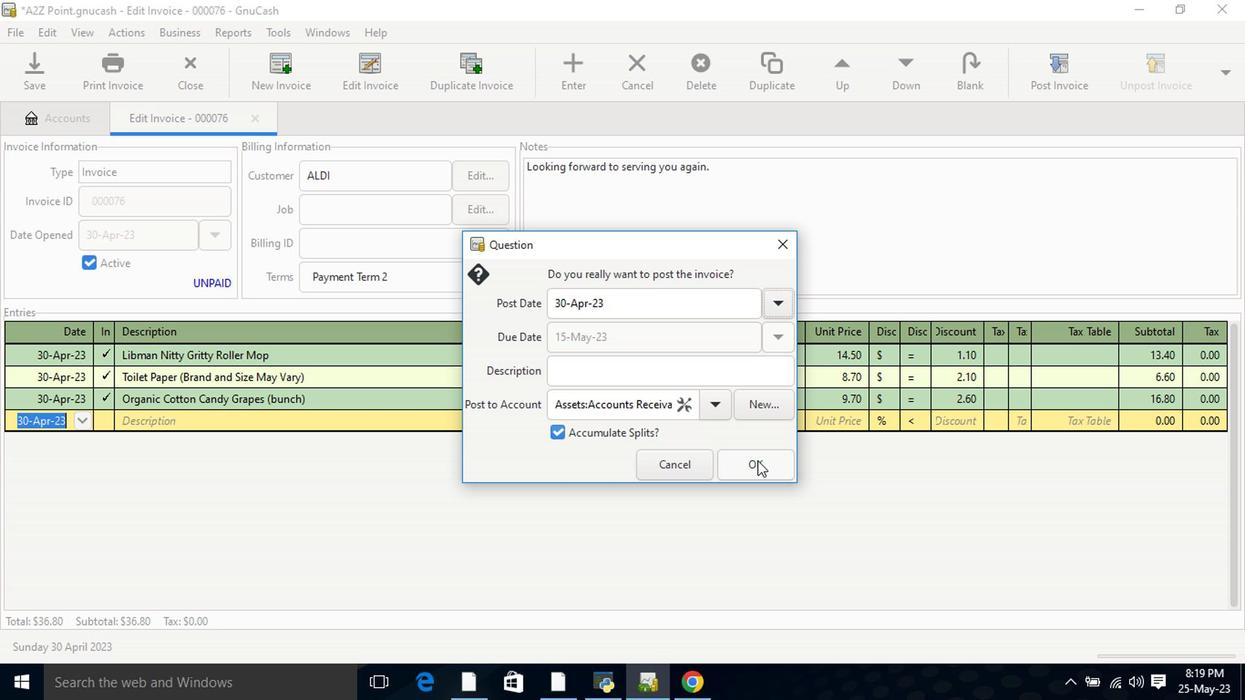 
Action: Mouse moved to (1168, 76)
Screenshot: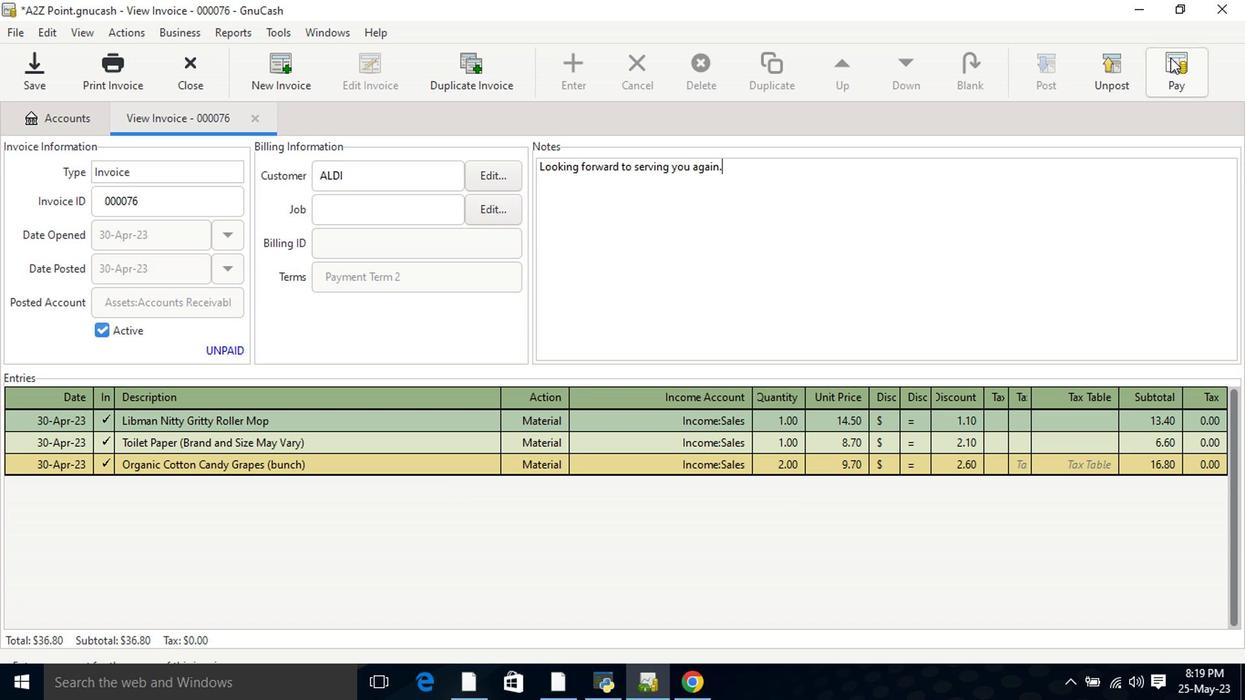 
Action: Mouse pressed left at (1168, 76)
Screenshot: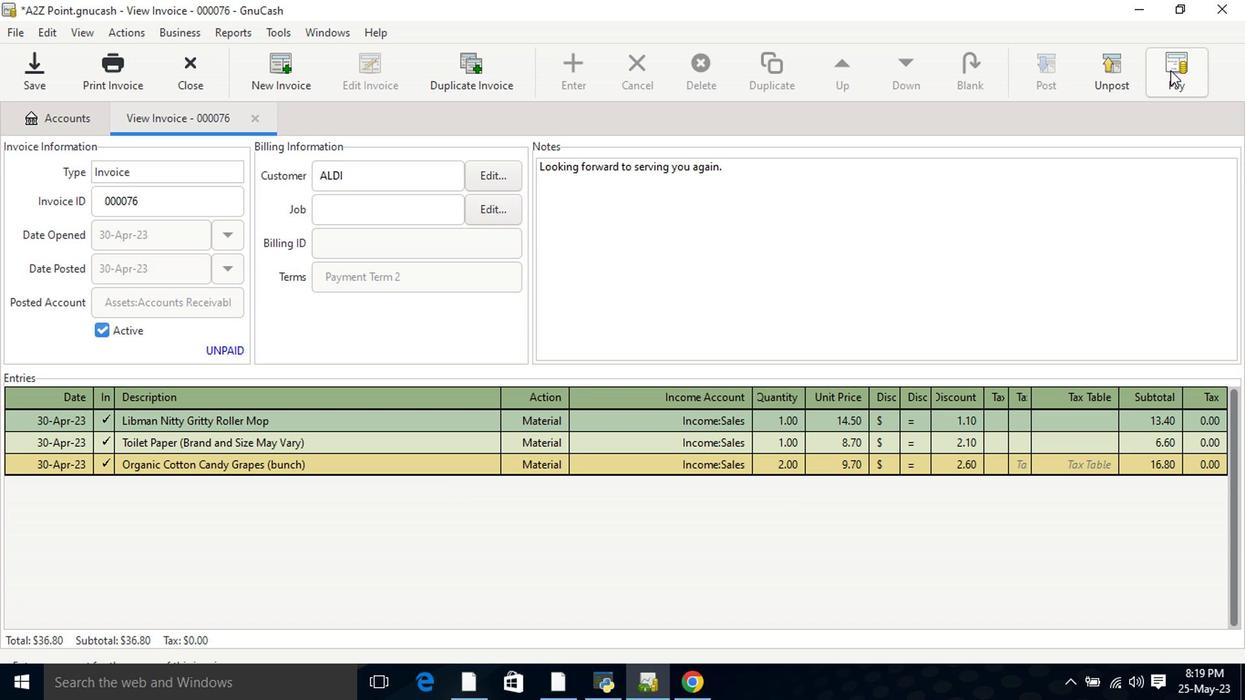 
Action: Mouse moved to (560, 365)
Screenshot: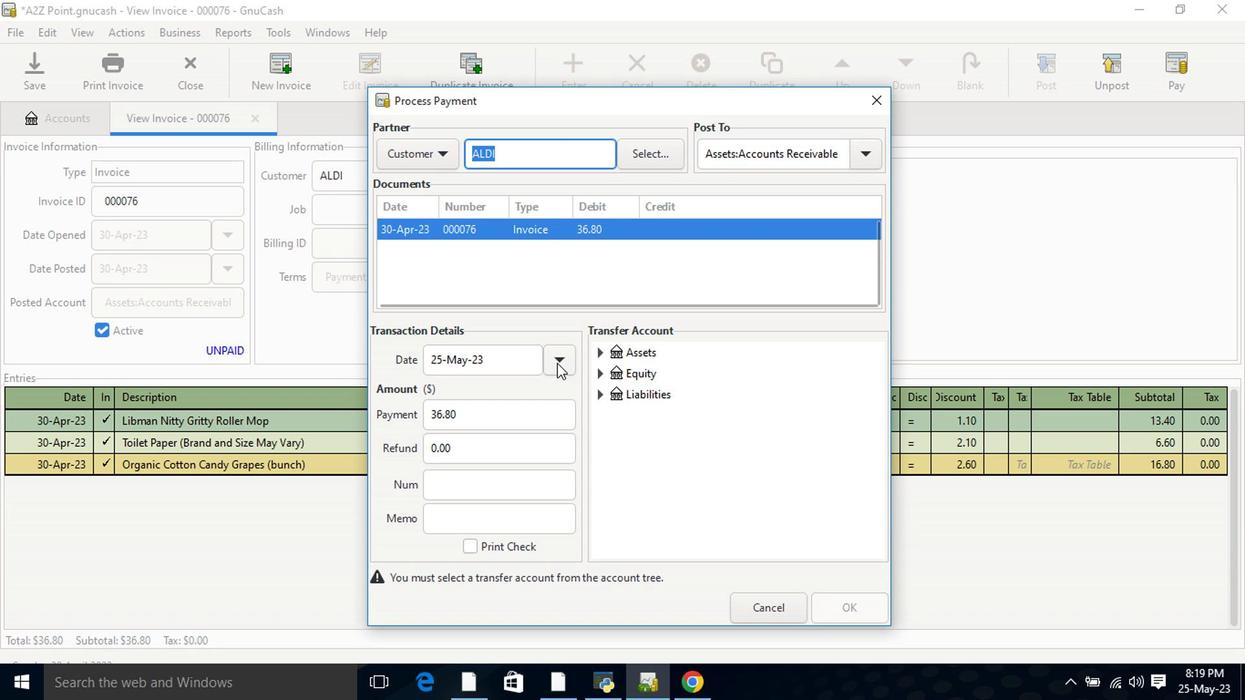 
Action: Mouse pressed left at (560, 365)
Screenshot: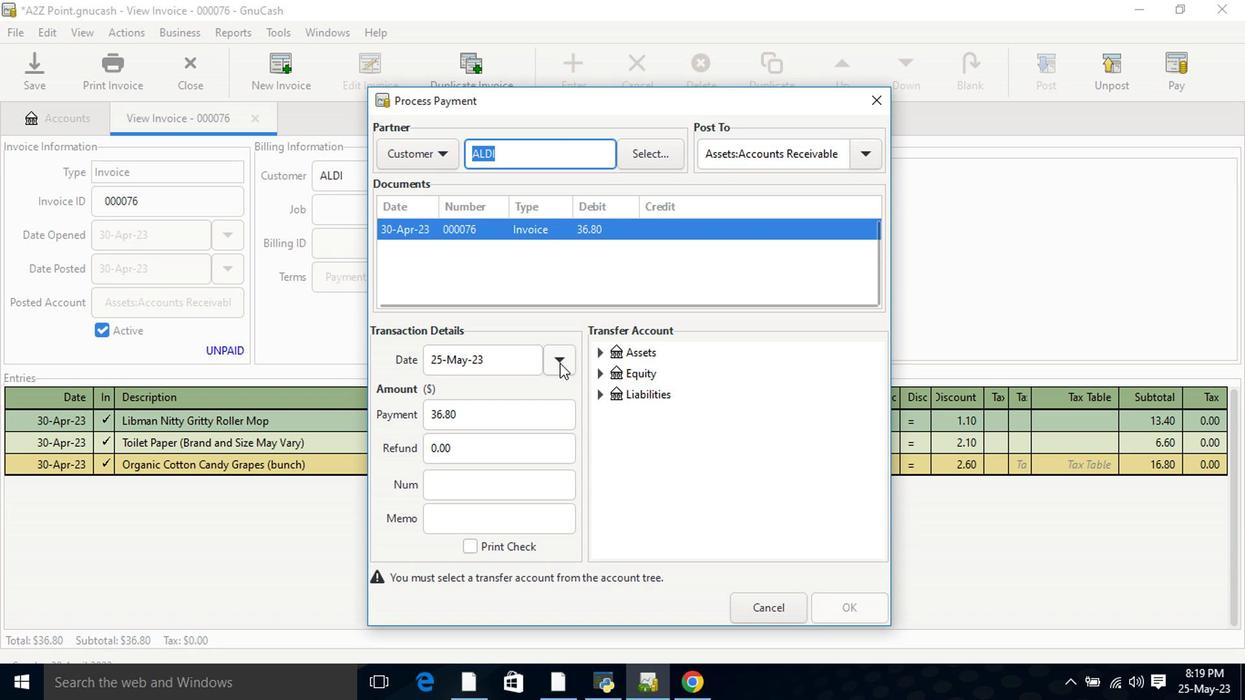 
Action: Mouse moved to (442, 457)
Screenshot: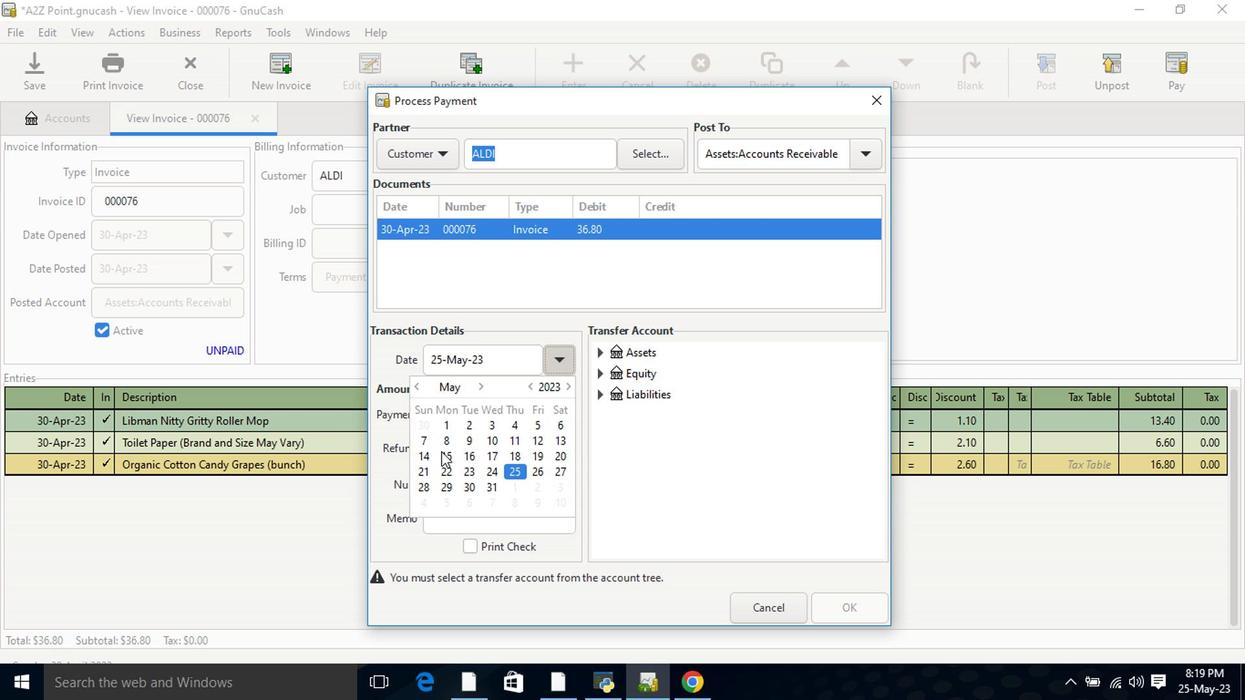 
Action: Mouse pressed left at (442, 457)
Screenshot: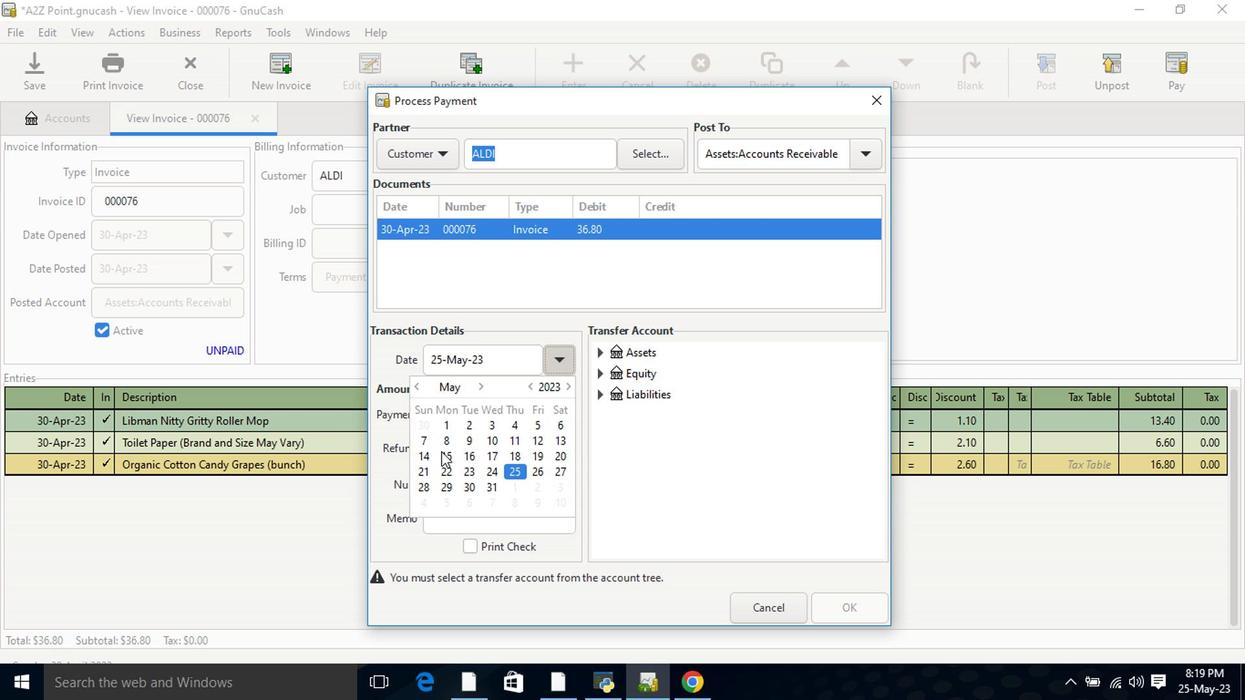 
Action: Mouse pressed left at (442, 457)
Screenshot: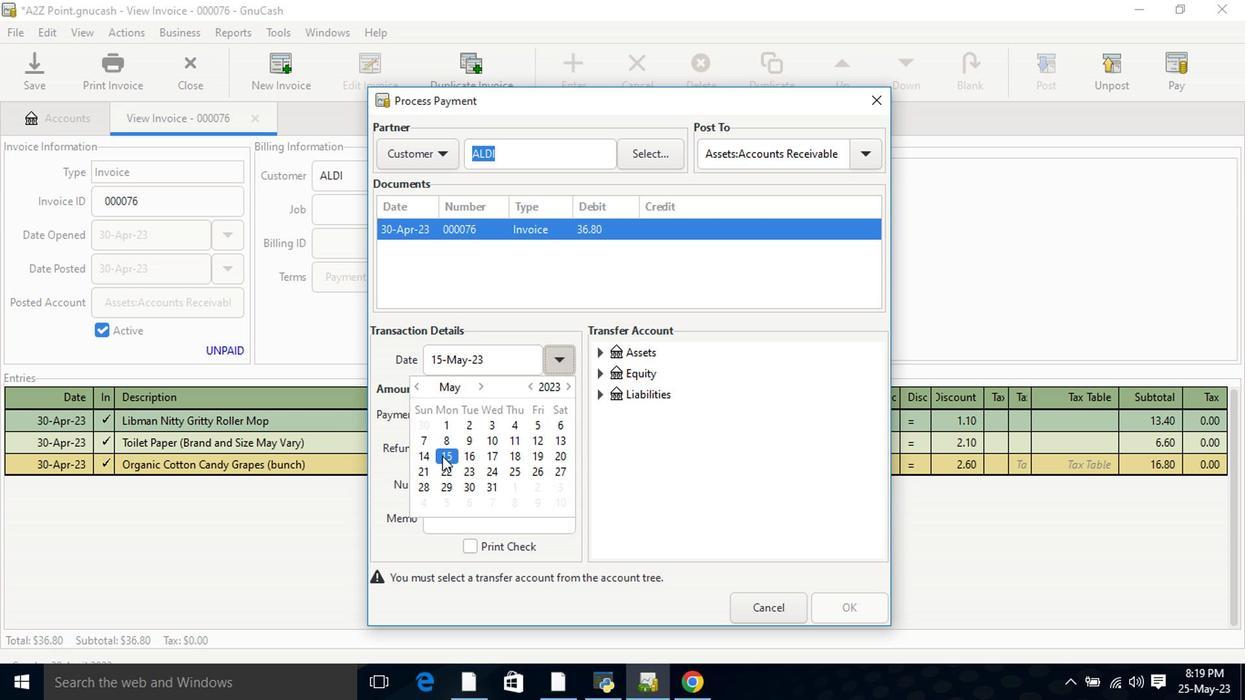 
Action: Mouse moved to (599, 354)
Screenshot: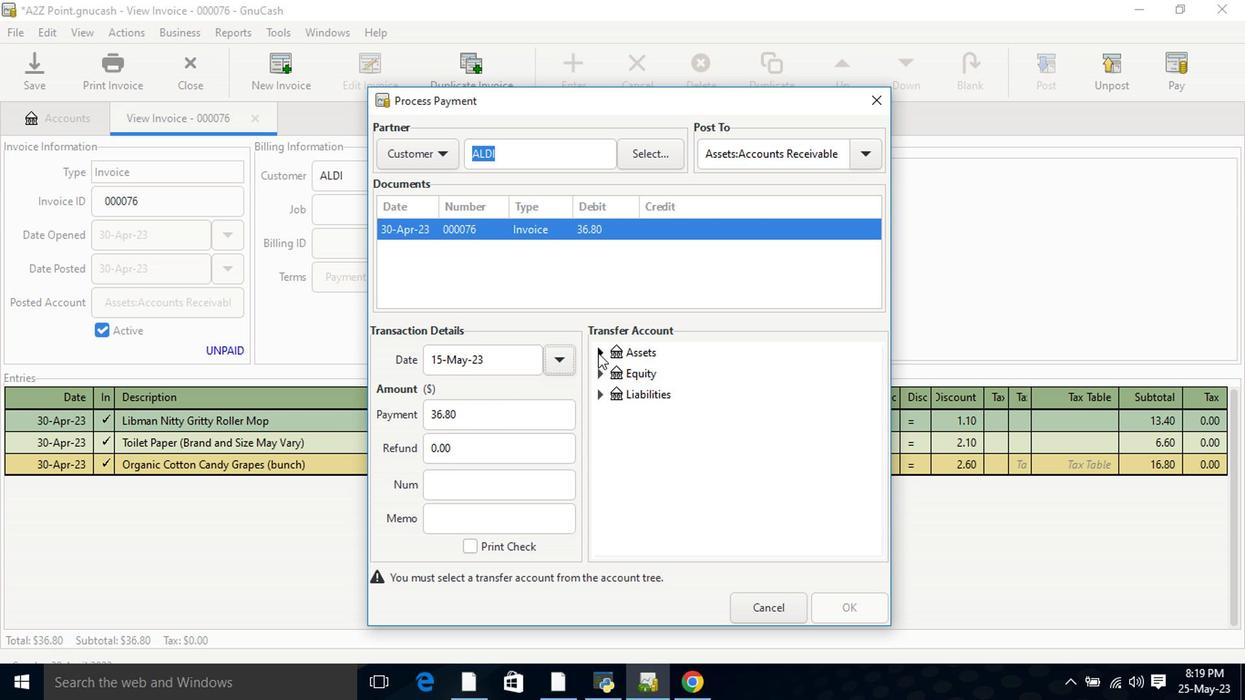 
Action: Mouse pressed left at (599, 354)
Screenshot: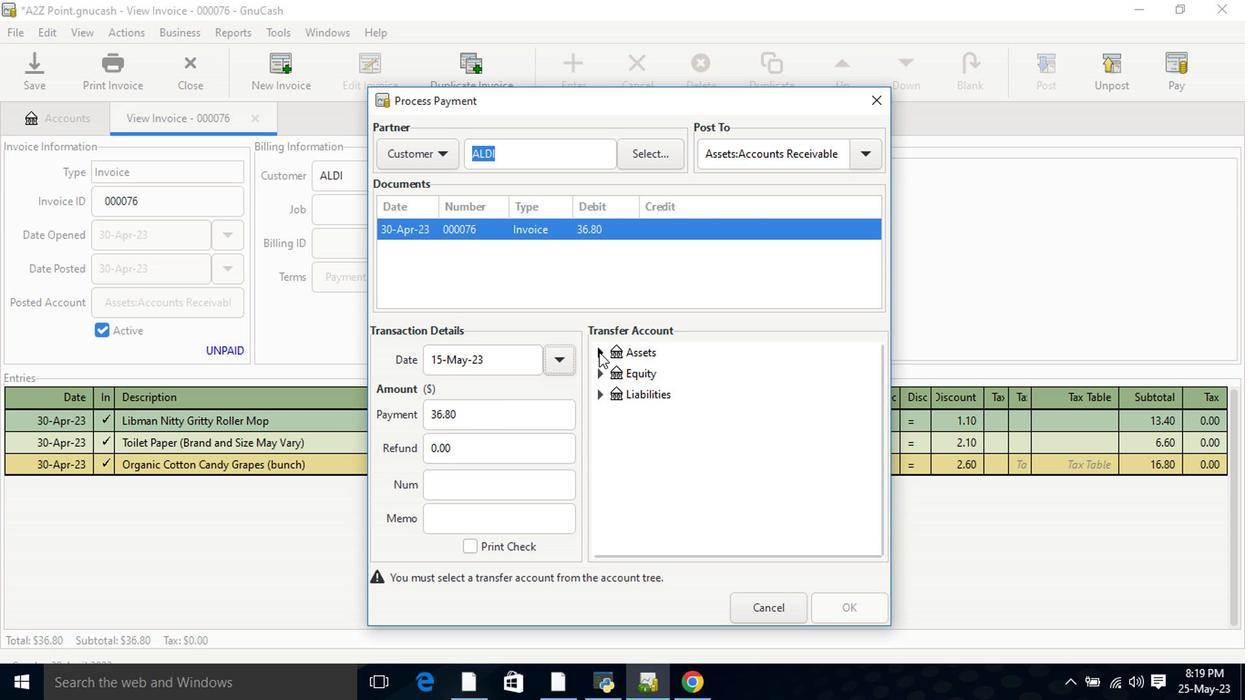 
Action: Mouse moved to (610, 377)
Screenshot: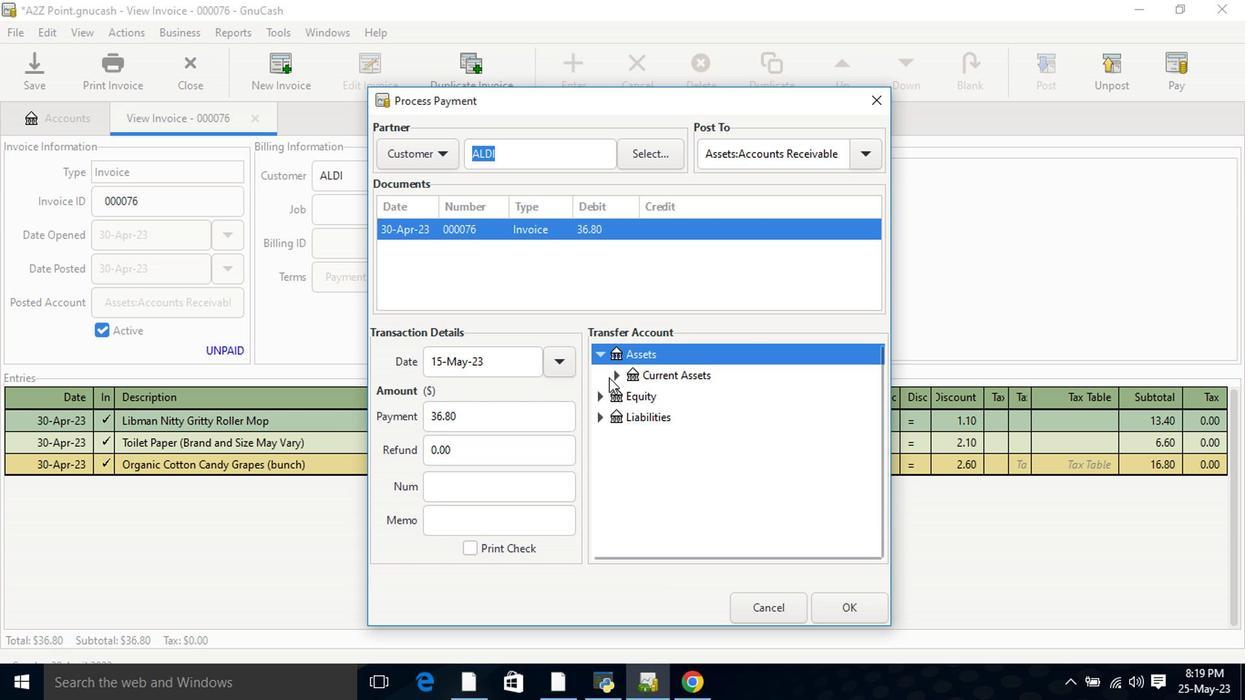 
Action: Mouse pressed left at (610, 377)
Screenshot: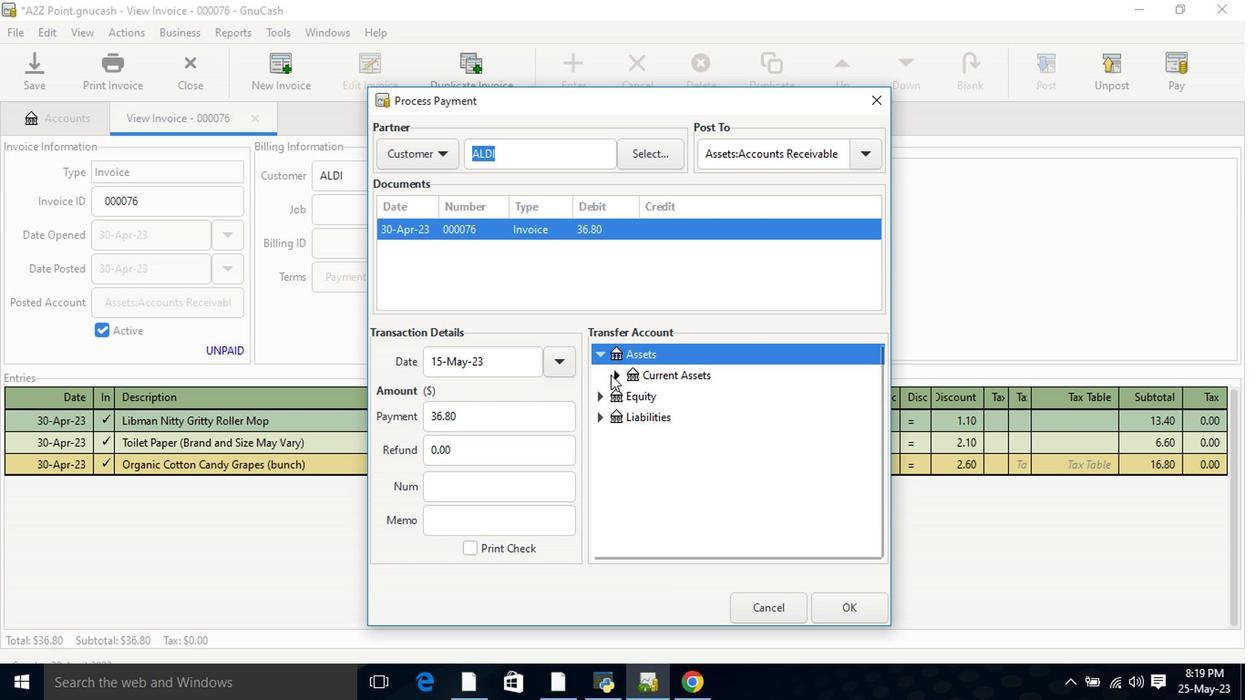 
Action: Mouse moved to (653, 400)
Screenshot: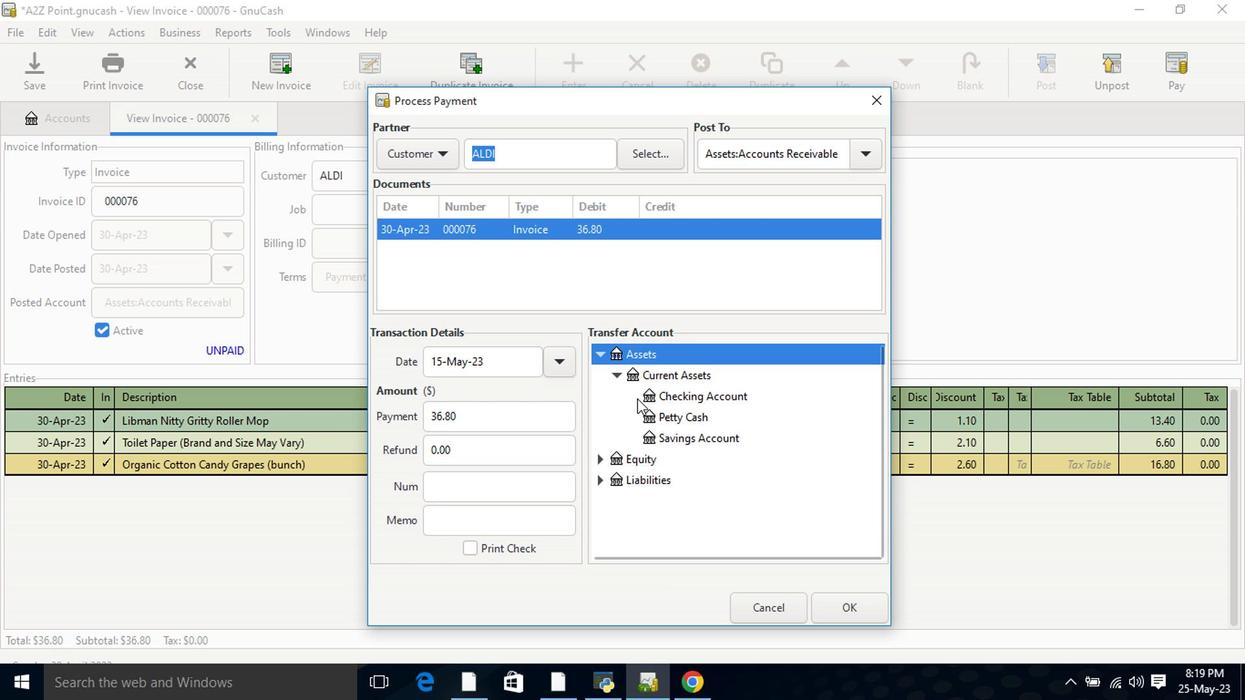 
Action: Mouse pressed left at (653, 400)
Screenshot: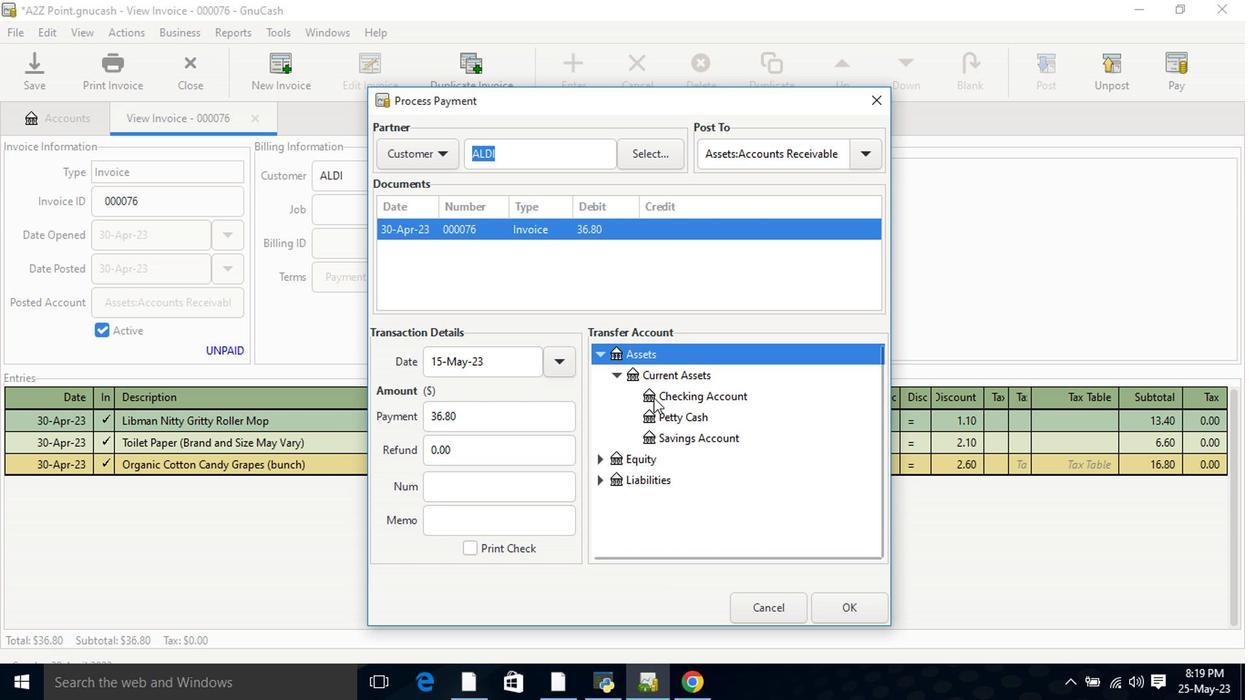 
Action: Mouse moved to (861, 612)
Screenshot: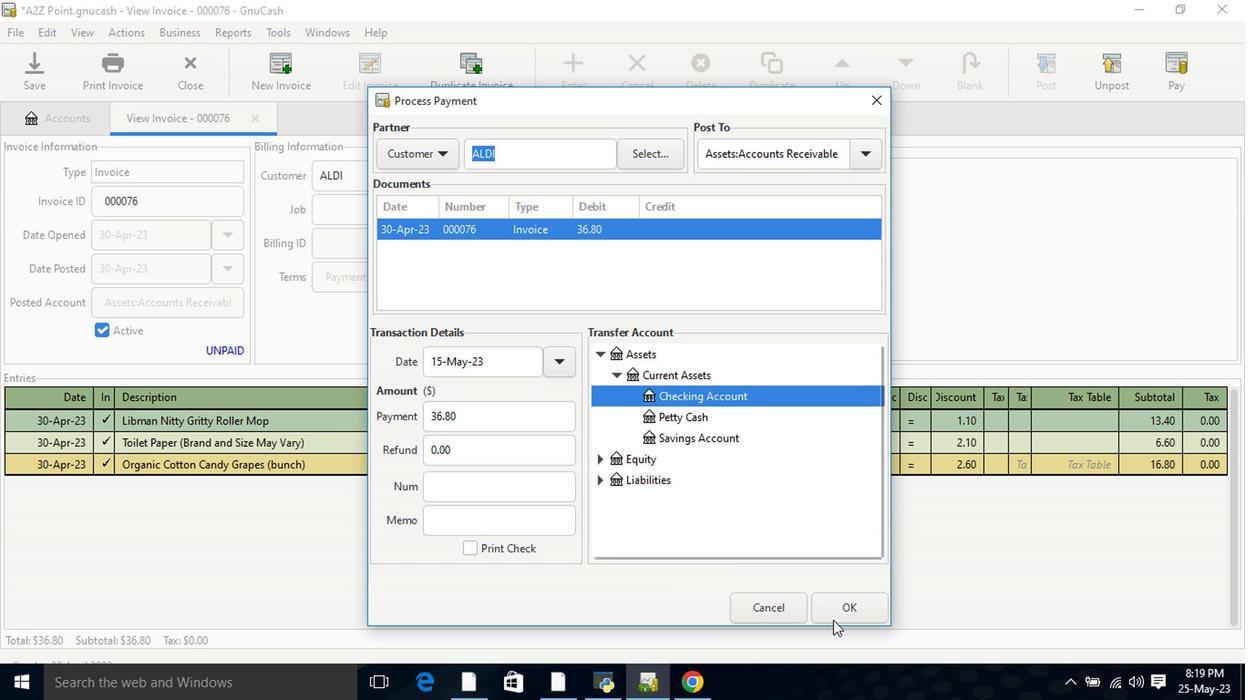
Action: Mouse pressed left at (861, 612)
Screenshot: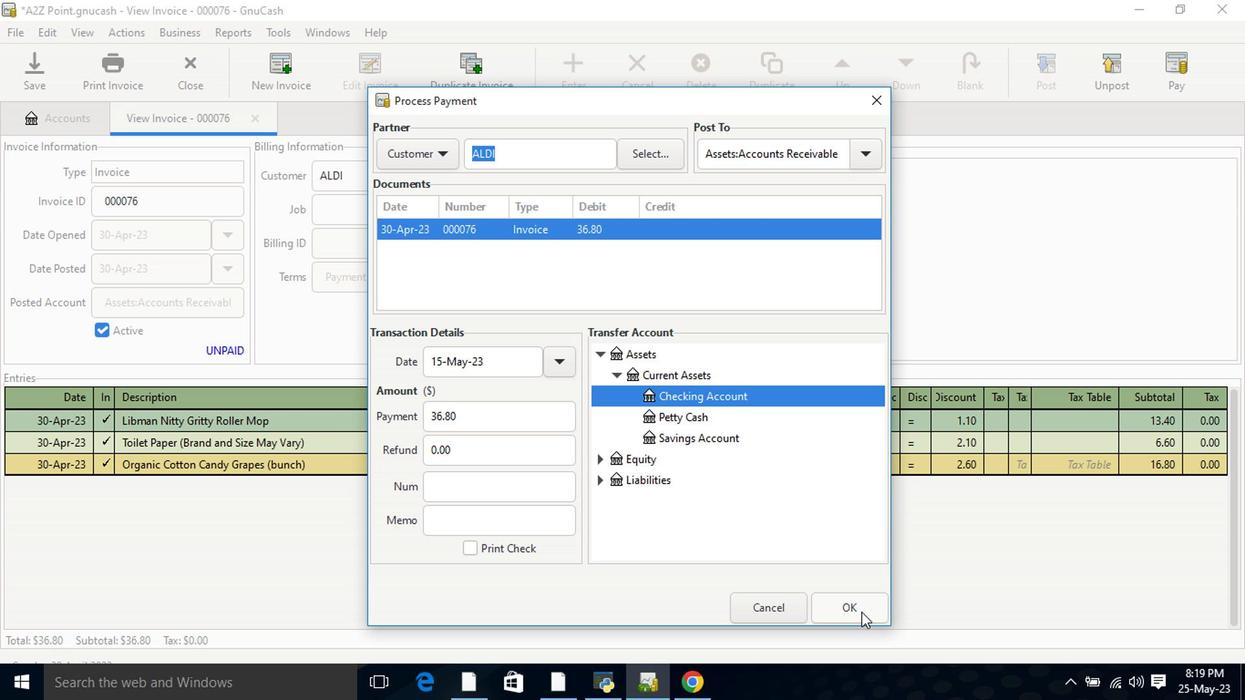 
Action: Mouse moved to (125, 87)
Screenshot: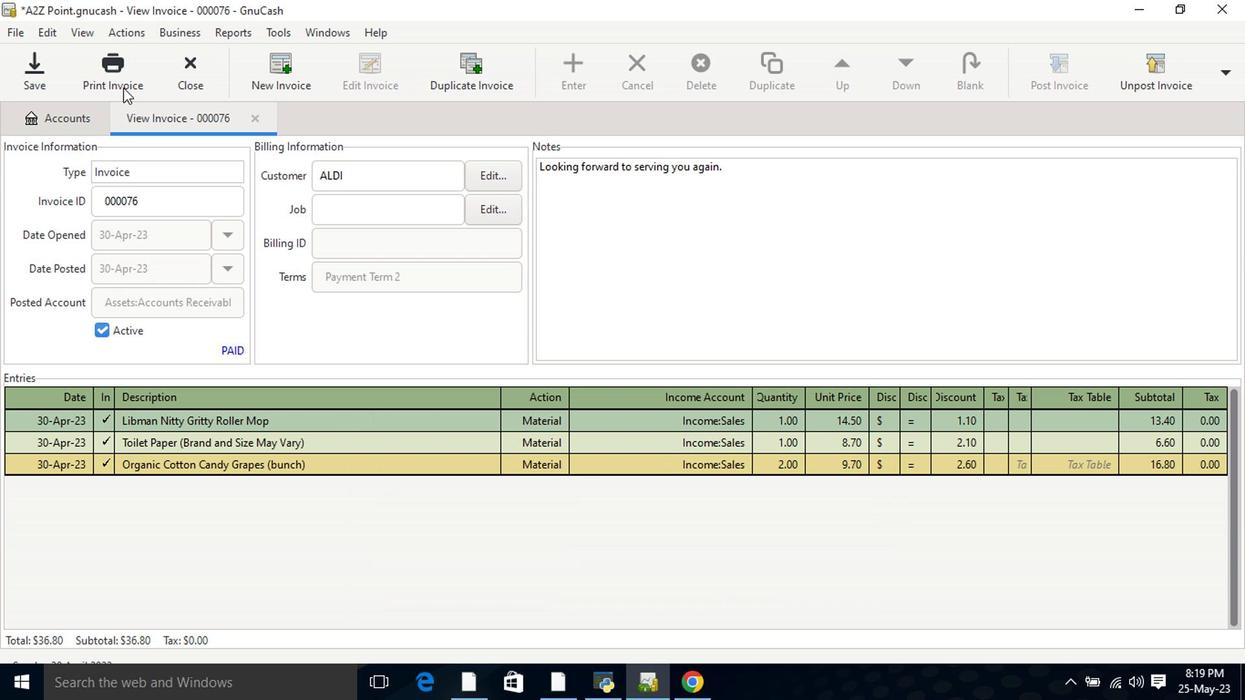 
Action: Mouse pressed left at (125, 87)
Screenshot: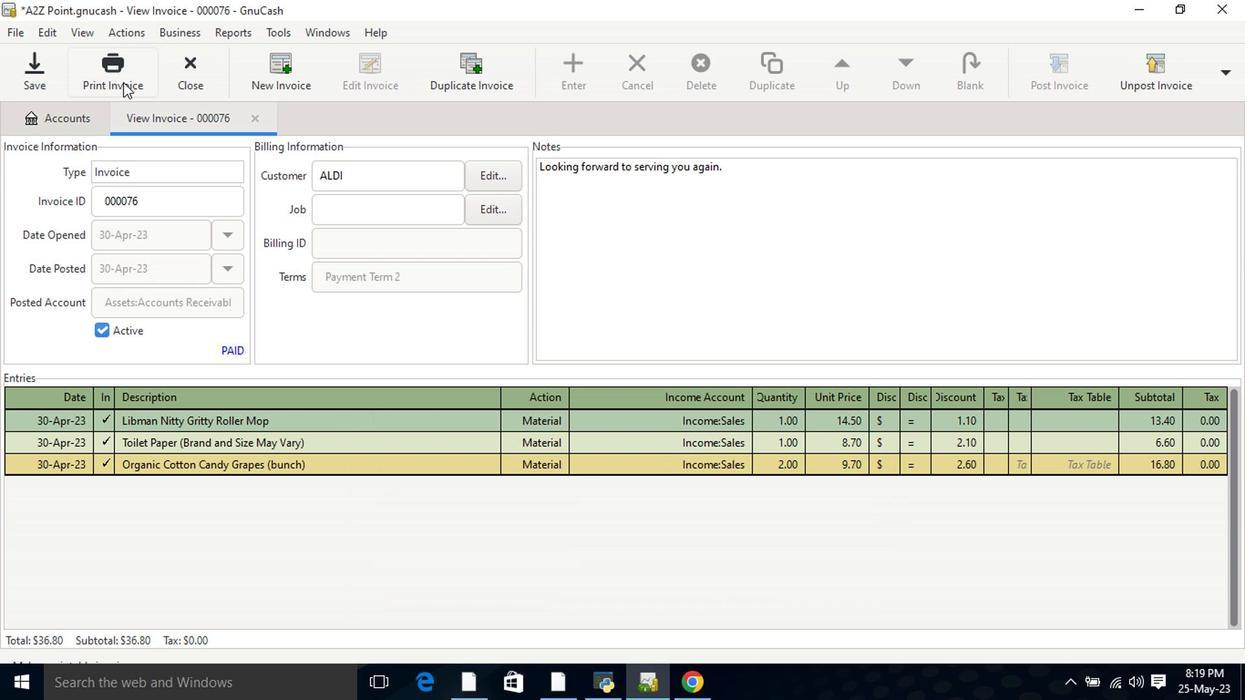 
Action: Mouse moved to (453, 75)
Screenshot: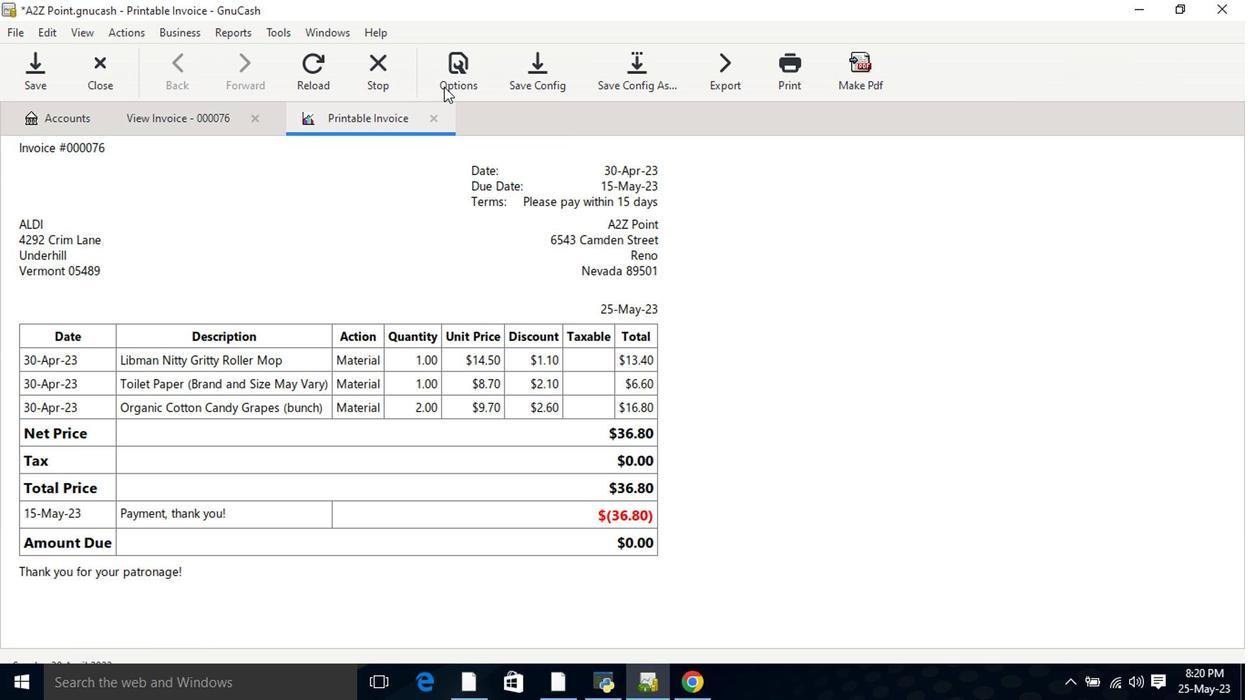 
Action: Mouse pressed left at (453, 75)
Screenshot: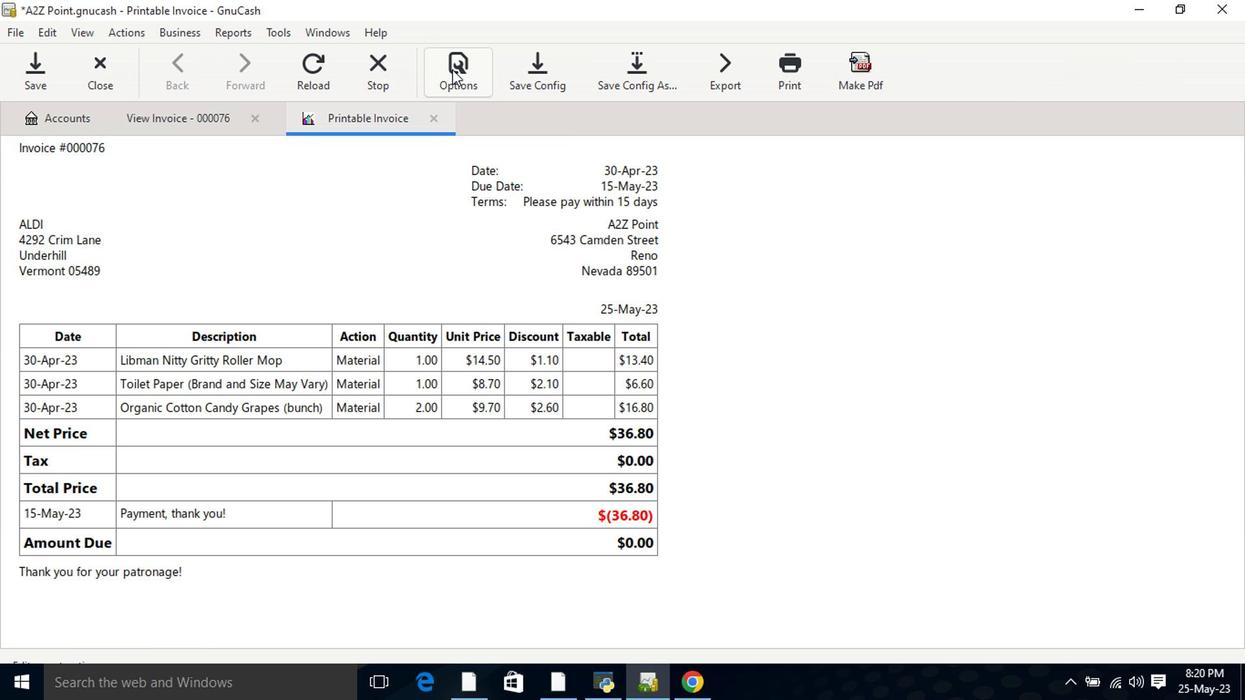 
Action: Mouse moved to (410, 154)
Screenshot: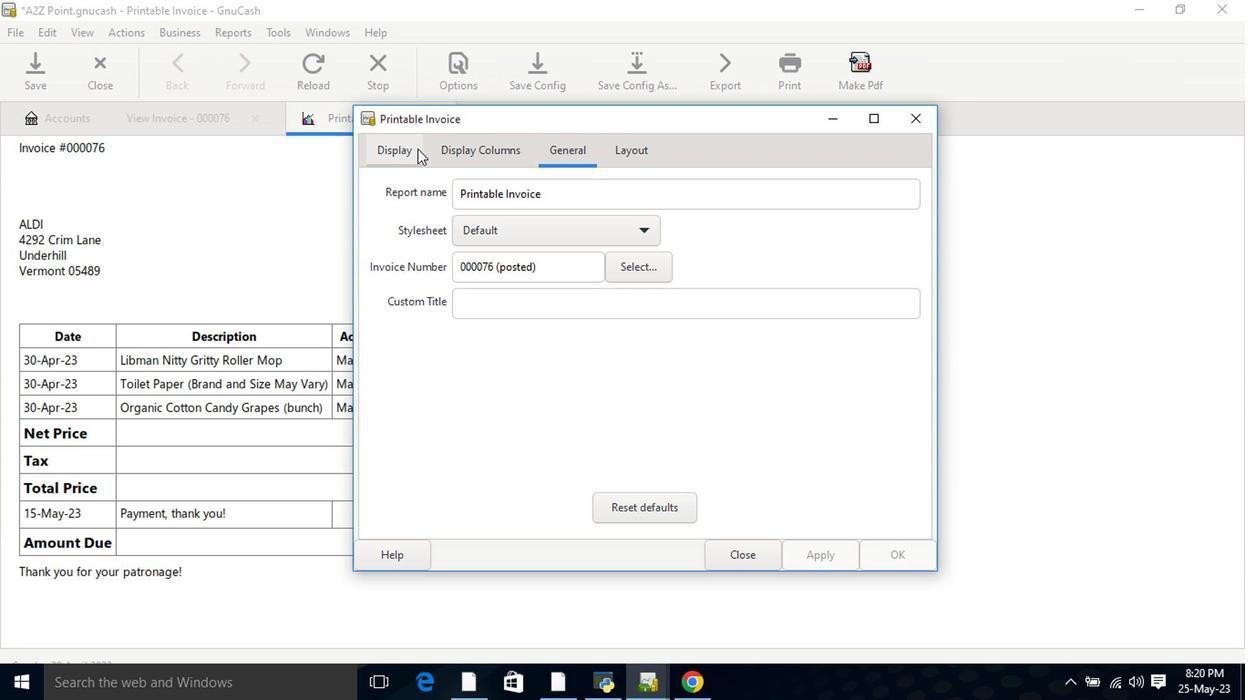 
Action: Mouse pressed left at (410, 154)
Screenshot: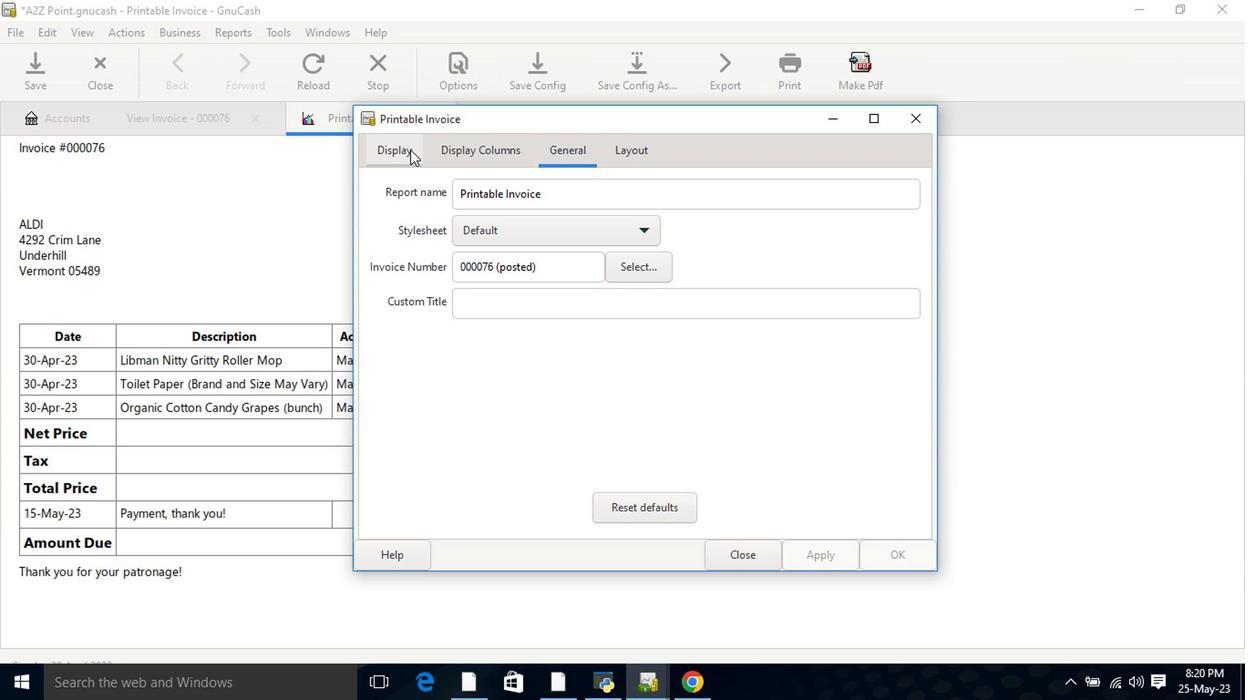 
Action: Mouse moved to (508, 363)
Screenshot: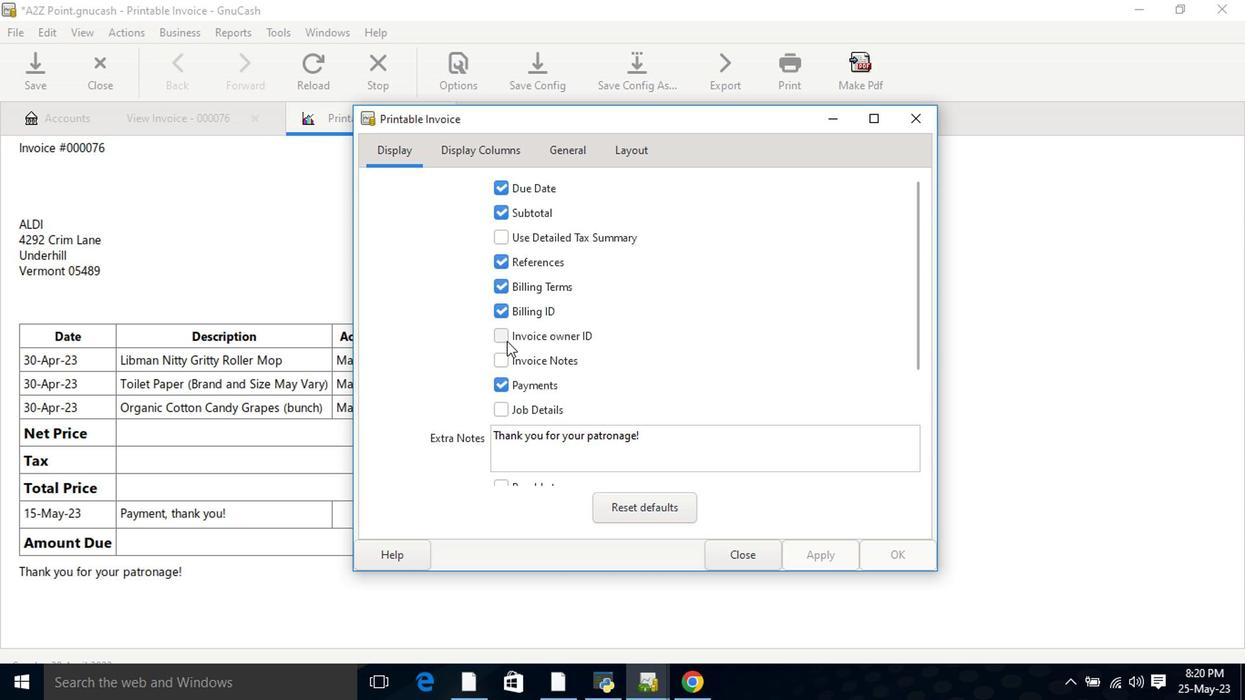 
Action: Mouse pressed left at (508, 363)
Screenshot: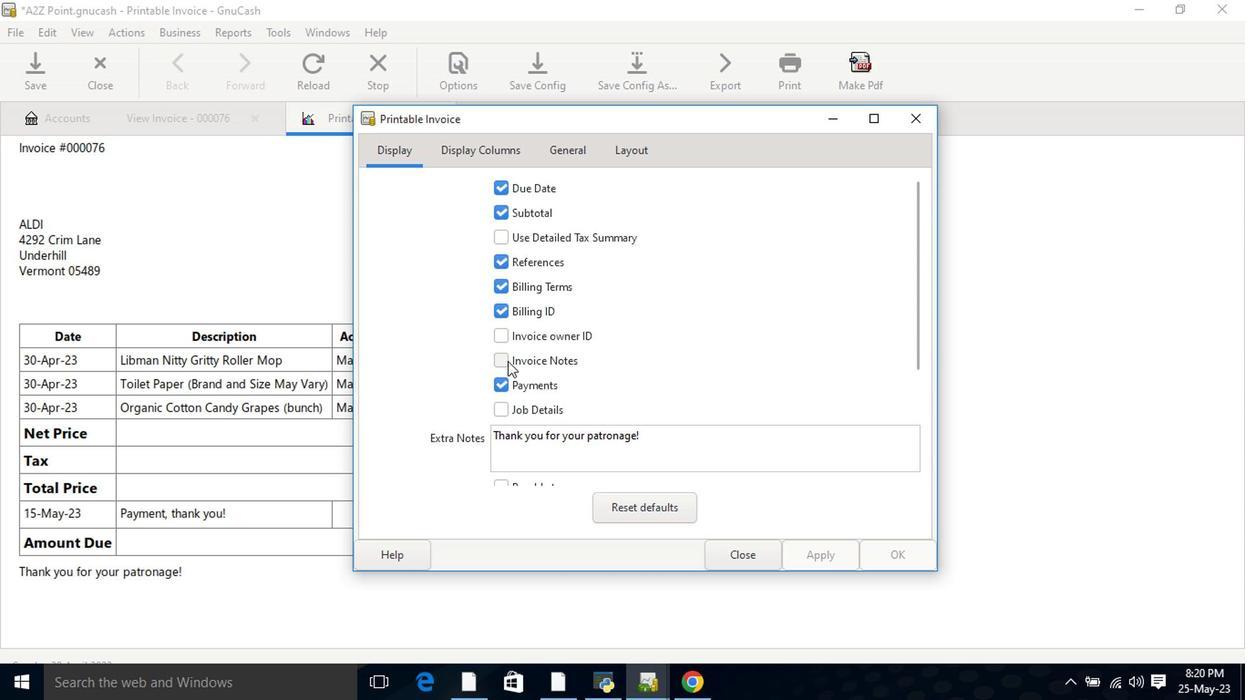 
Action: Mouse moved to (836, 556)
Screenshot: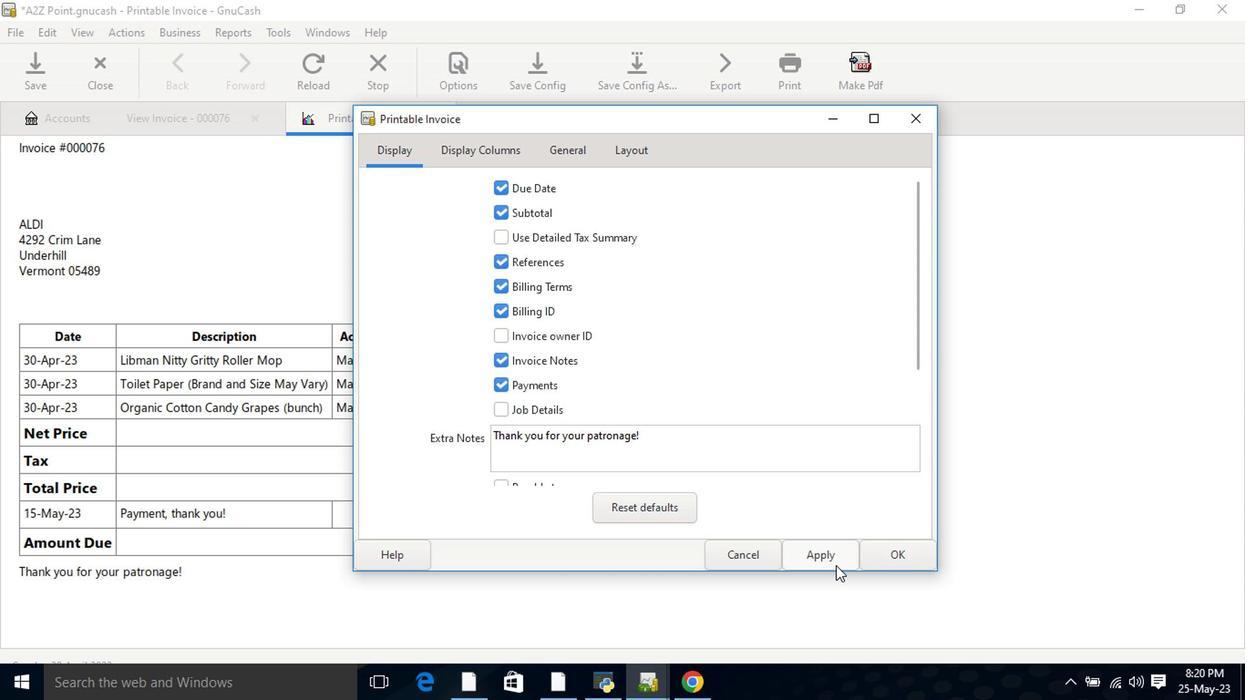 
Action: Mouse pressed left at (836, 556)
Screenshot: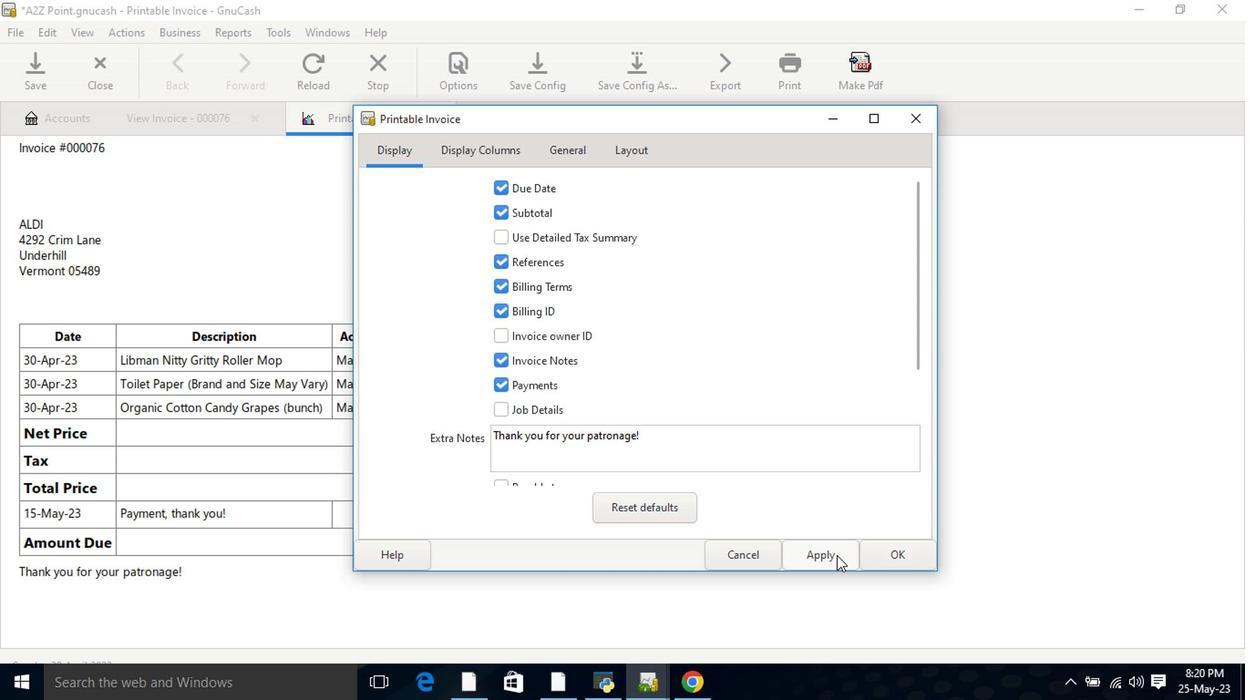 
Action: Mouse moved to (746, 563)
Screenshot: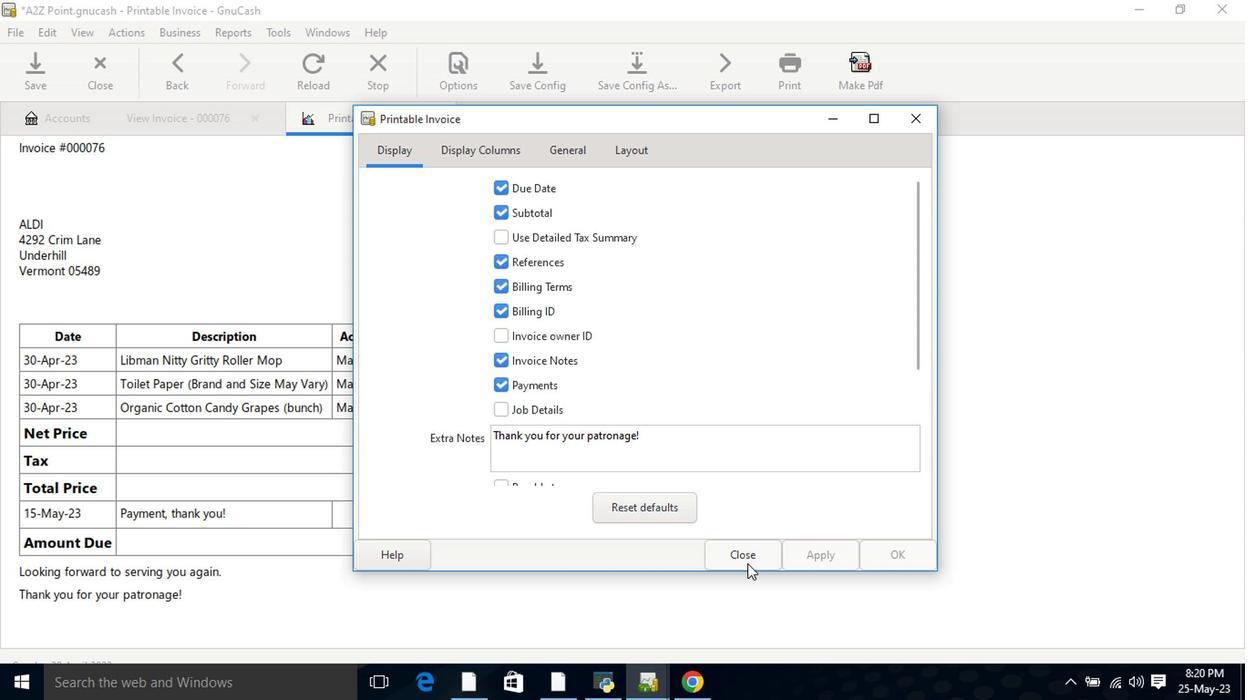 
Action: Mouse pressed left at (746, 563)
Screenshot: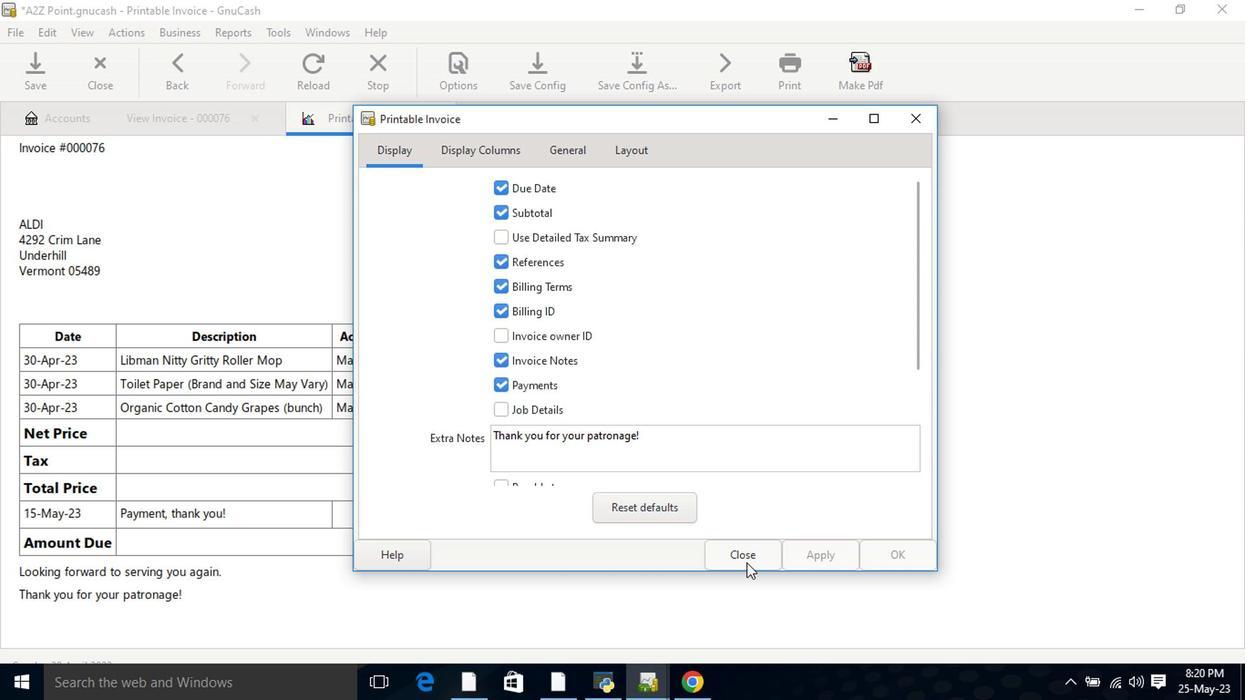 
Action: Mouse moved to (746, 560)
Screenshot: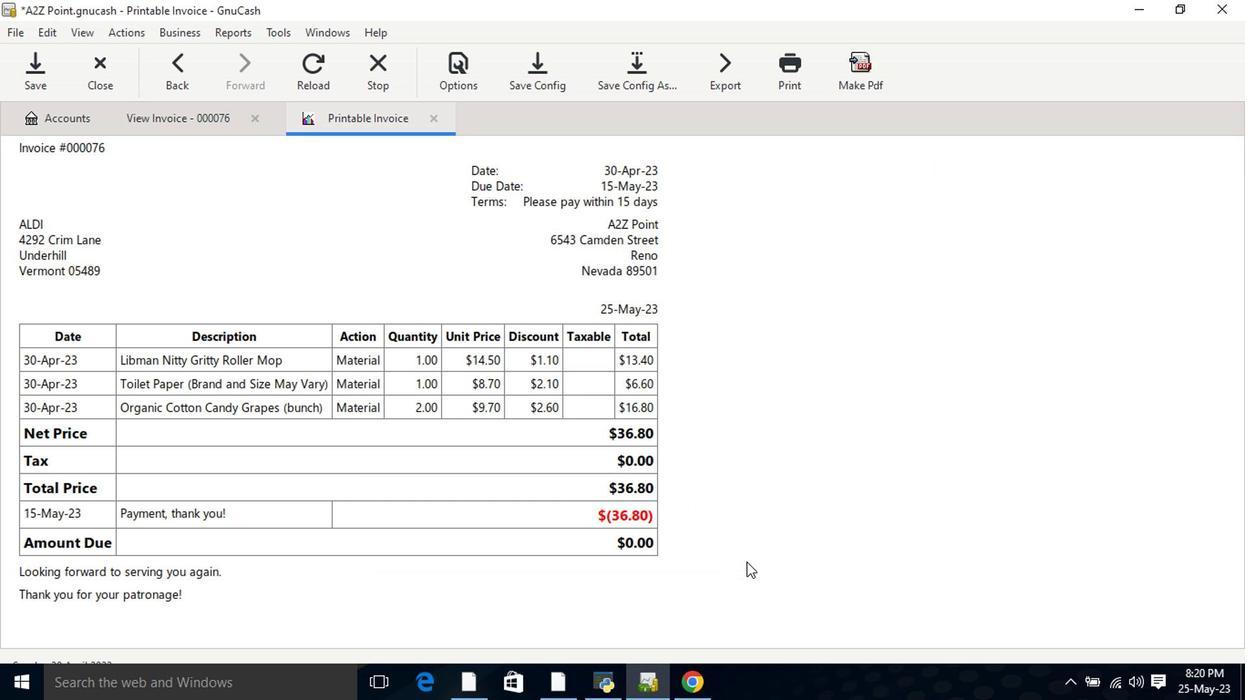 
